 Task: Create new contact,   with mail id: 'Zoey_Lopez@nypost.com', first name: 'Zoey', Last name: 'Lopez', Job Title: Customer Success Manager, Phone number (202) 555-7890. Change life cycle stage to  'Lead' and lead status to 'New'. Add new company to the associated contact: www.agrawalgroupgoa.com
 and type: Reseller. Logged in from softage.3@softage.net
Action: Mouse moved to (73, 76)
Screenshot: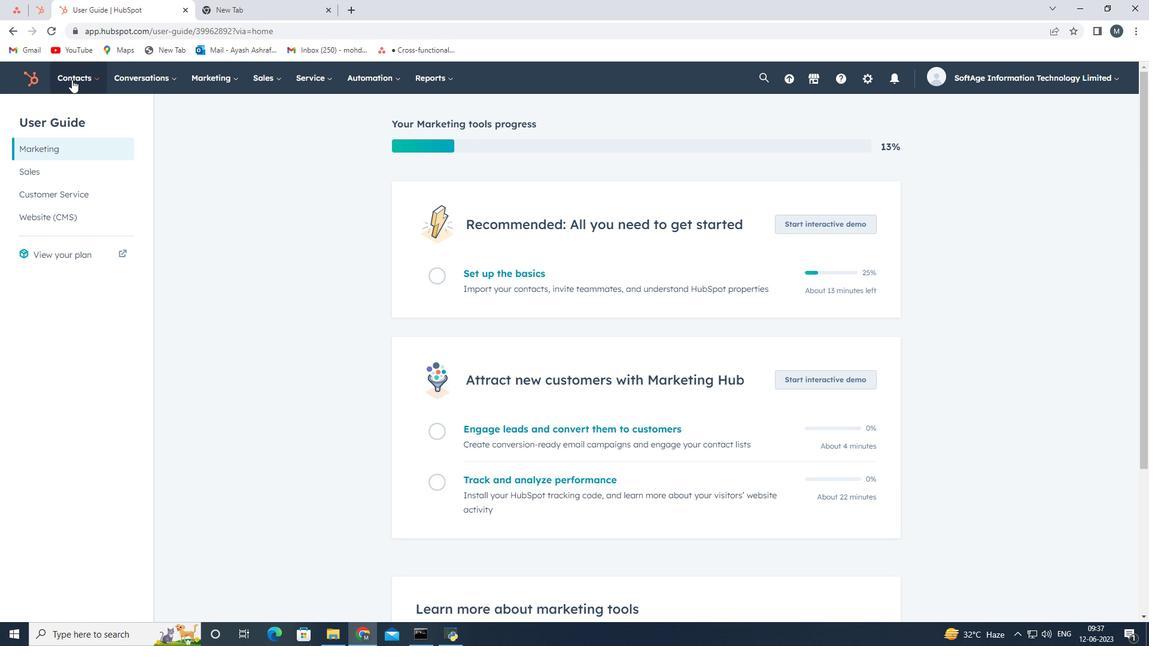 
Action: Mouse pressed left at (73, 76)
Screenshot: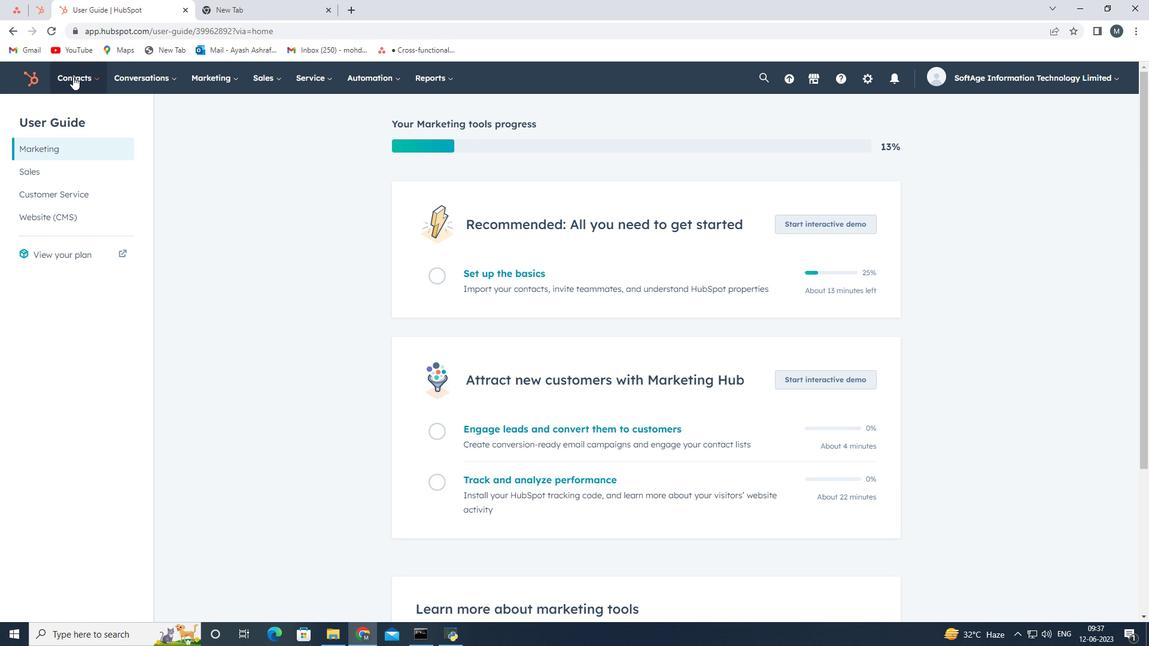 
Action: Mouse moved to (92, 117)
Screenshot: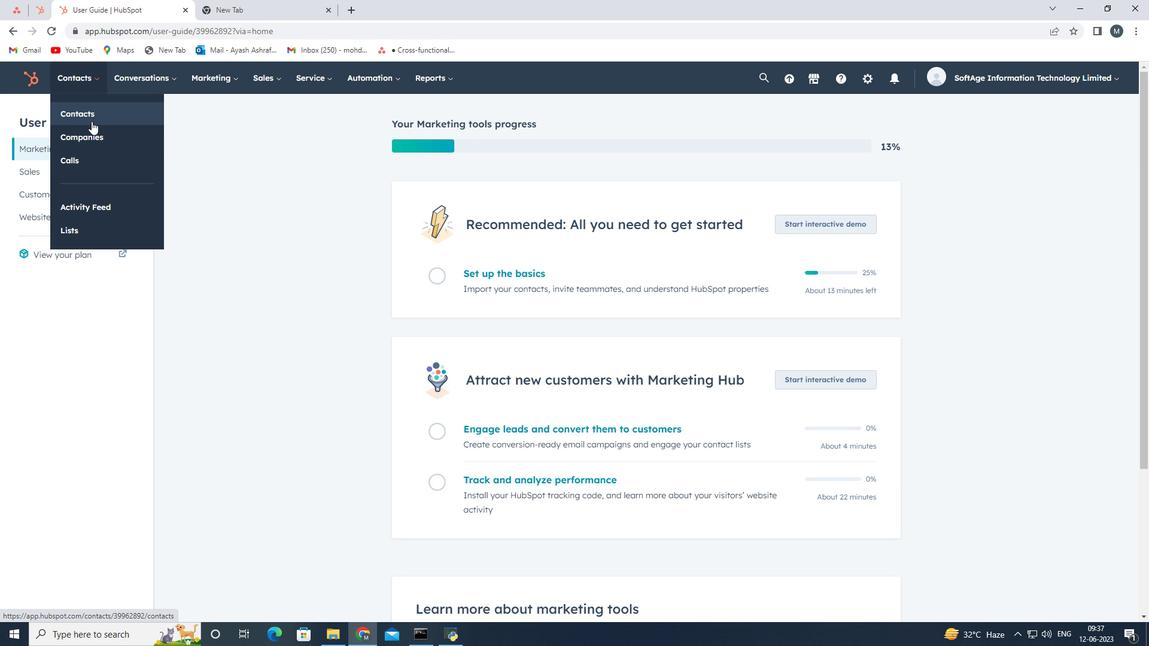 
Action: Mouse pressed left at (92, 117)
Screenshot: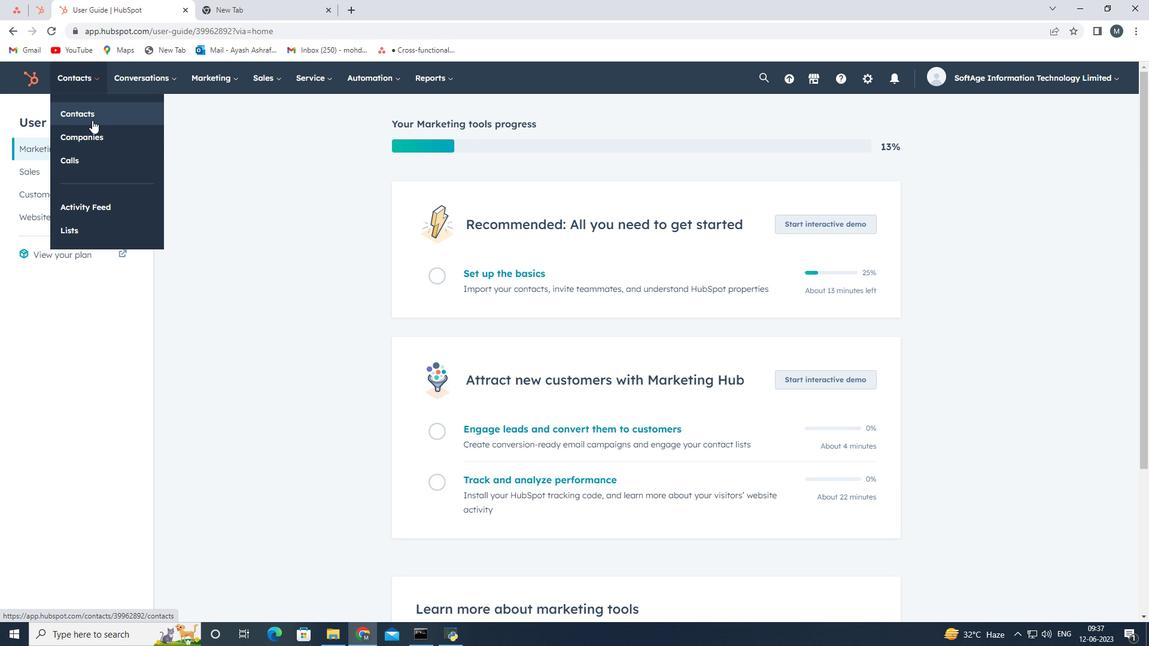 
Action: Mouse moved to (1075, 125)
Screenshot: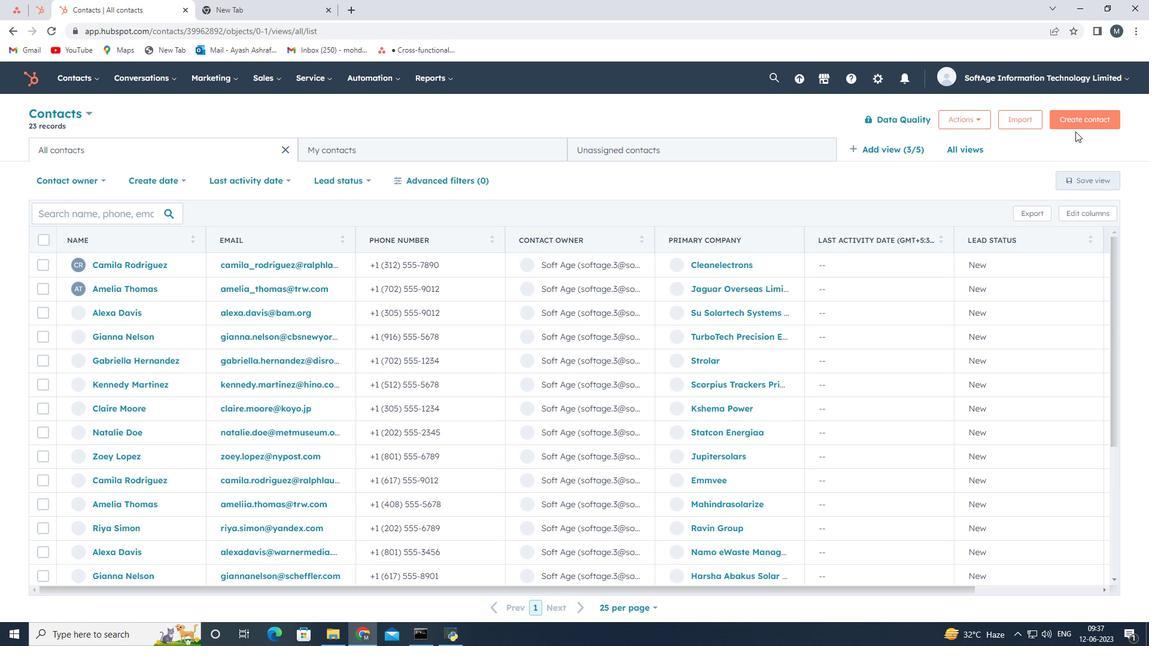 
Action: Mouse pressed left at (1075, 125)
Screenshot: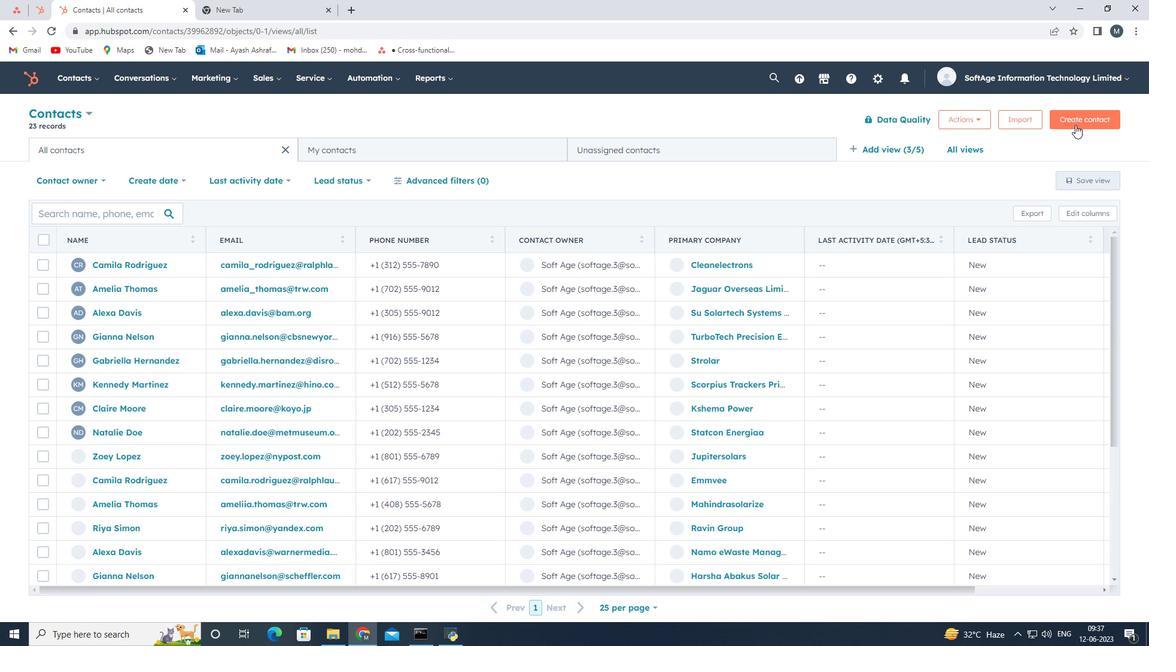 
Action: Mouse moved to (850, 176)
Screenshot: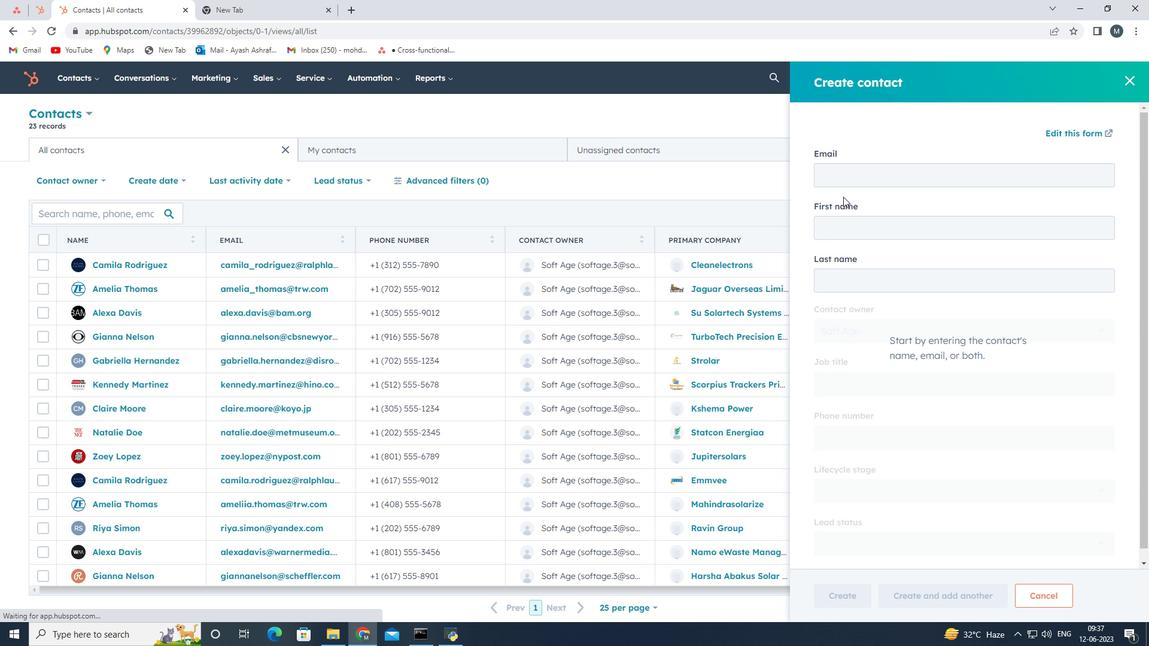 
Action: Mouse pressed left at (850, 176)
Screenshot: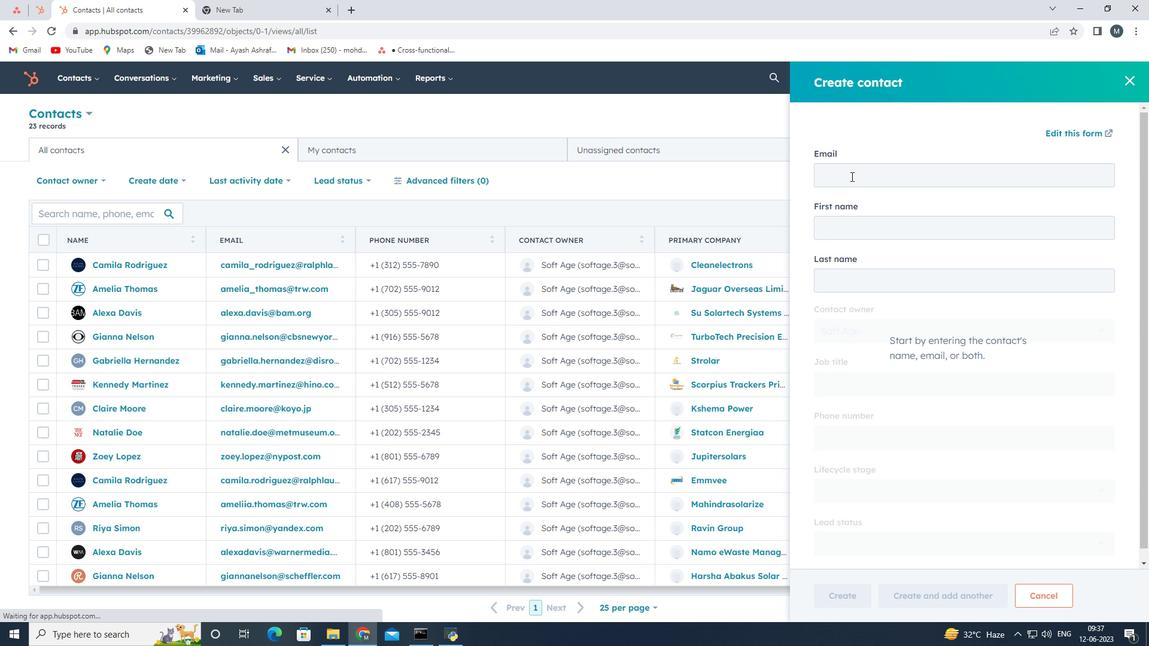 
Action: Mouse moved to (845, 168)
Screenshot: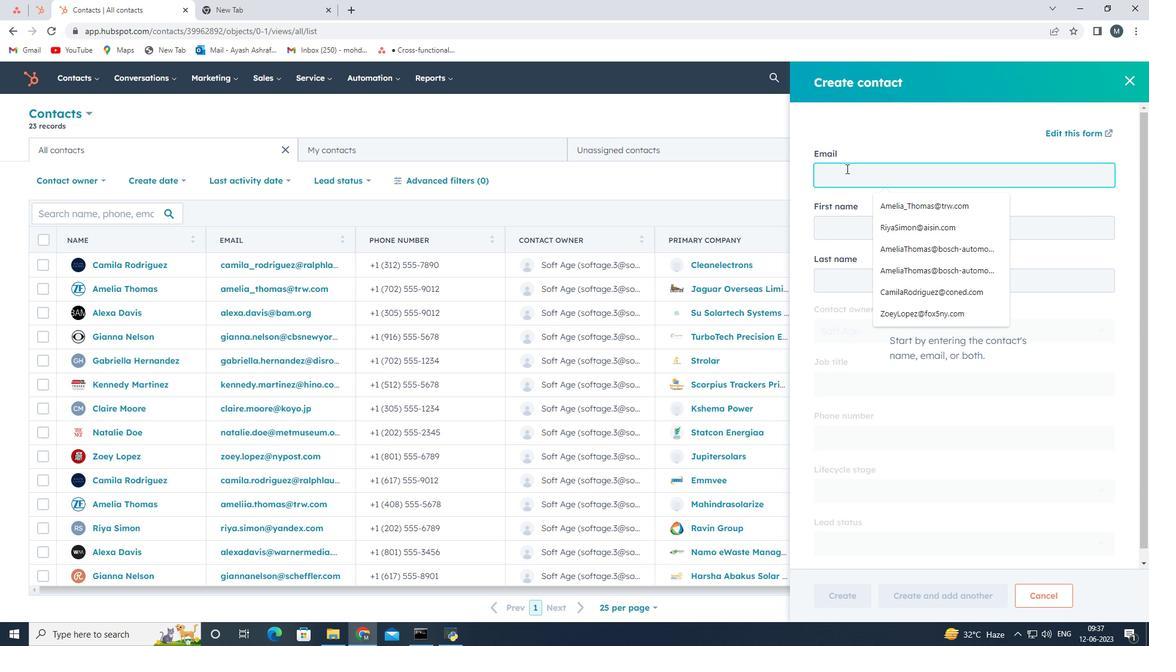 
Action: Key pressed <Key.shift>Z
Screenshot: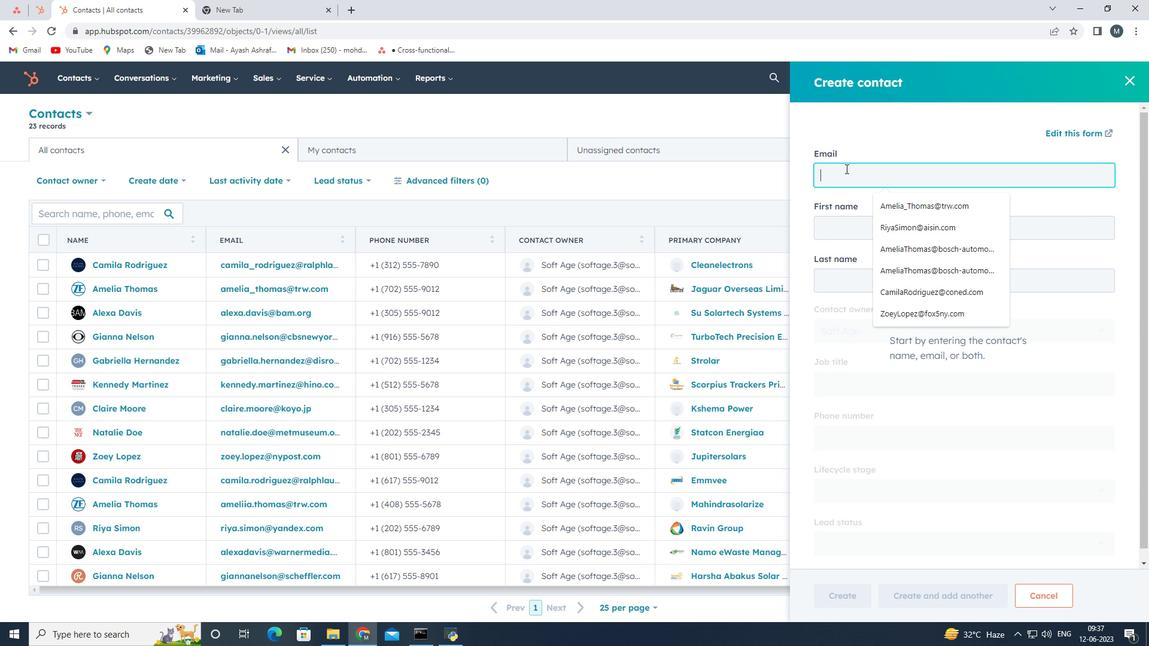 
Action: Mouse moved to (845, 168)
Screenshot: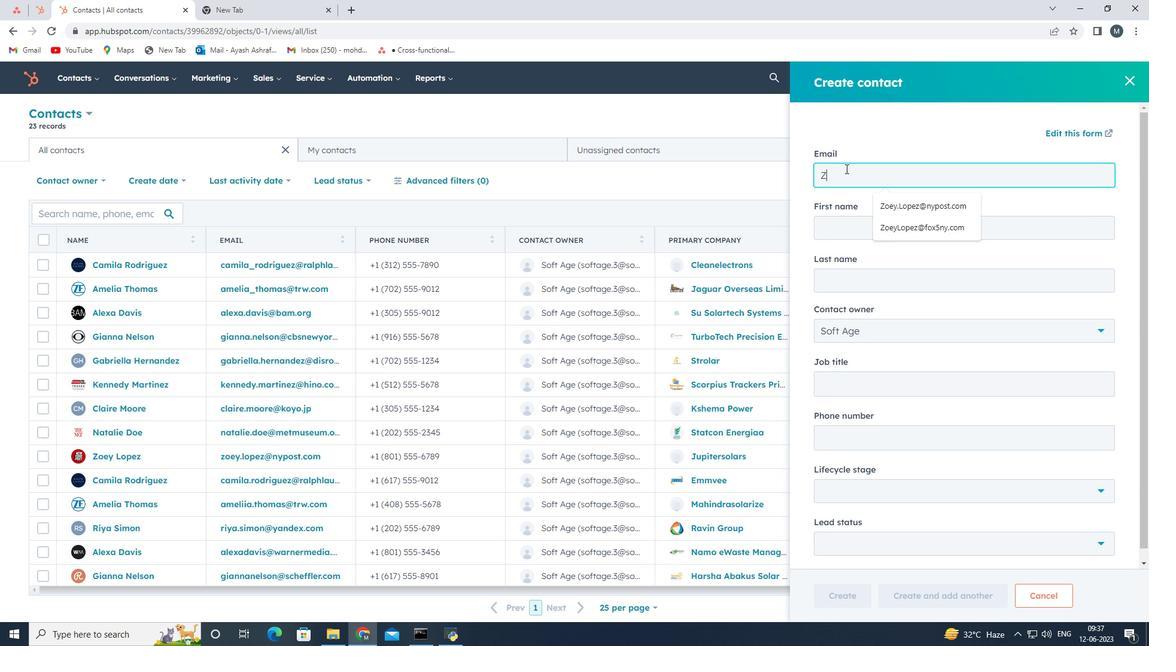 
Action: Key pressed oey<Key.shift_r>_<Key.shift>Lopez<Key.shift>@
Screenshot: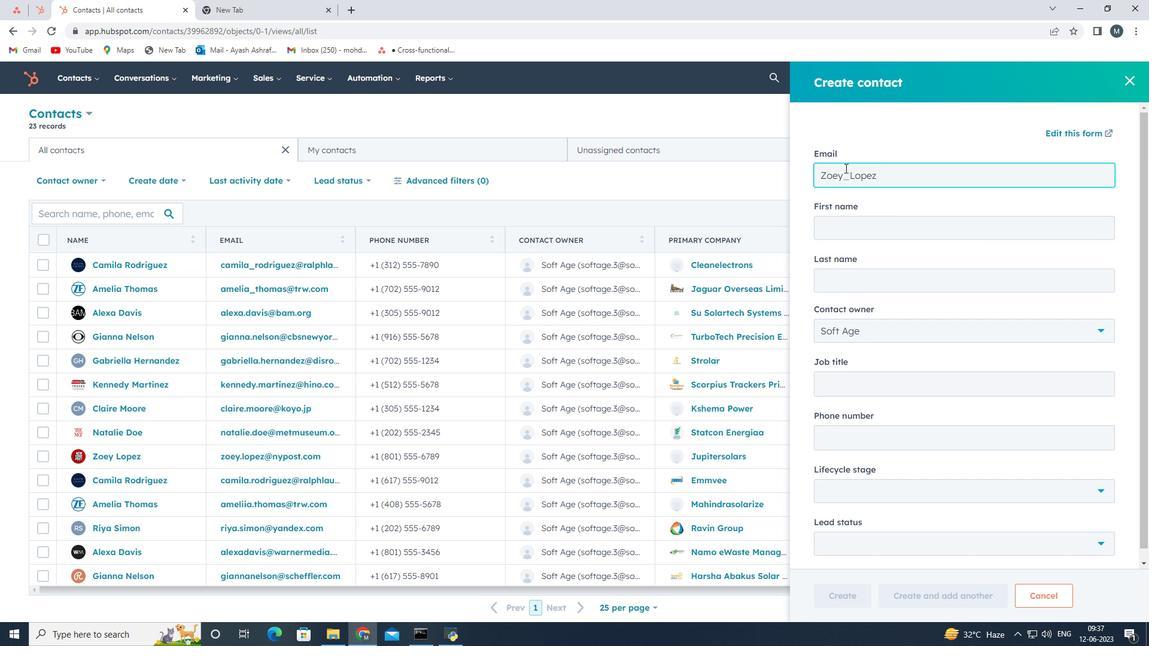 
Action: Mouse moved to (844, 168)
Screenshot: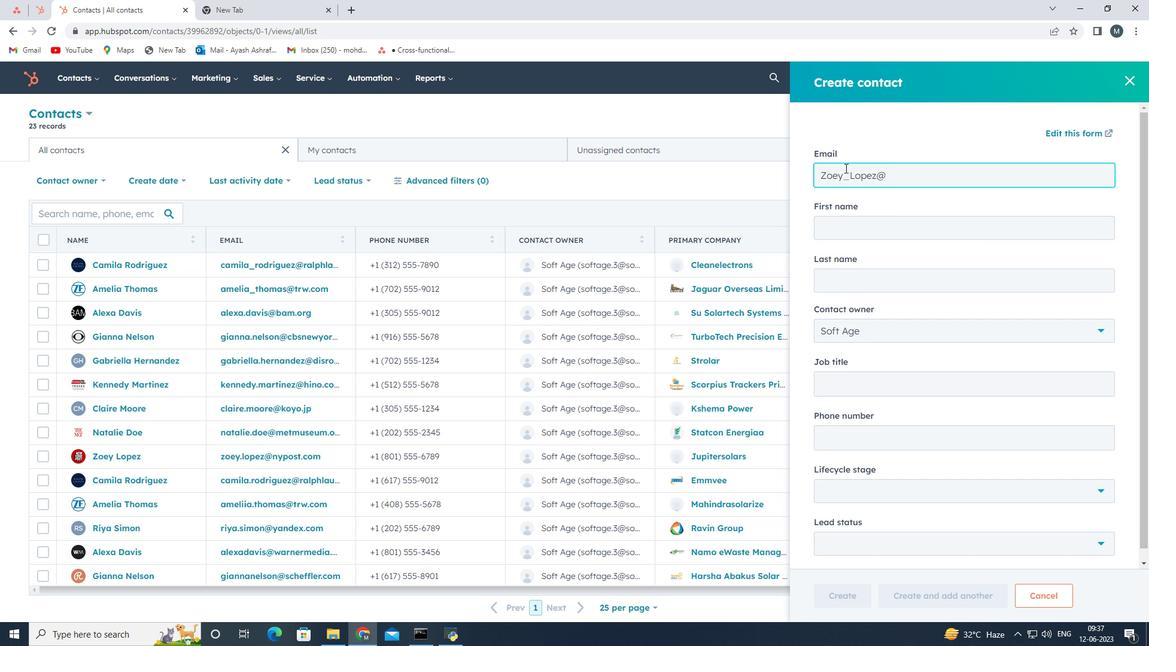 
Action: Key pressed nypost.com
Screenshot: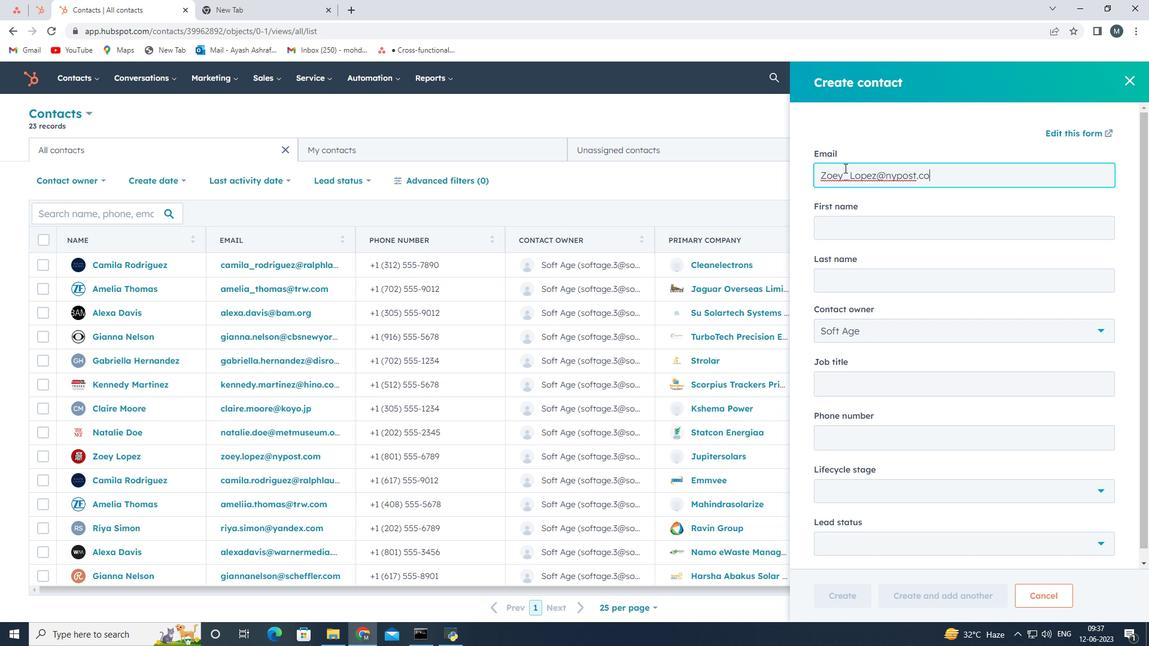 
Action: Mouse moved to (847, 225)
Screenshot: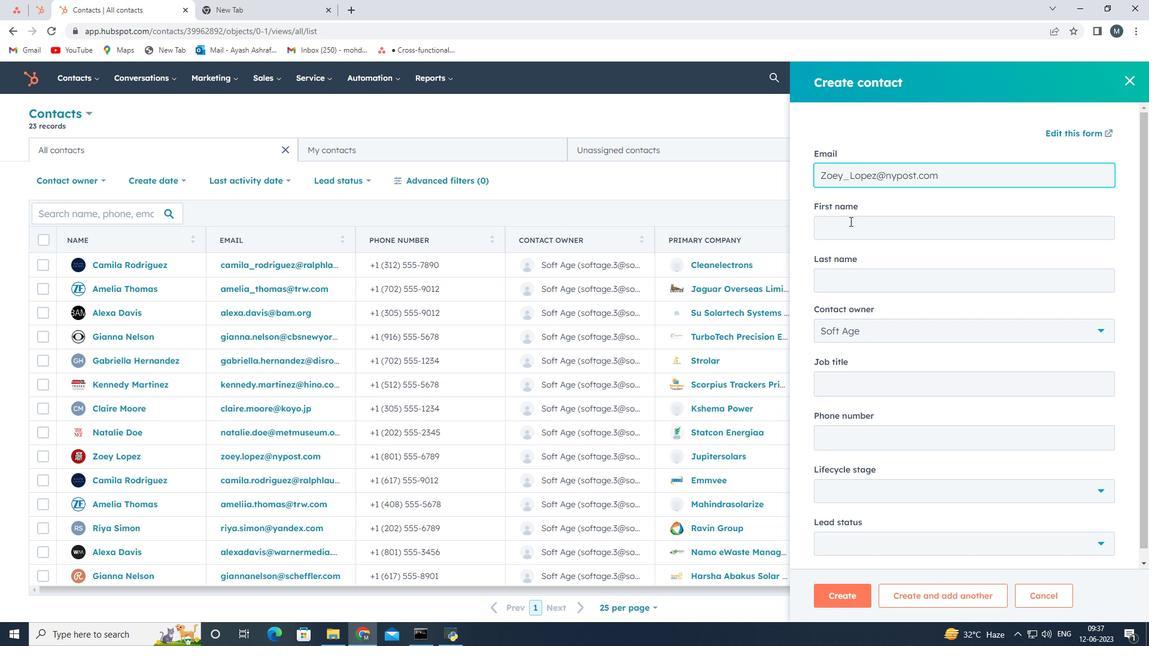
Action: Mouse pressed left at (847, 225)
Screenshot: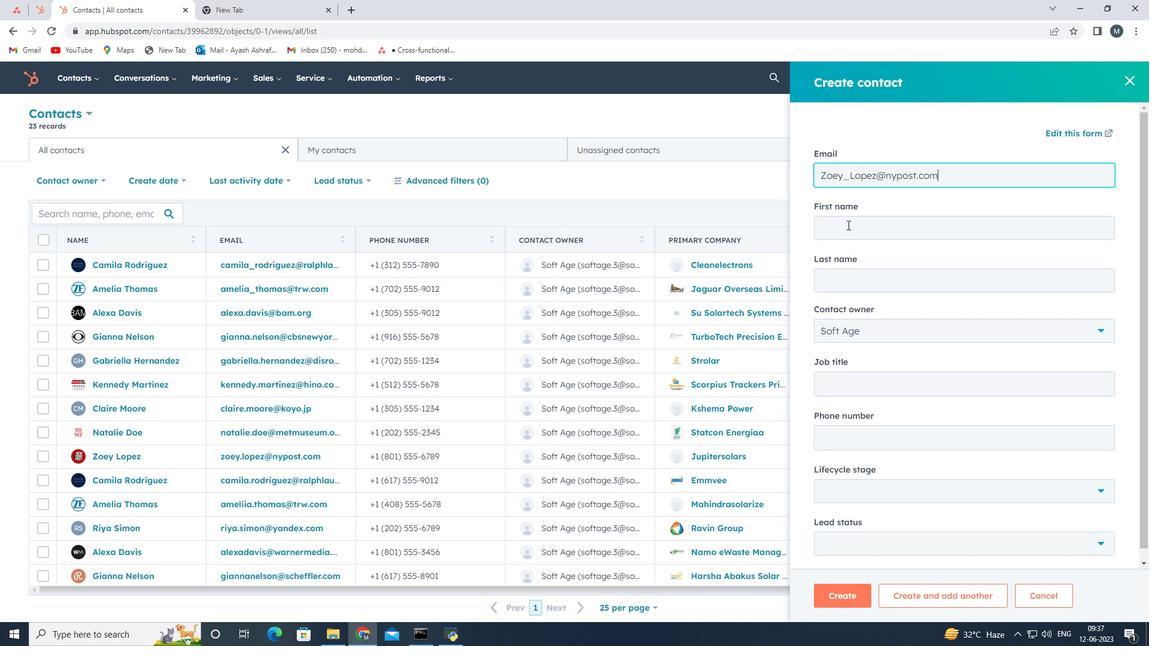 
Action: Mouse moved to (839, 226)
Screenshot: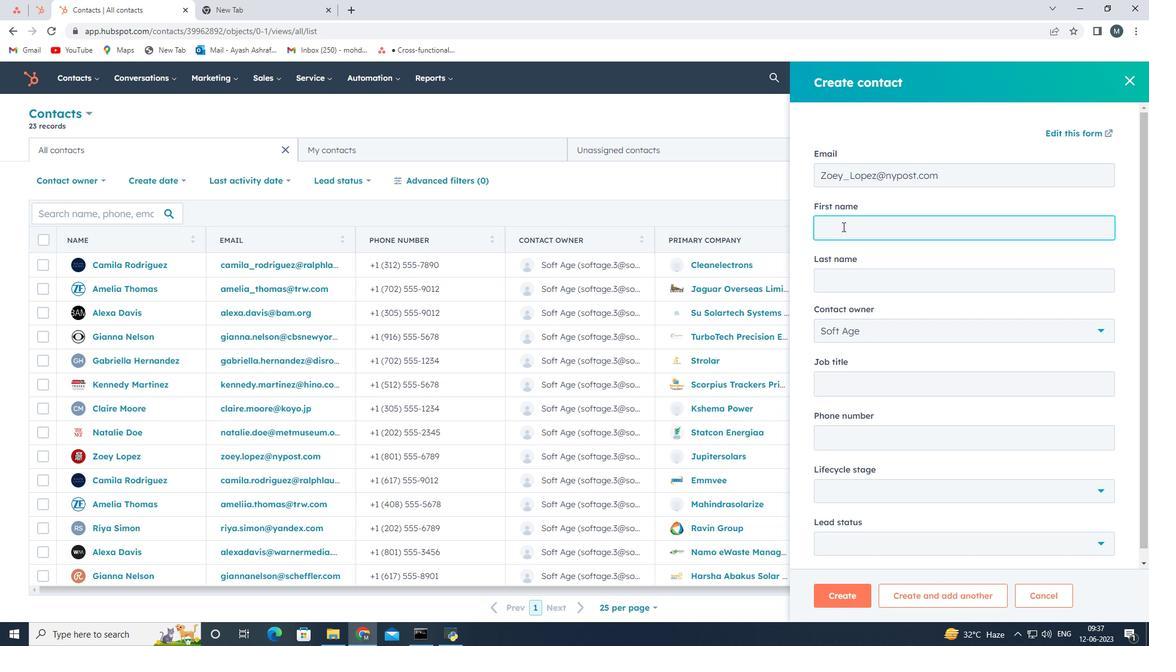 
Action: Key pressed <Key.shift>Zoey
Screenshot: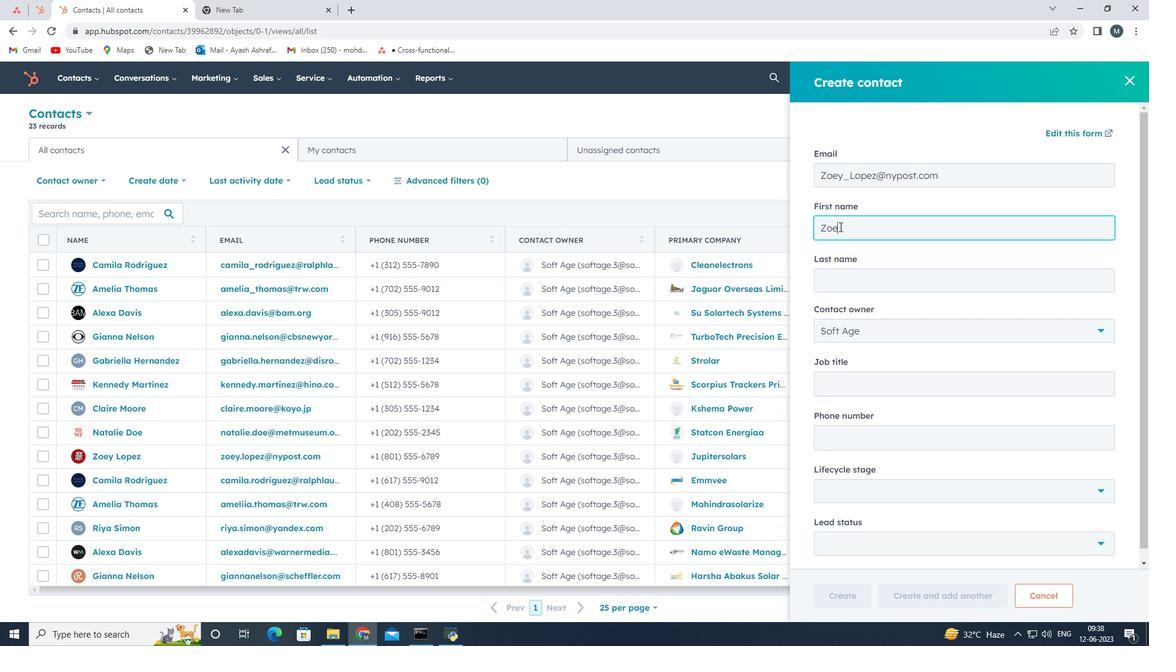
Action: Mouse moved to (854, 280)
Screenshot: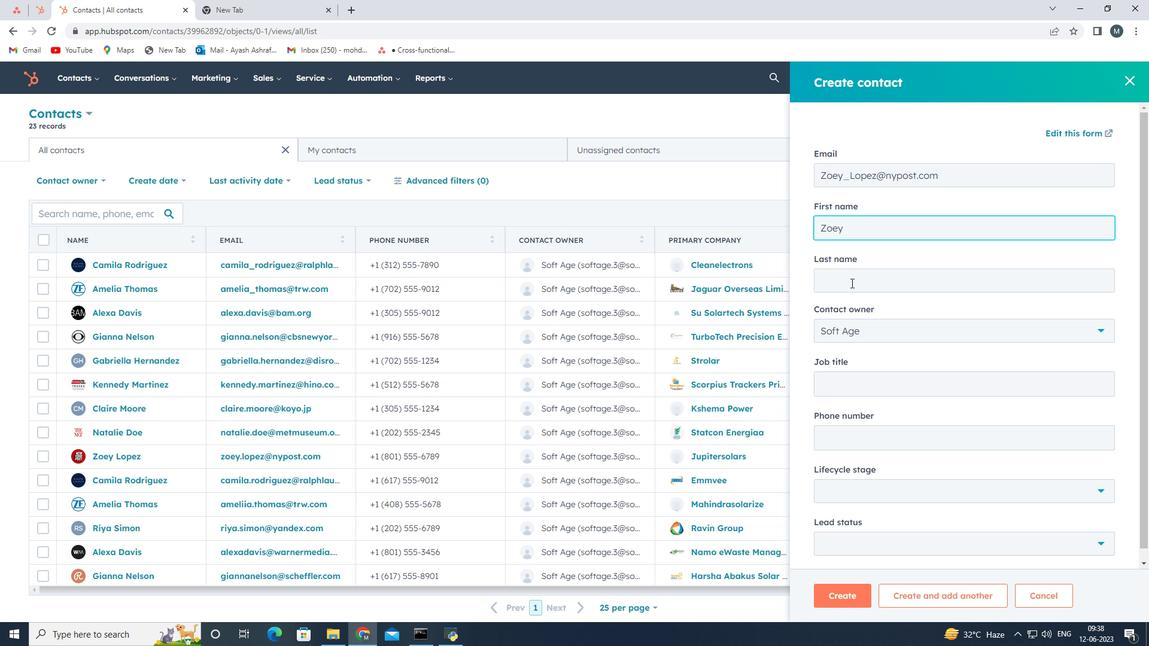 
Action: Mouse pressed left at (854, 280)
Screenshot: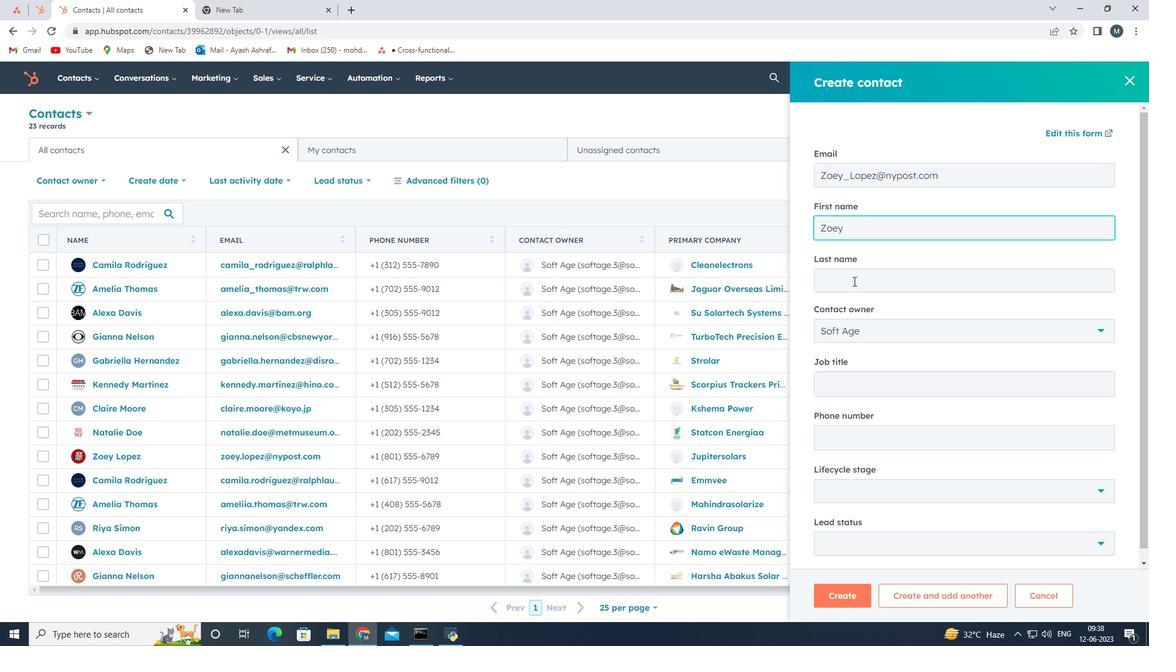 
Action: Mouse moved to (854, 280)
Screenshot: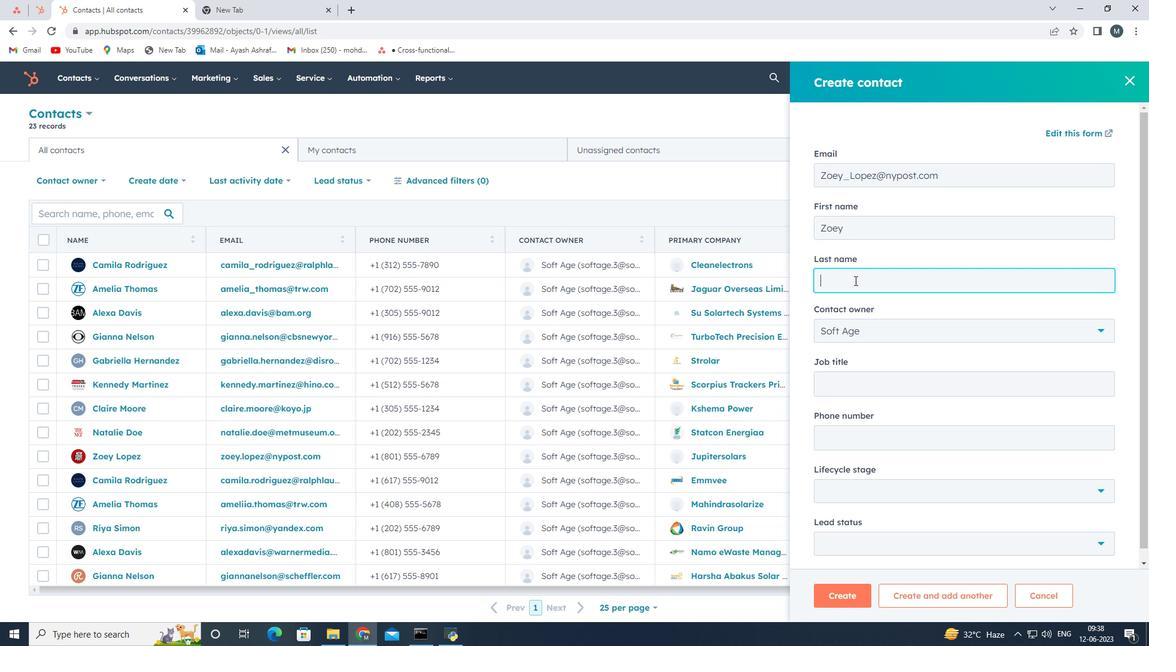 
Action: Key pressed <Key.shift>Lo
Screenshot: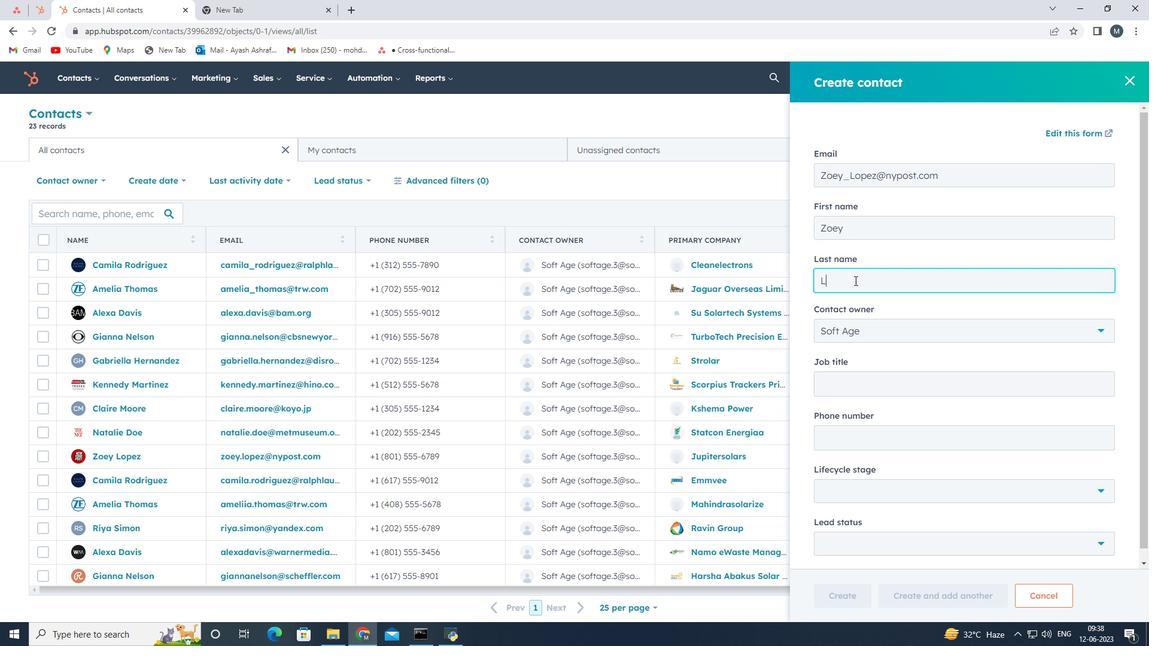 
Action: Mouse moved to (854, 280)
Screenshot: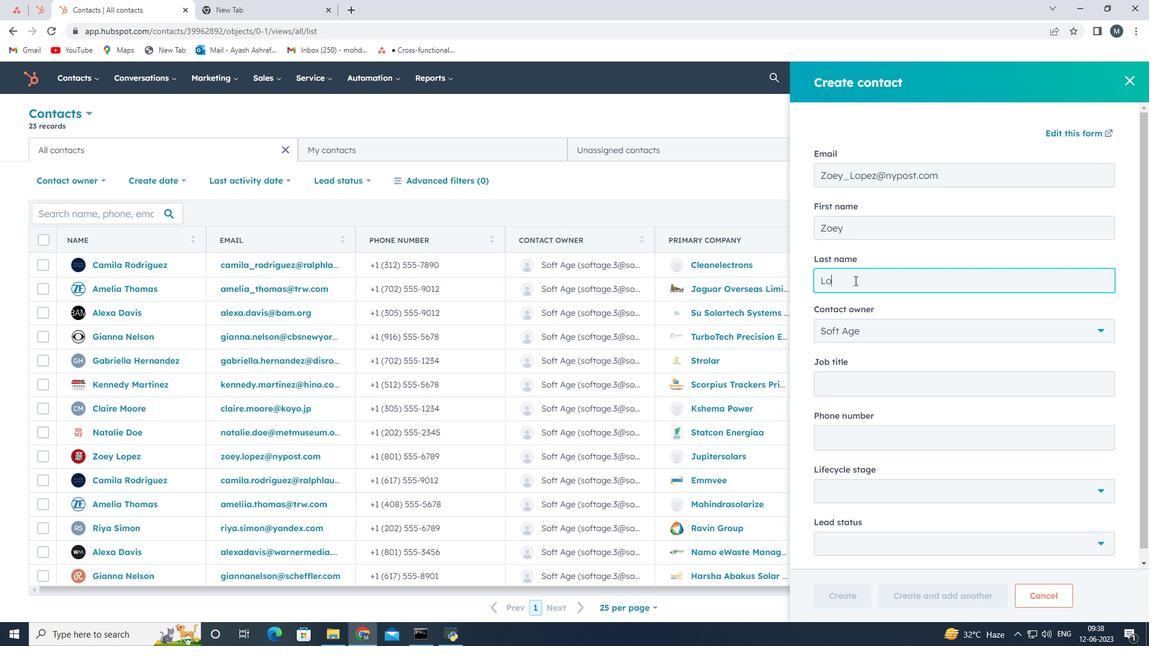 
Action: Key pressed pez
Screenshot: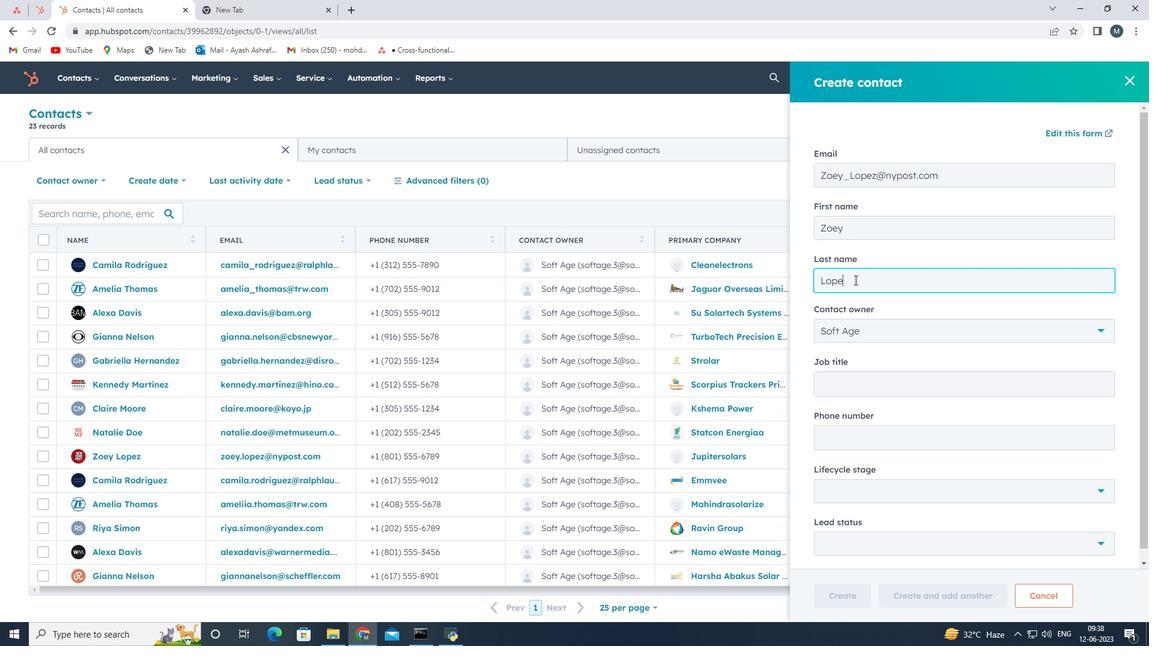 
Action: Mouse moved to (879, 384)
Screenshot: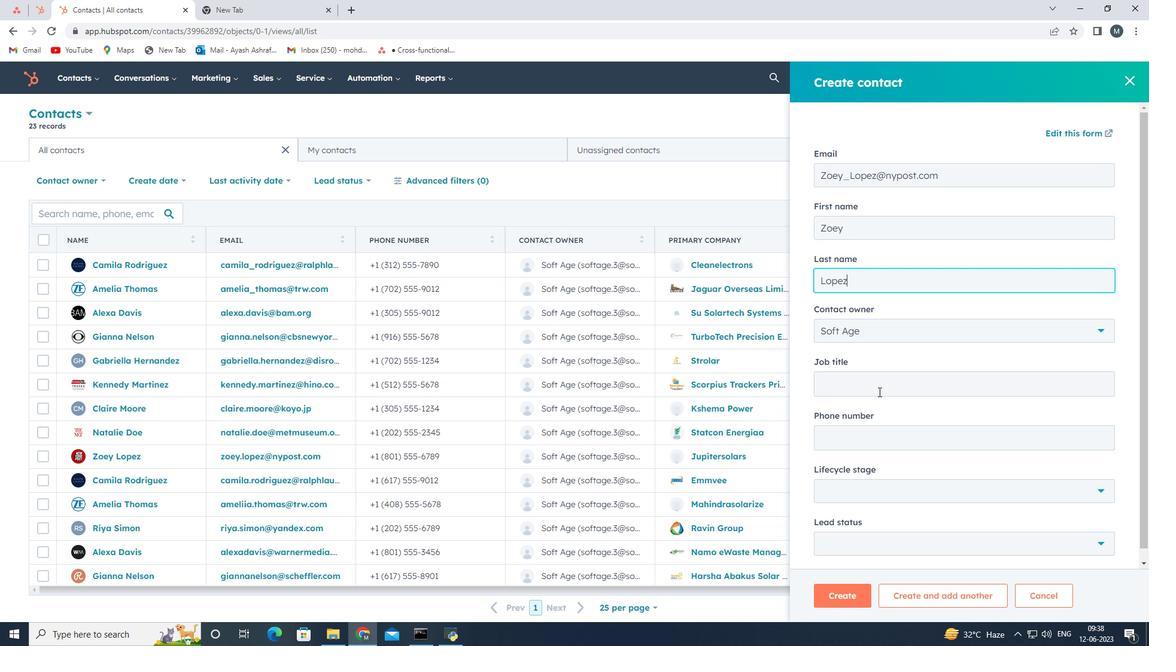 
Action: Mouse pressed left at (879, 384)
Screenshot: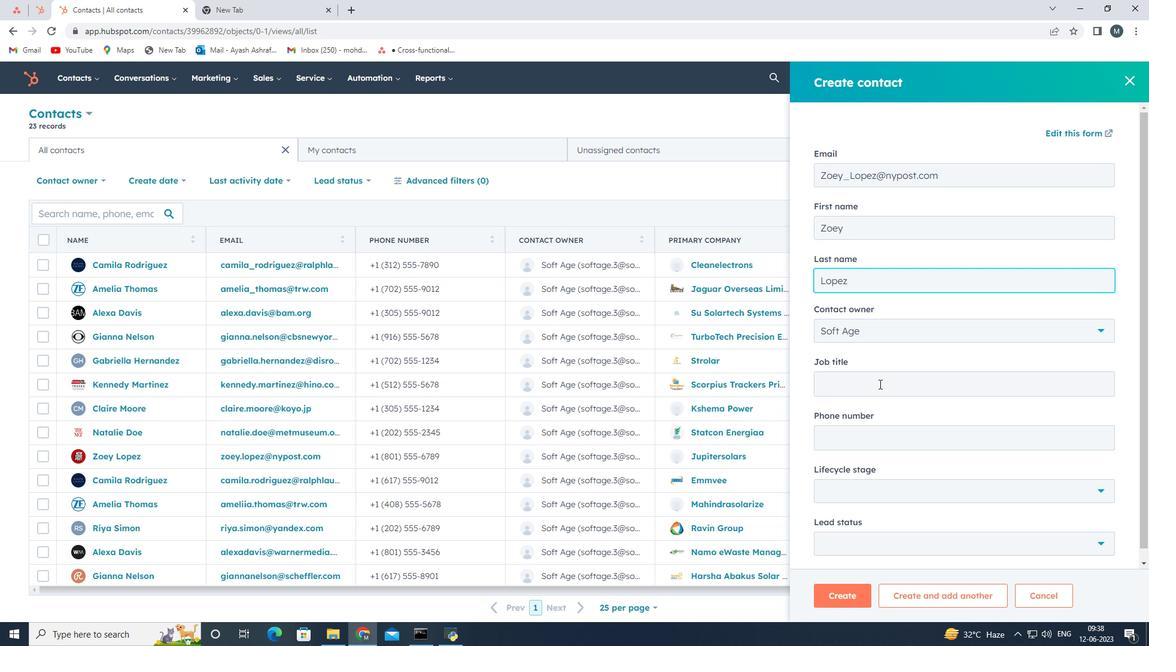 
Action: Mouse moved to (845, 290)
Screenshot: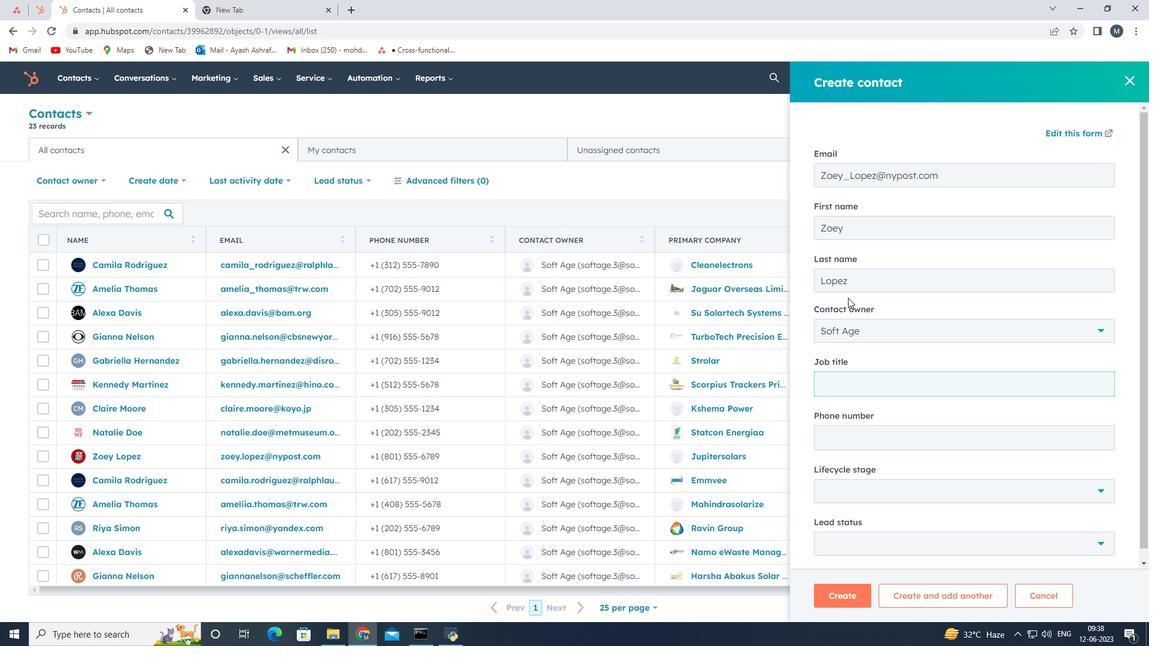 
Action: Key pressed <Key.shift>Customer<Key.space><Key.shift>Success<Key.space><Key.shift>Manager
Screenshot: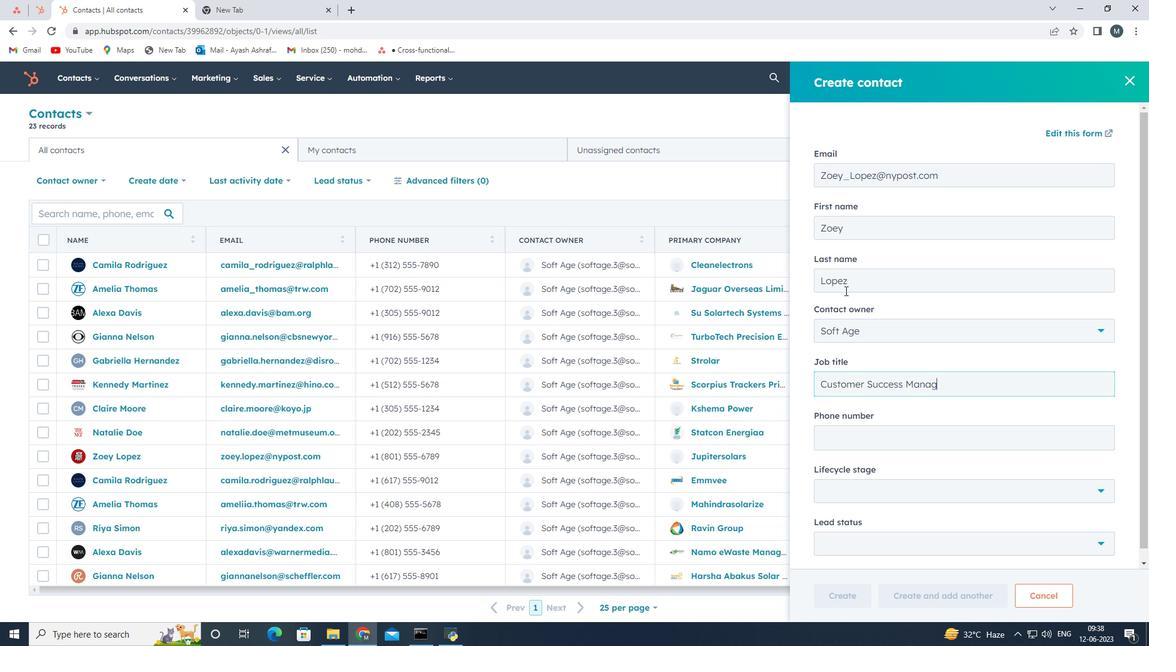 
Action: Mouse moved to (851, 441)
Screenshot: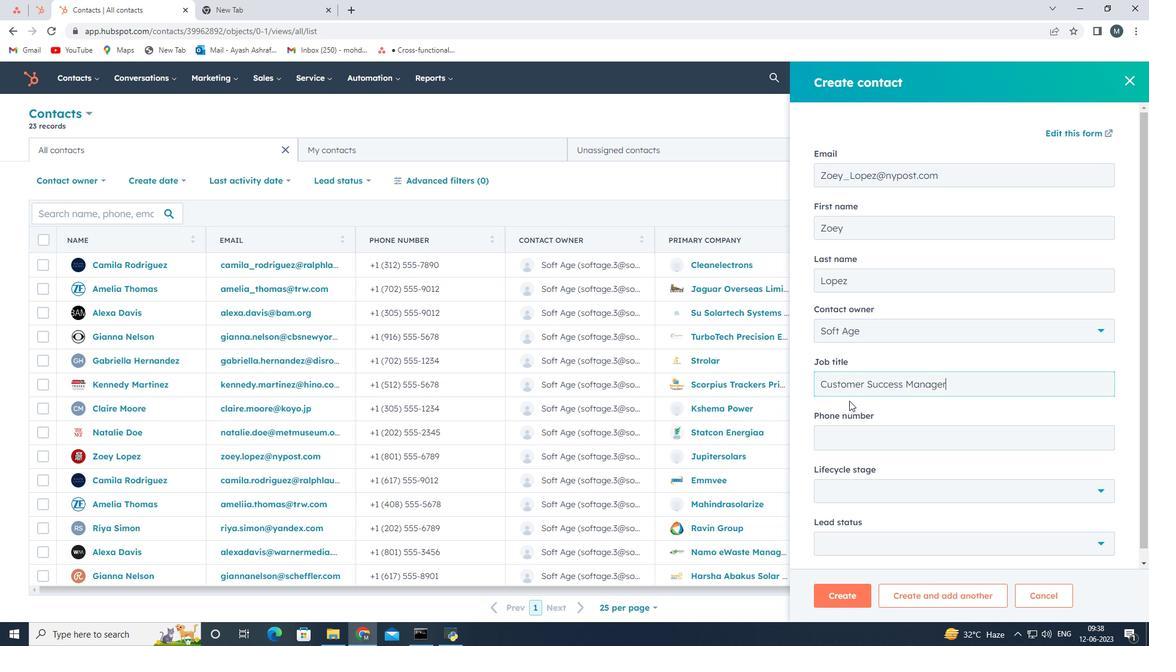 
Action: Mouse pressed left at (851, 441)
Screenshot: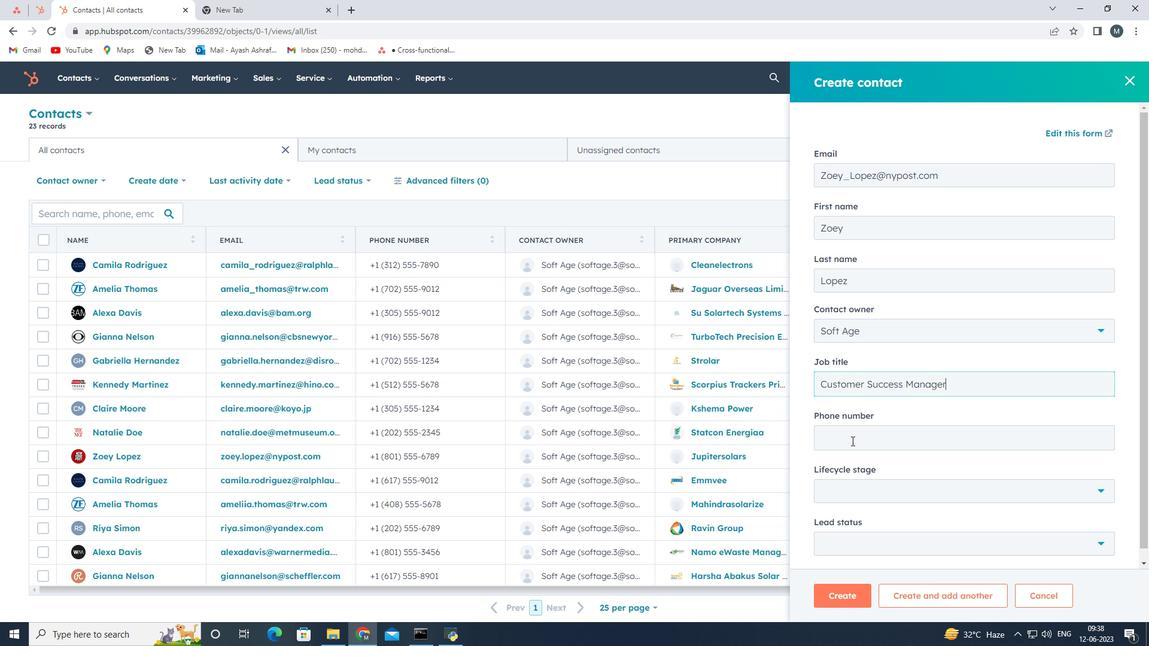 
Action: Mouse moved to (897, 333)
Screenshot: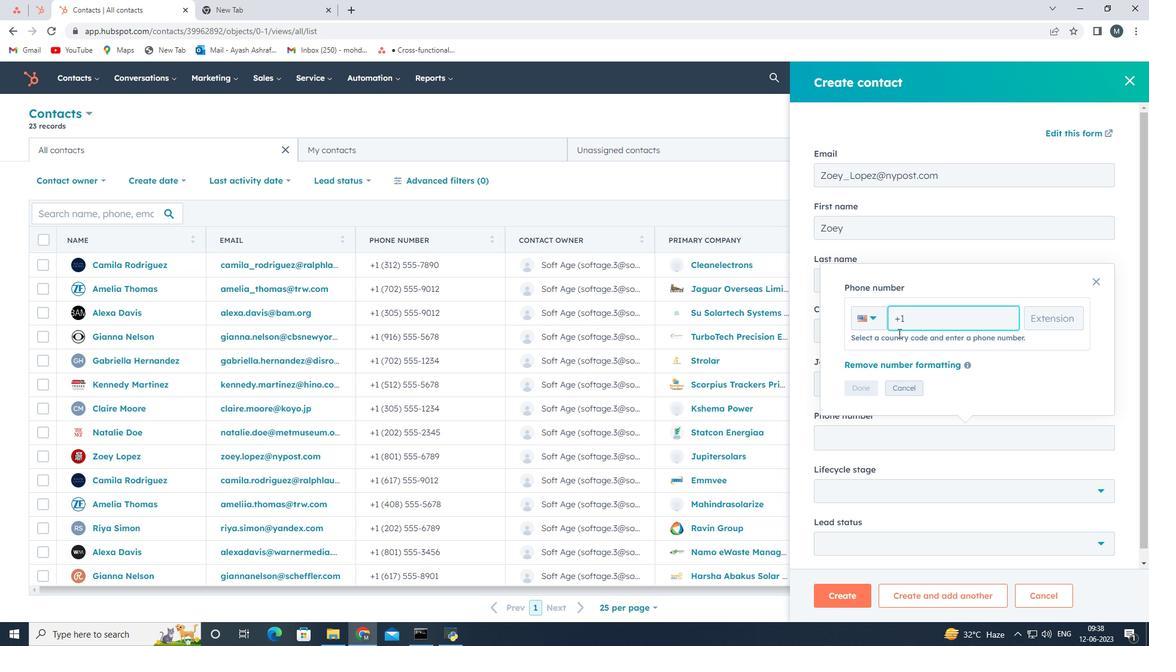 
Action: Key pressed 202
Screenshot: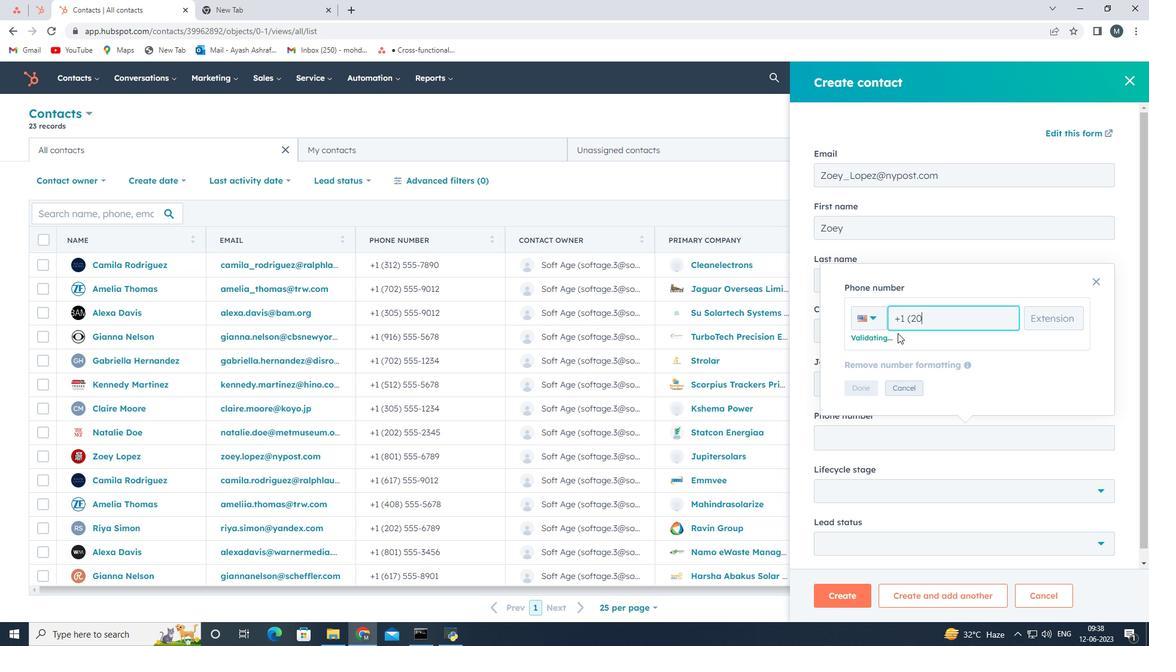 
Action: Mouse moved to (1148, 92)
Screenshot: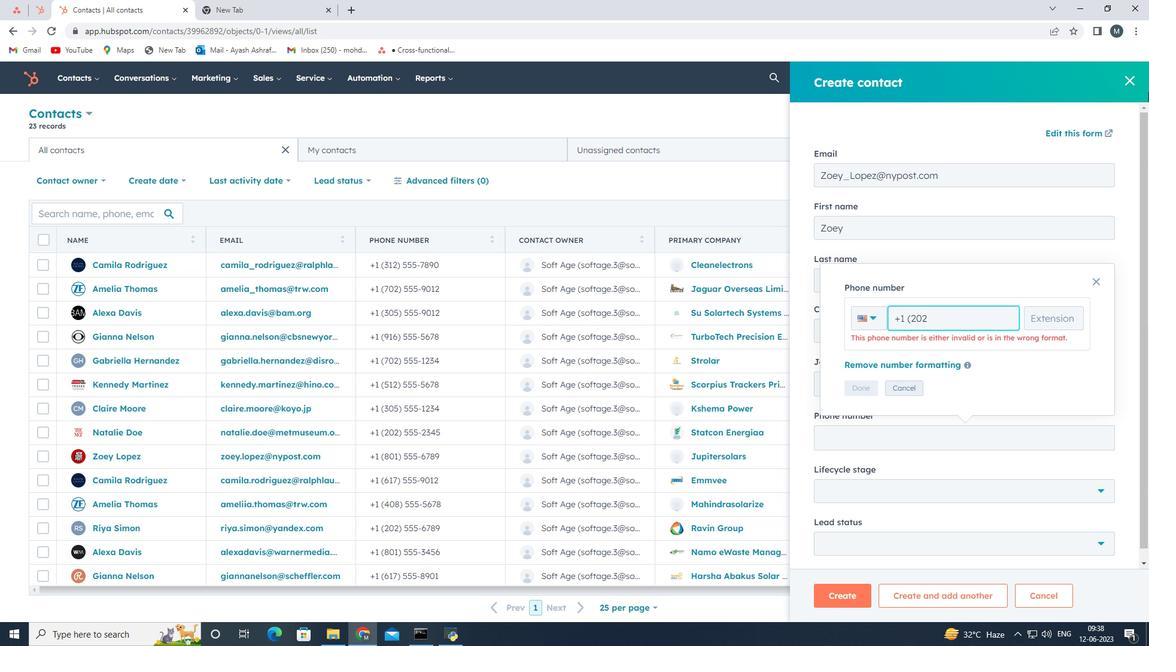 
Action: Key pressed 555789
Screenshot: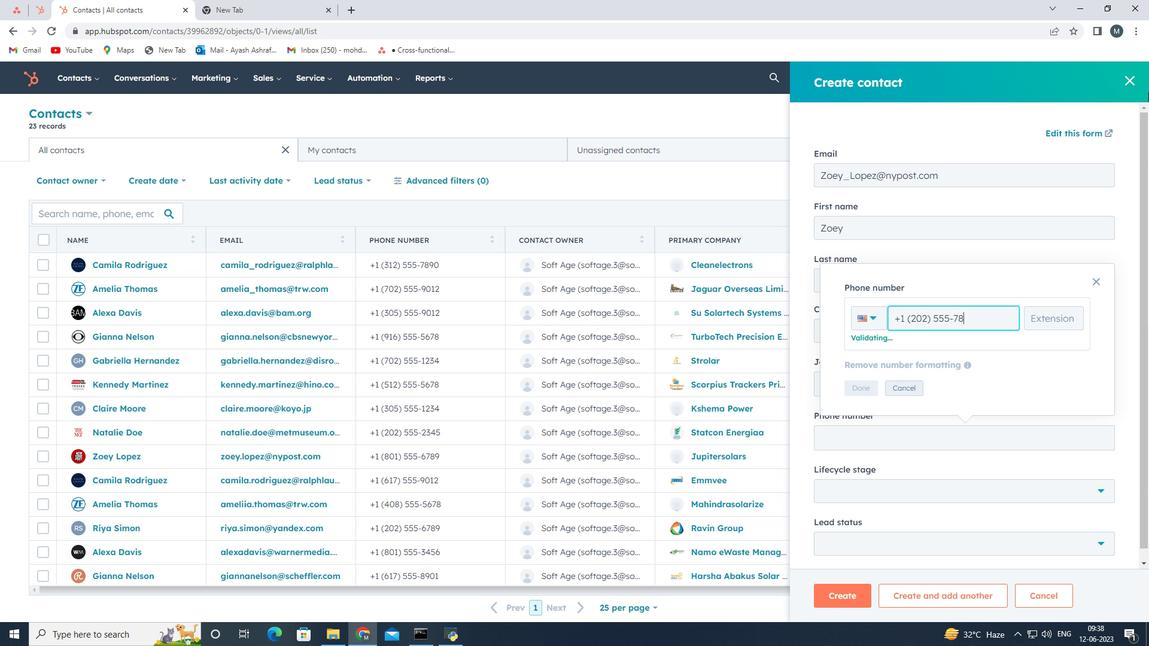 
Action: Mouse moved to (1148, 91)
Screenshot: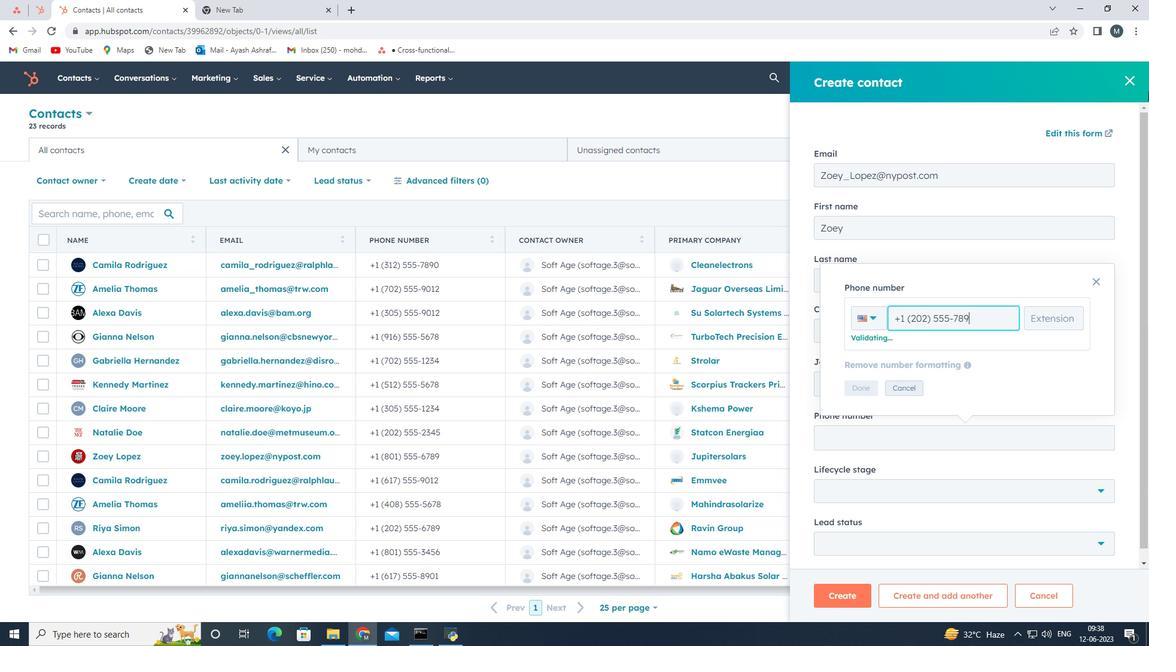 
Action: Key pressed 0
Screenshot: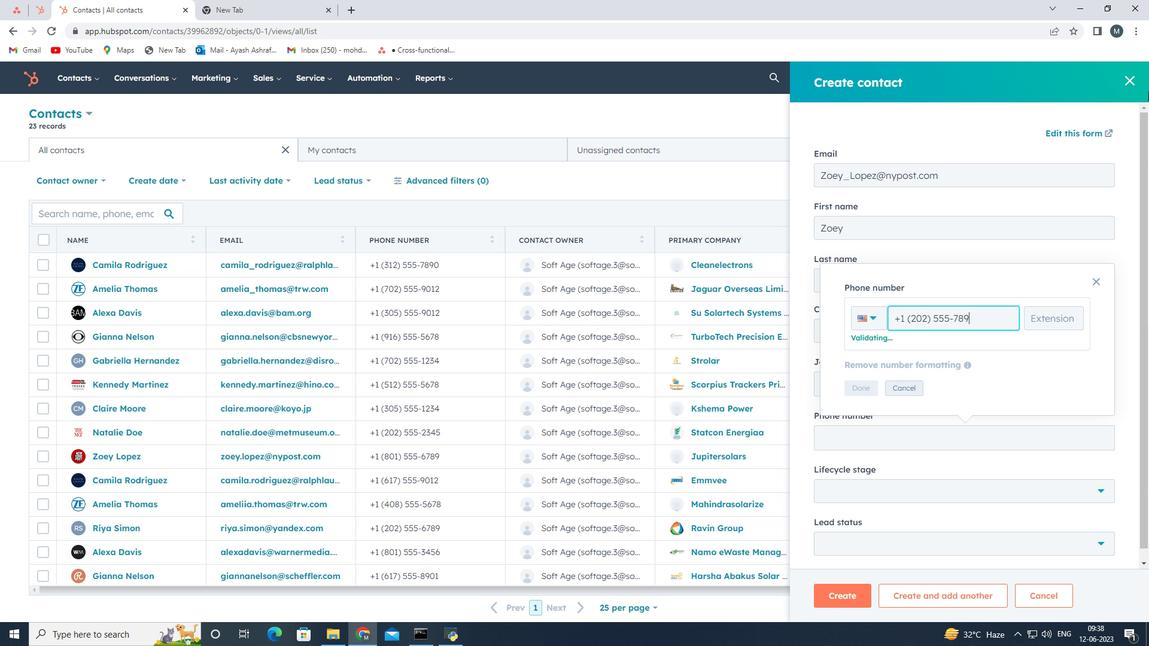 
Action: Mouse moved to (852, 384)
Screenshot: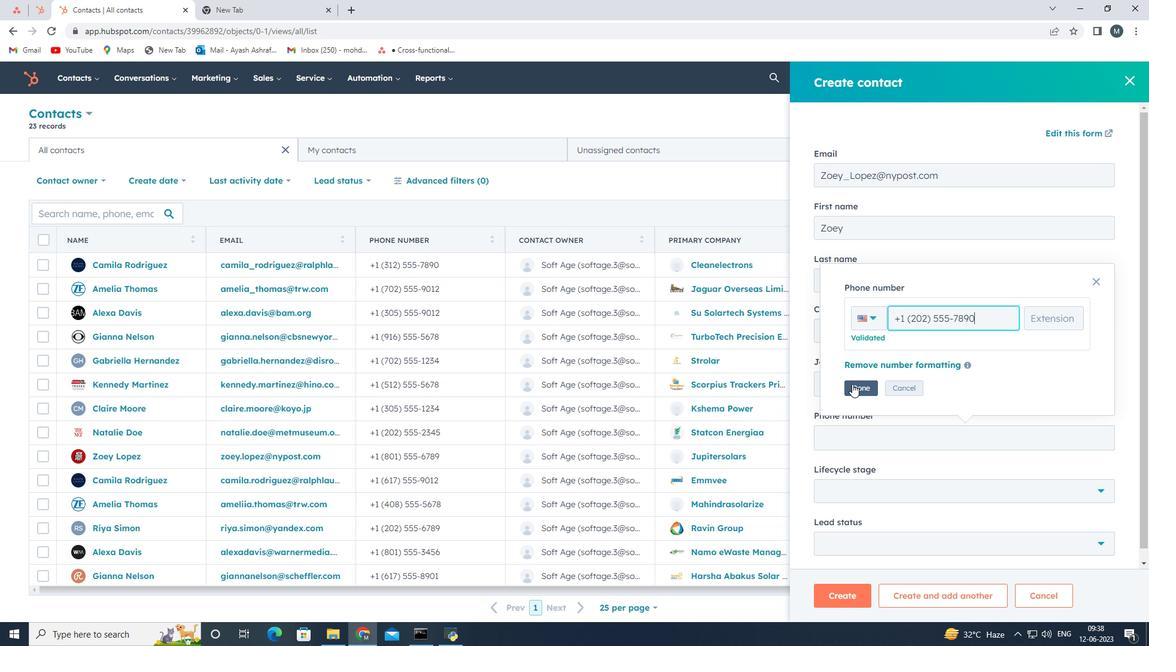 
Action: Mouse pressed left at (852, 384)
Screenshot: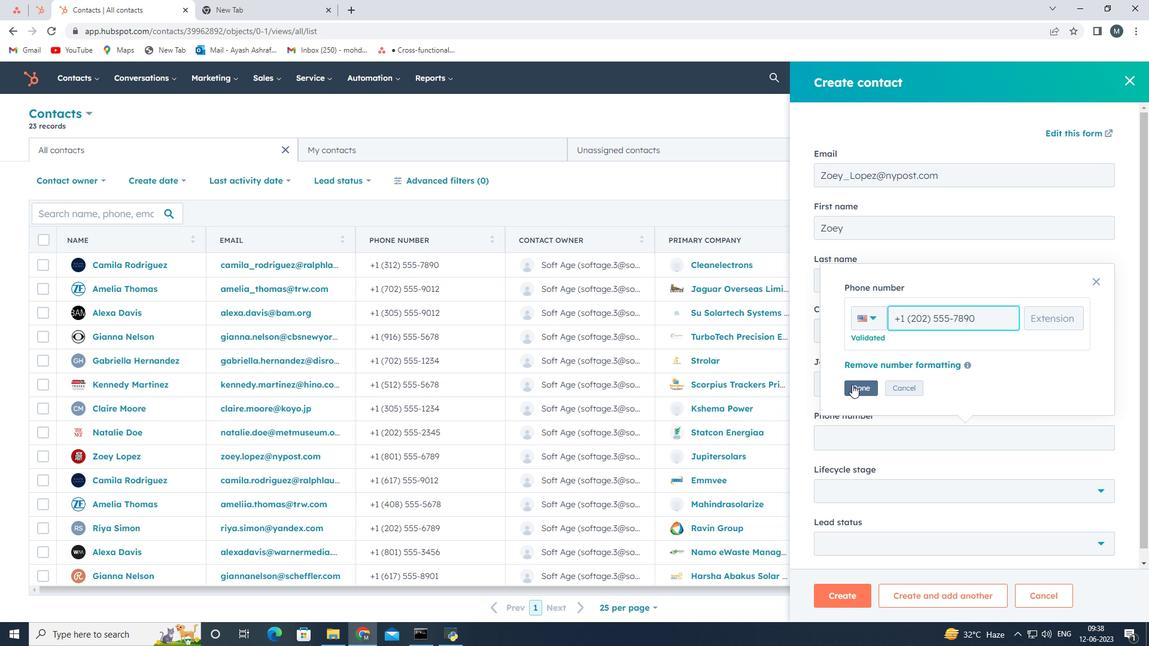 
Action: Mouse moved to (872, 488)
Screenshot: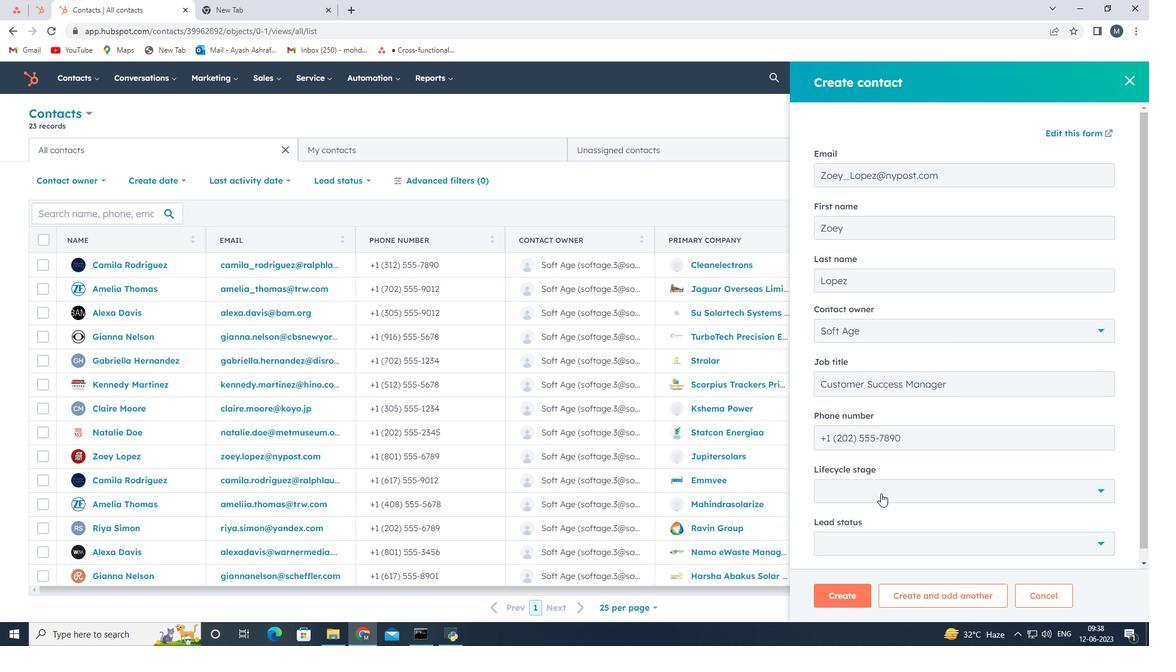 
Action: Mouse pressed left at (872, 488)
Screenshot: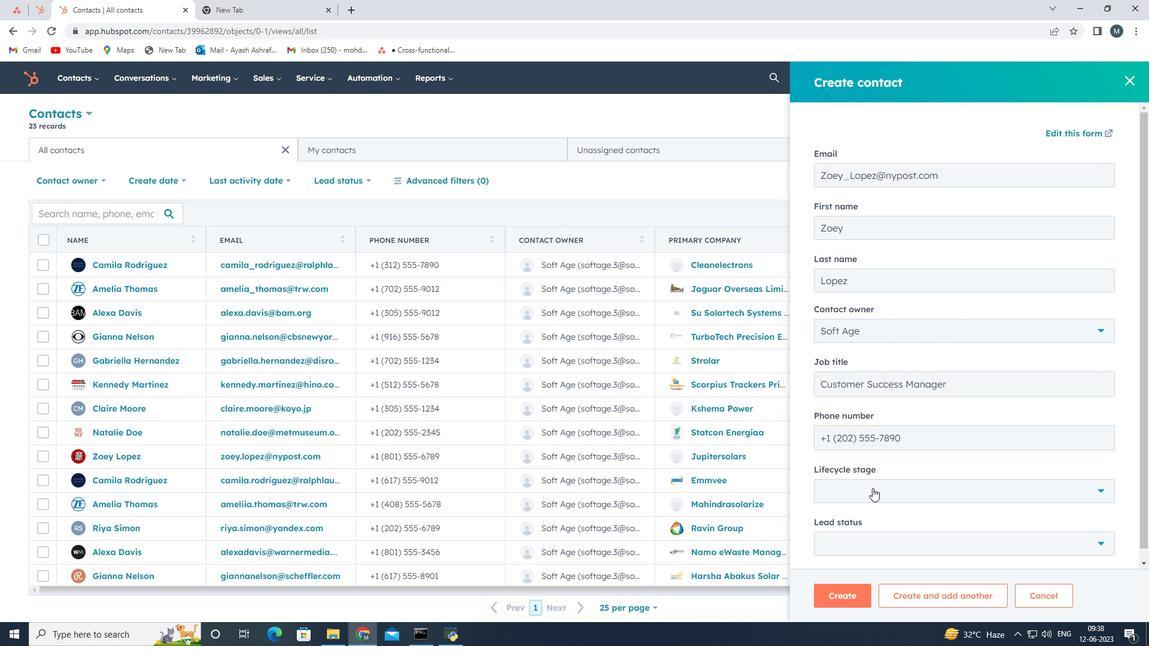 
Action: Mouse moved to (871, 380)
Screenshot: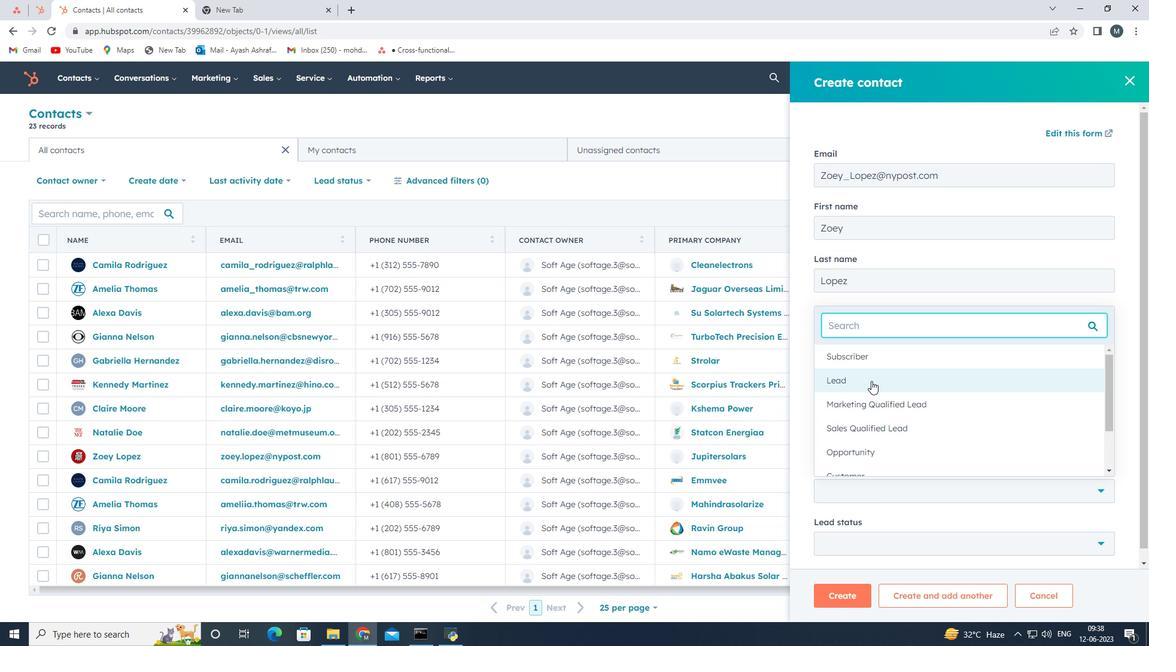 
Action: Mouse pressed left at (871, 380)
Screenshot: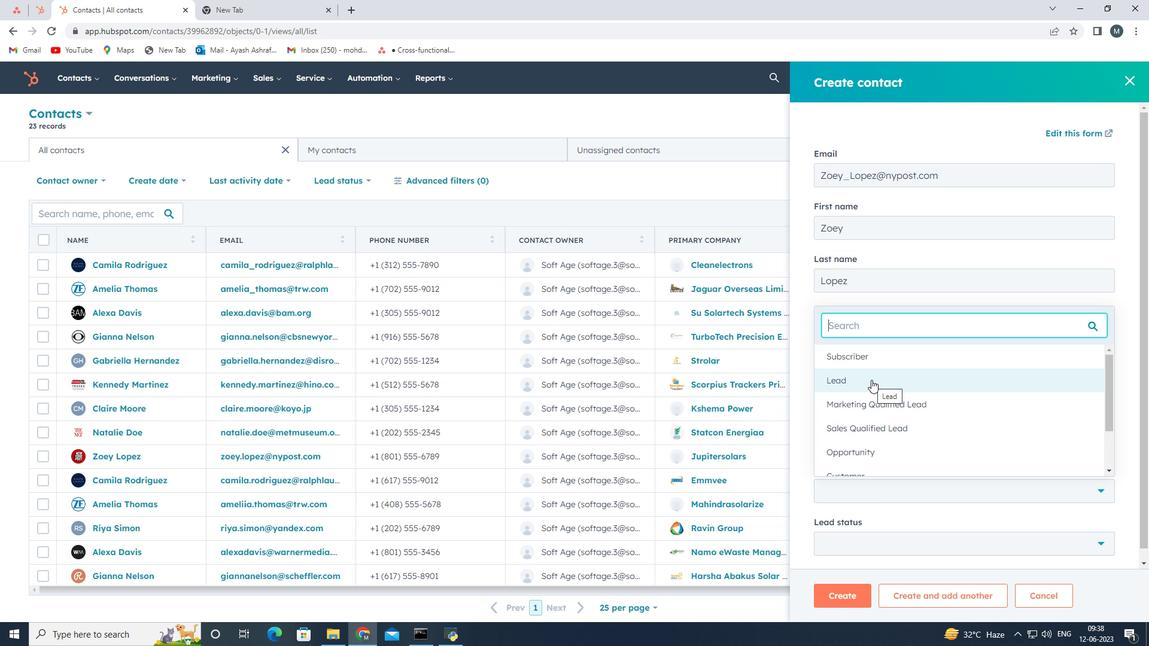 
Action: Mouse moved to (870, 394)
Screenshot: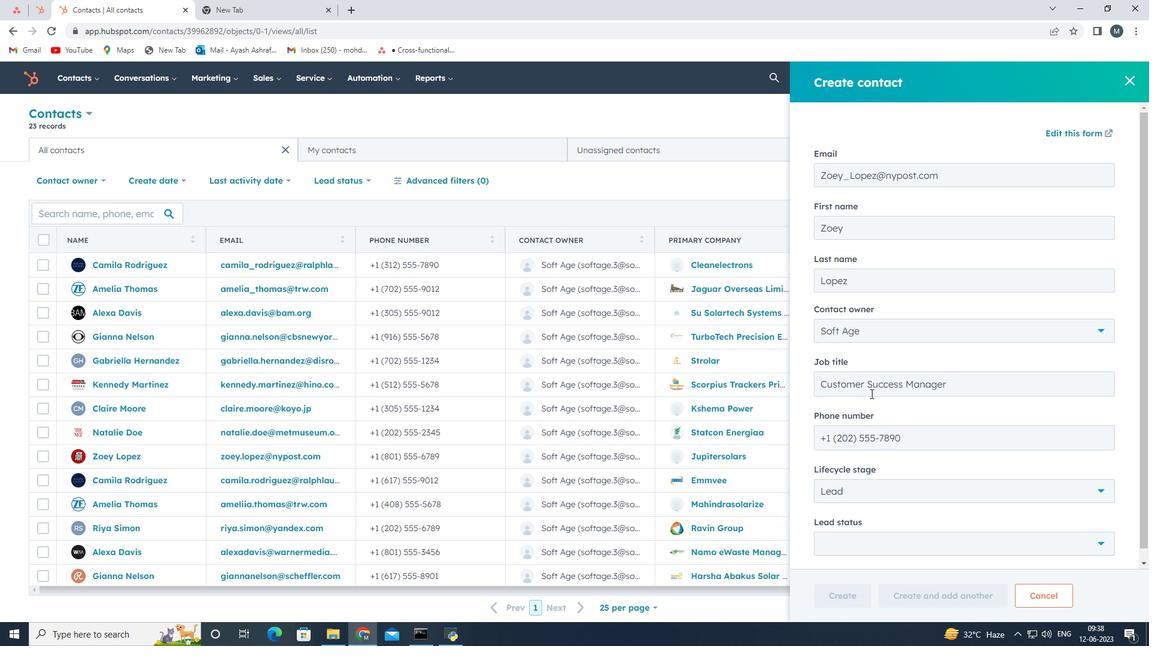 
Action: Mouse scrolled (870, 393) with delta (0, 0)
Screenshot: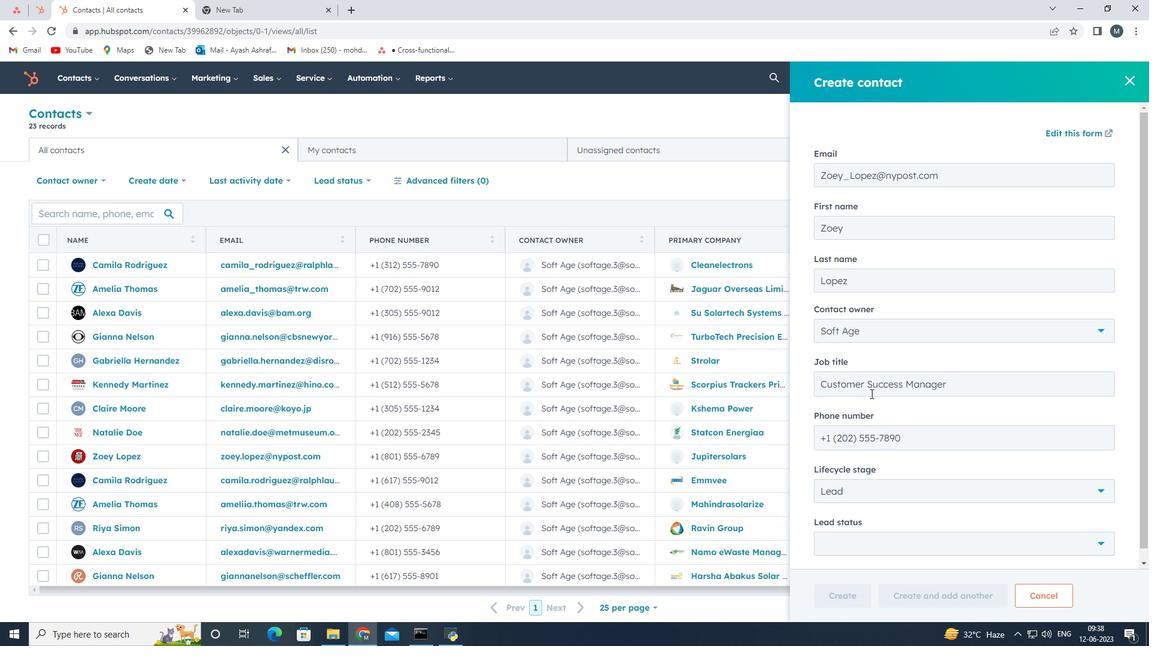 
Action: Mouse moved to (870, 394)
Screenshot: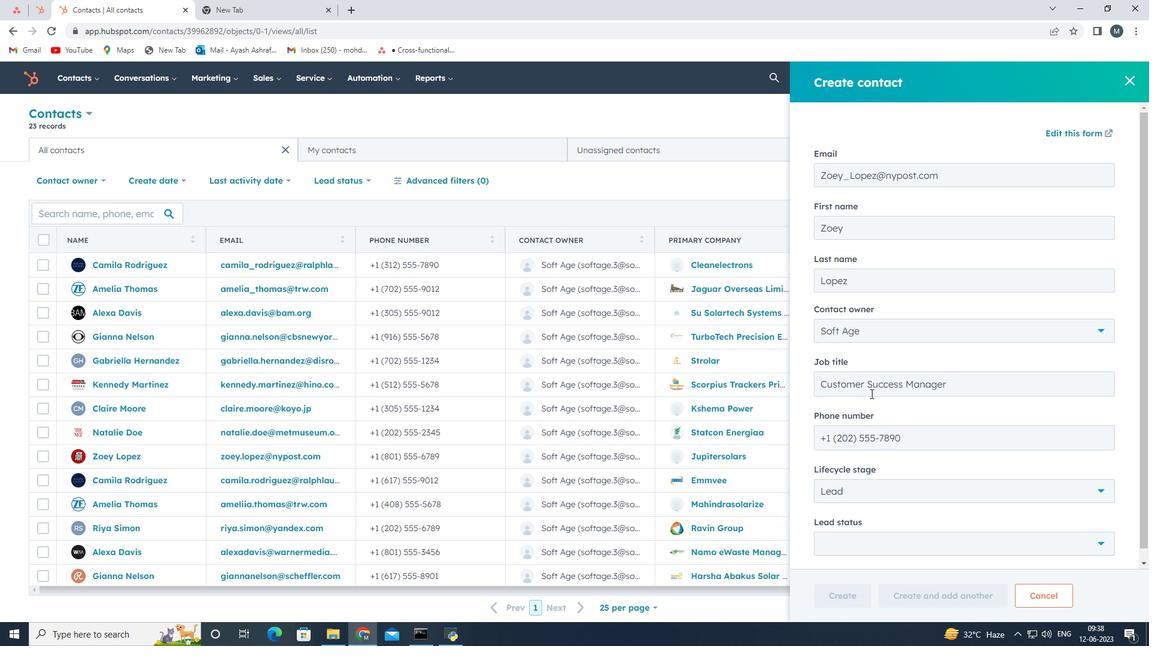 
Action: Mouse scrolled (870, 394) with delta (0, 0)
Screenshot: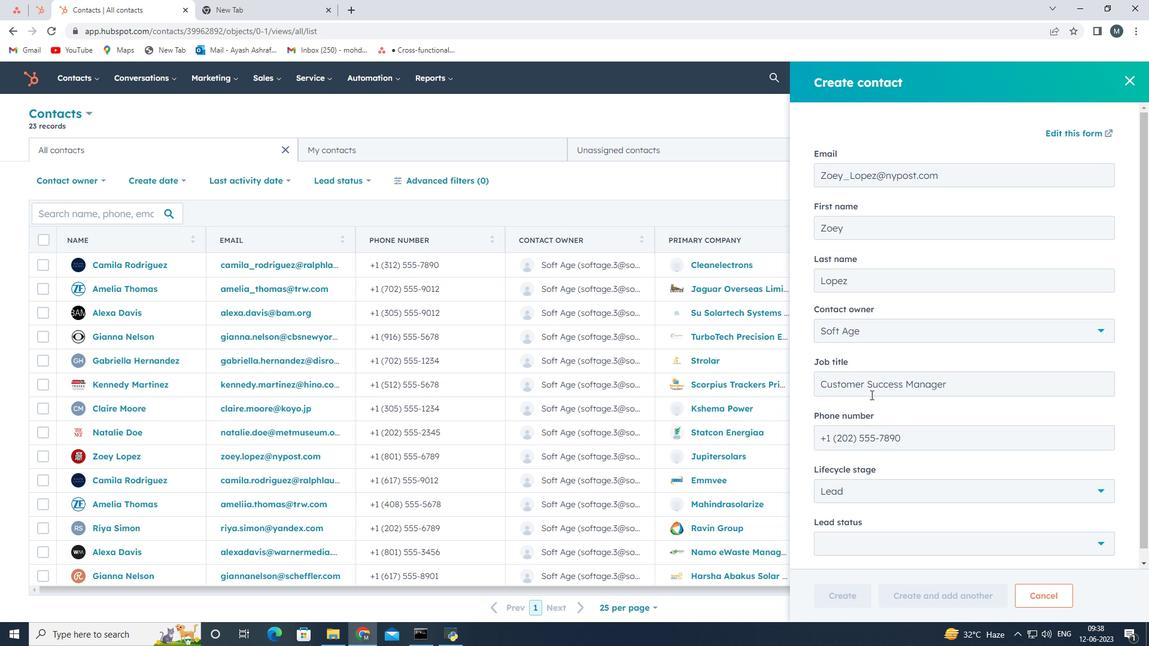 
Action: Mouse moved to (876, 527)
Screenshot: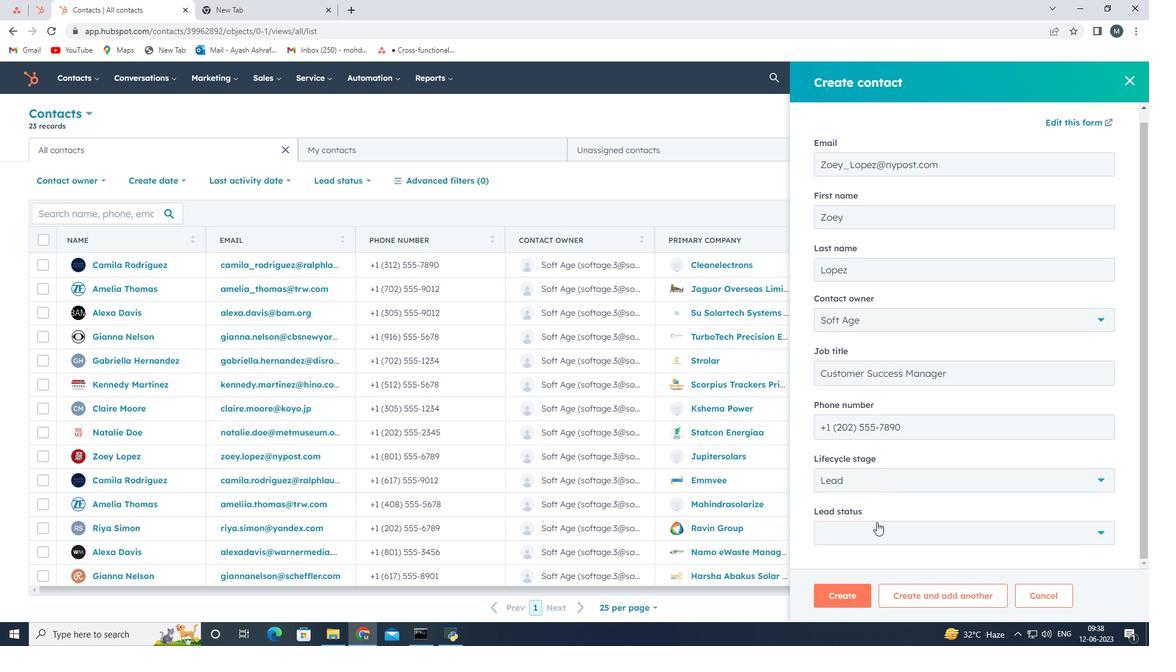 
Action: Mouse pressed left at (876, 527)
Screenshot: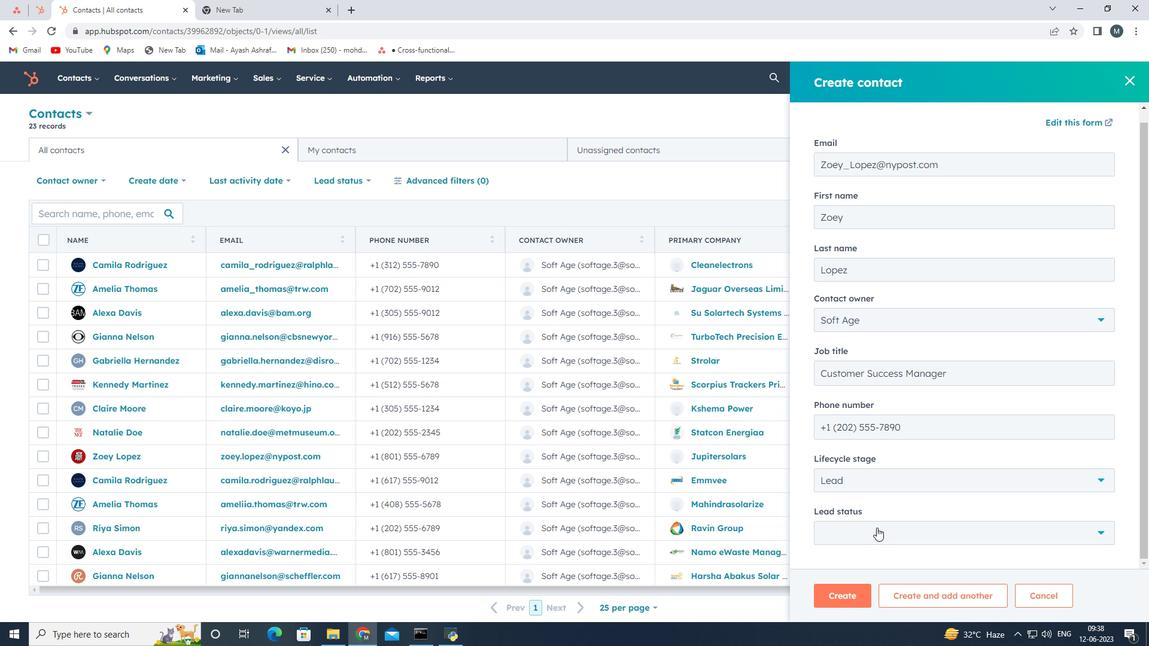 
Action: Mouse moved to (838, 429)
Screenshot: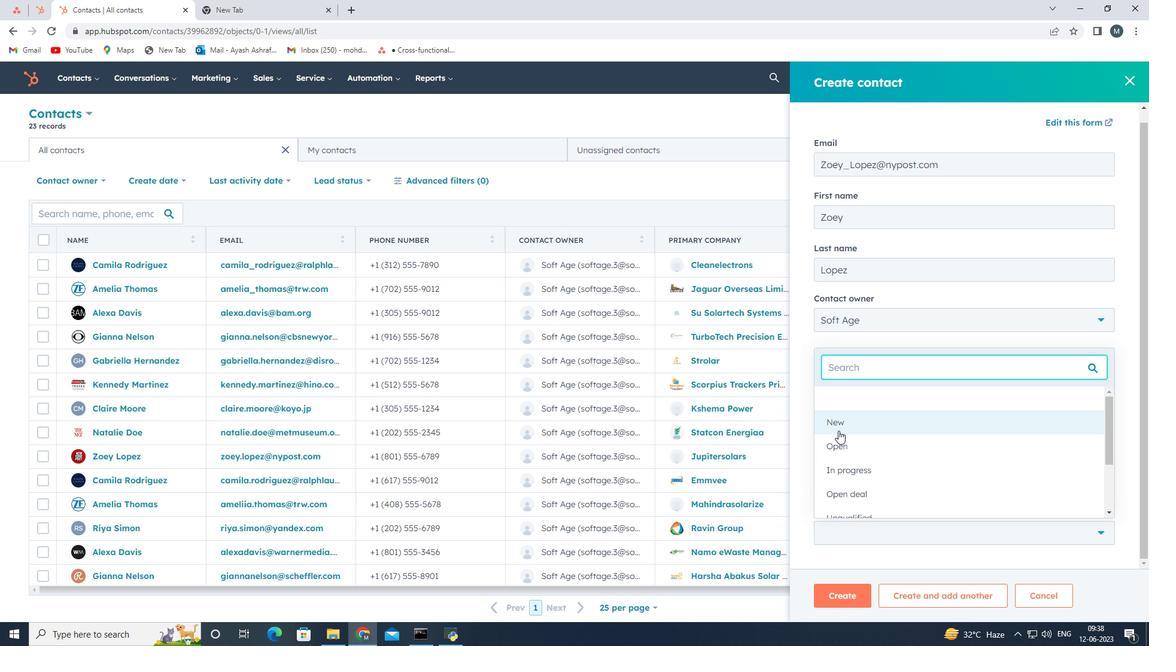 
Action: Mouse pressed left at (838, 429)
Screenshot: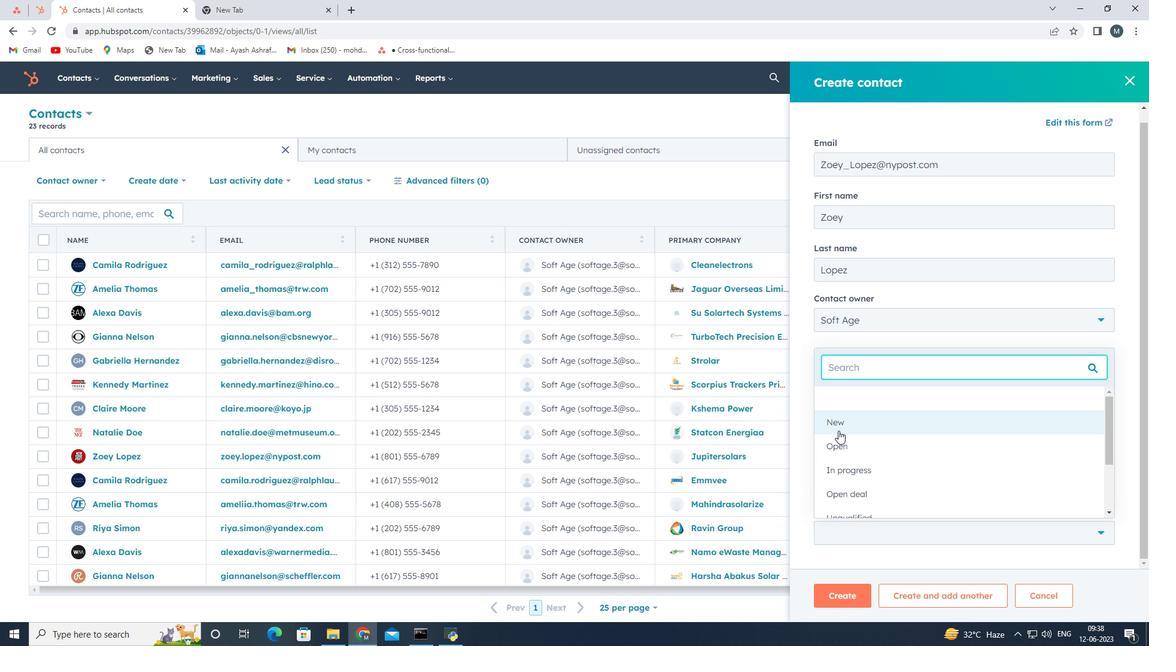 
Action: Mouse moved to (844, 600)
Screenshot: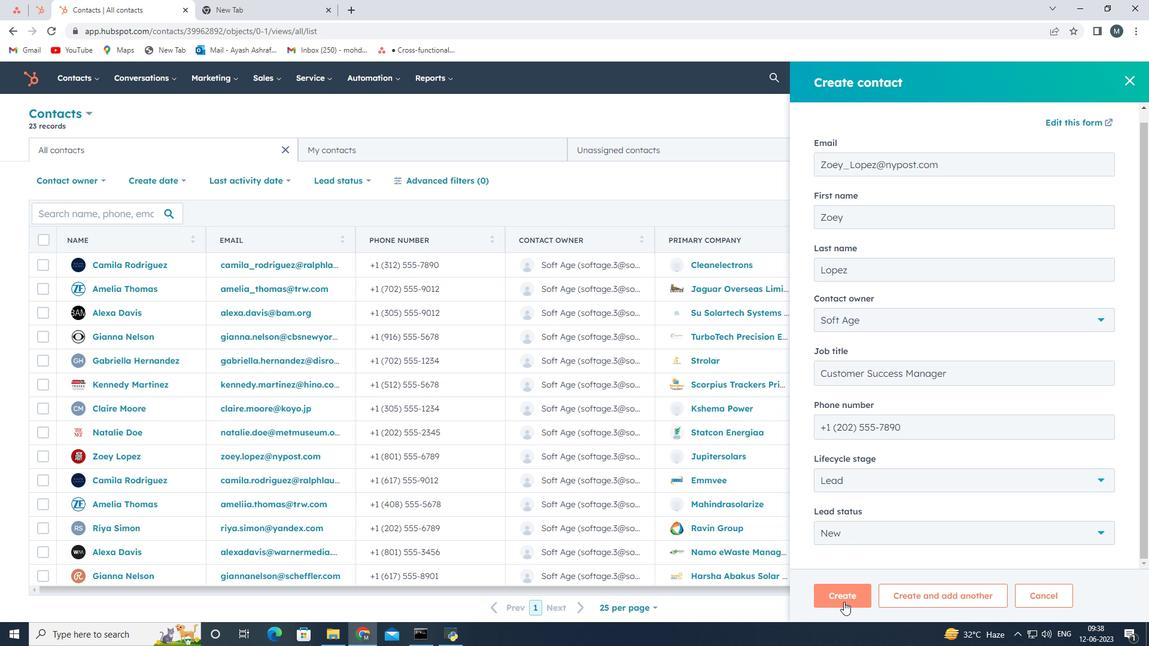
Action: Mouse pressed left at (844, 600)
Screenshot: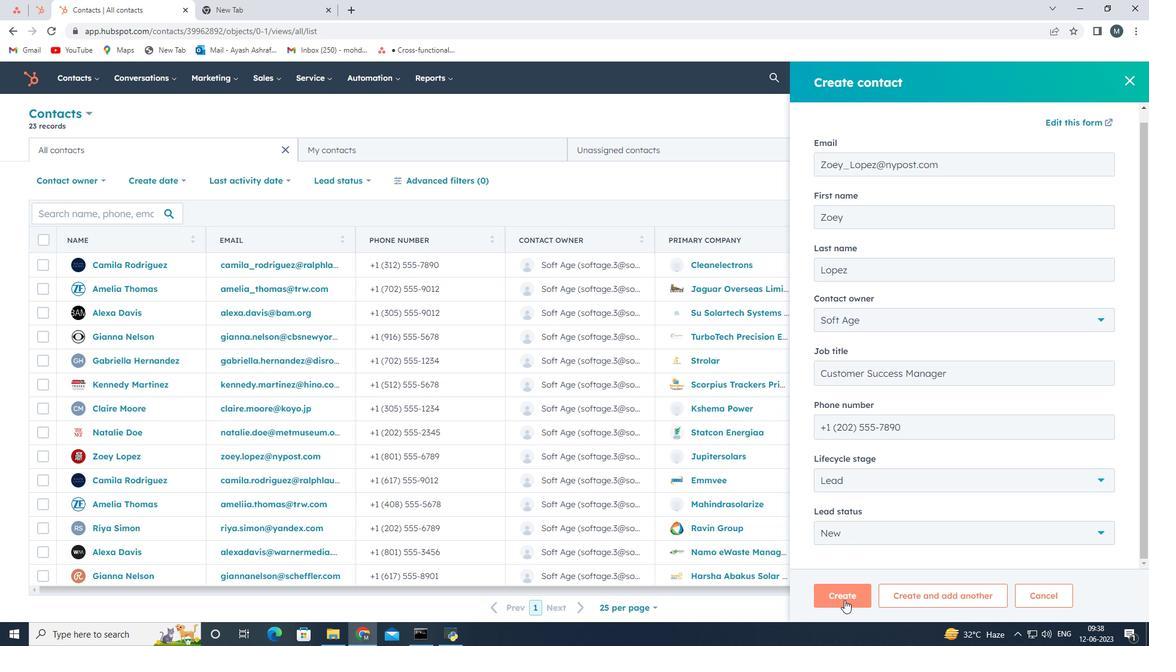 
Action: Mouse moved to (812, 406)
Screenshot: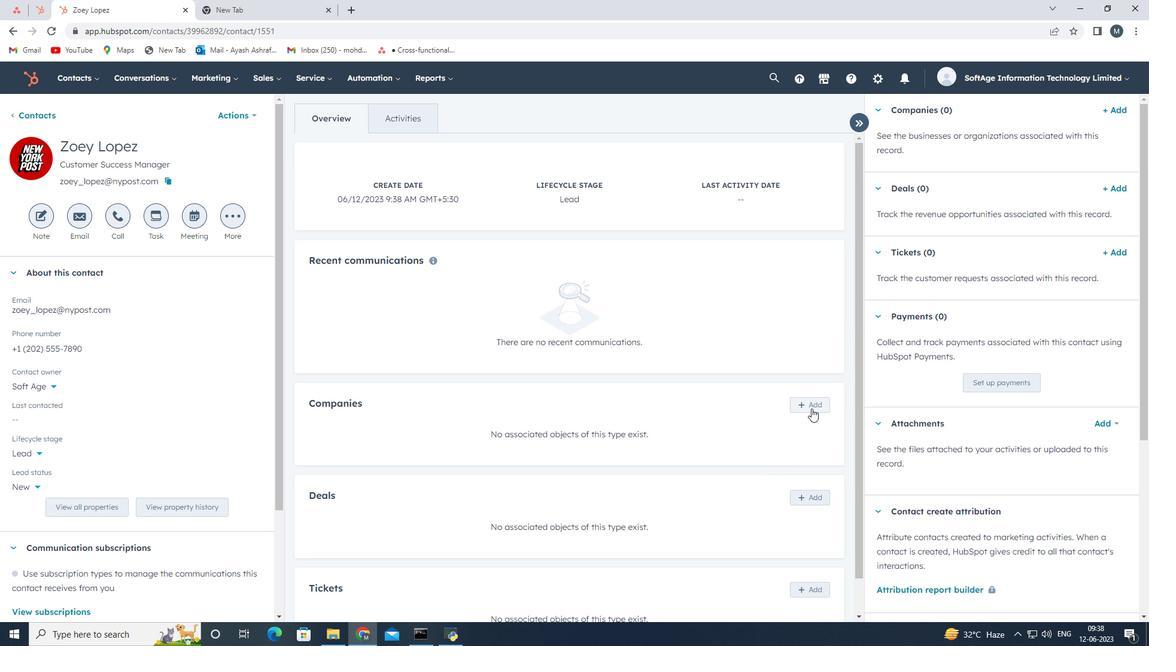 
Action: Mouse pressed left at (812, 406)
Screenshot: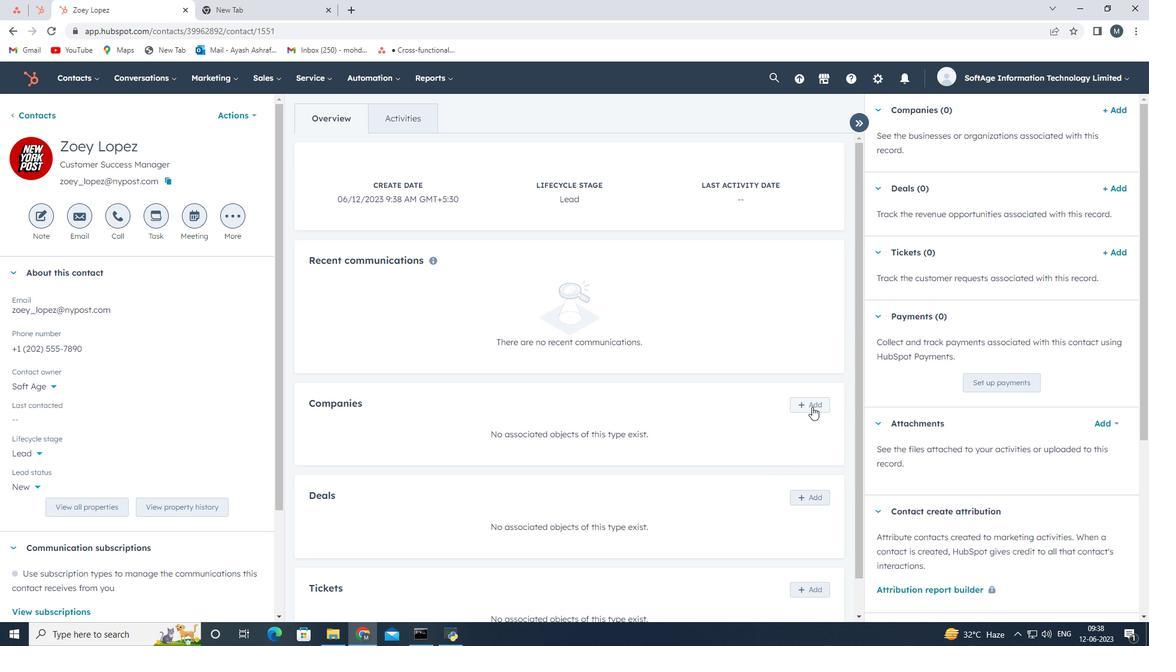 
Action: Mouse moved to (900, 141)
Screenshot: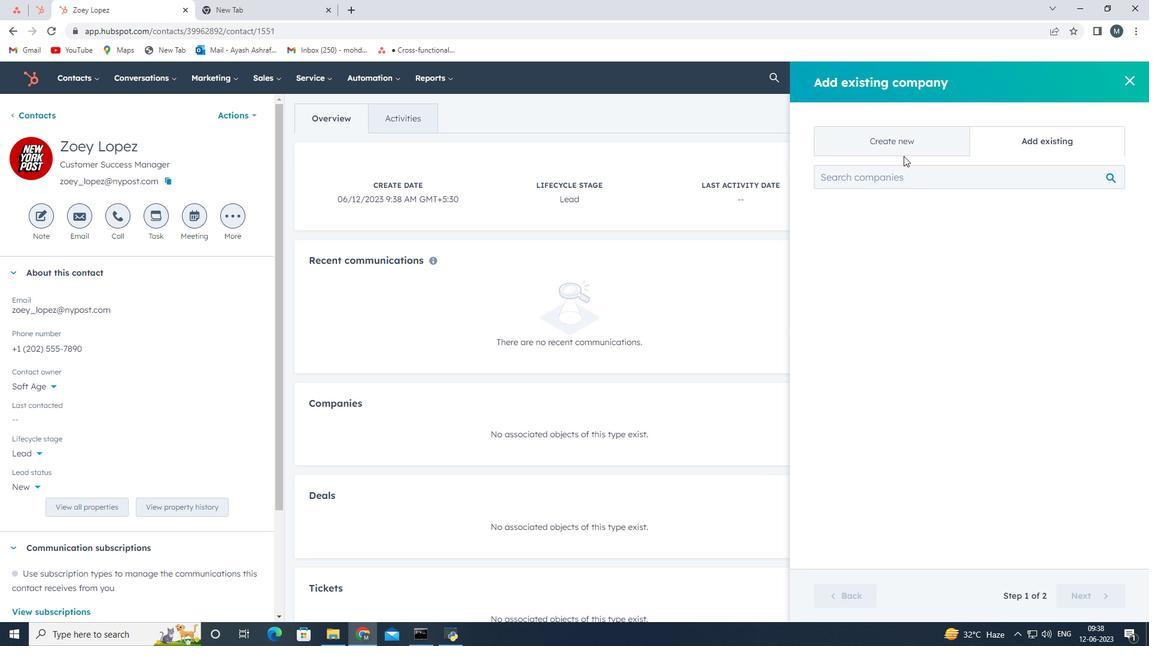 
Action: Mouse pressed left at (900, 141)
Screenshot: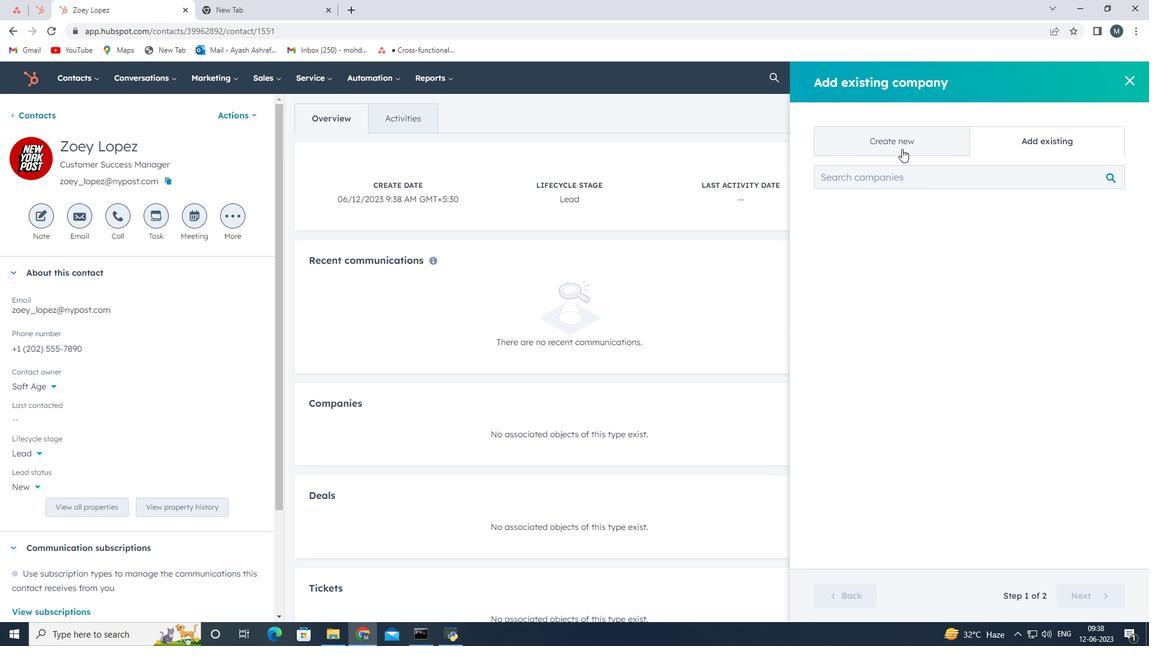 
Action: Mouse moved to (903, 212)
Screenshot: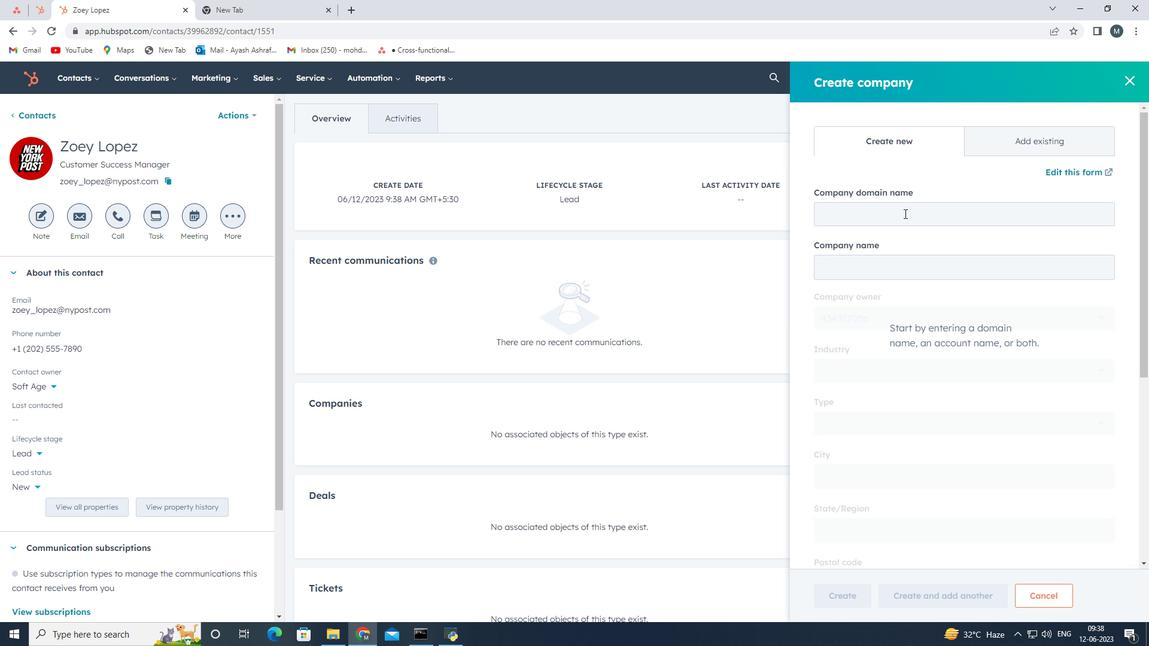 
Action: Mouse pressed left at (903, 212)
Screenshot: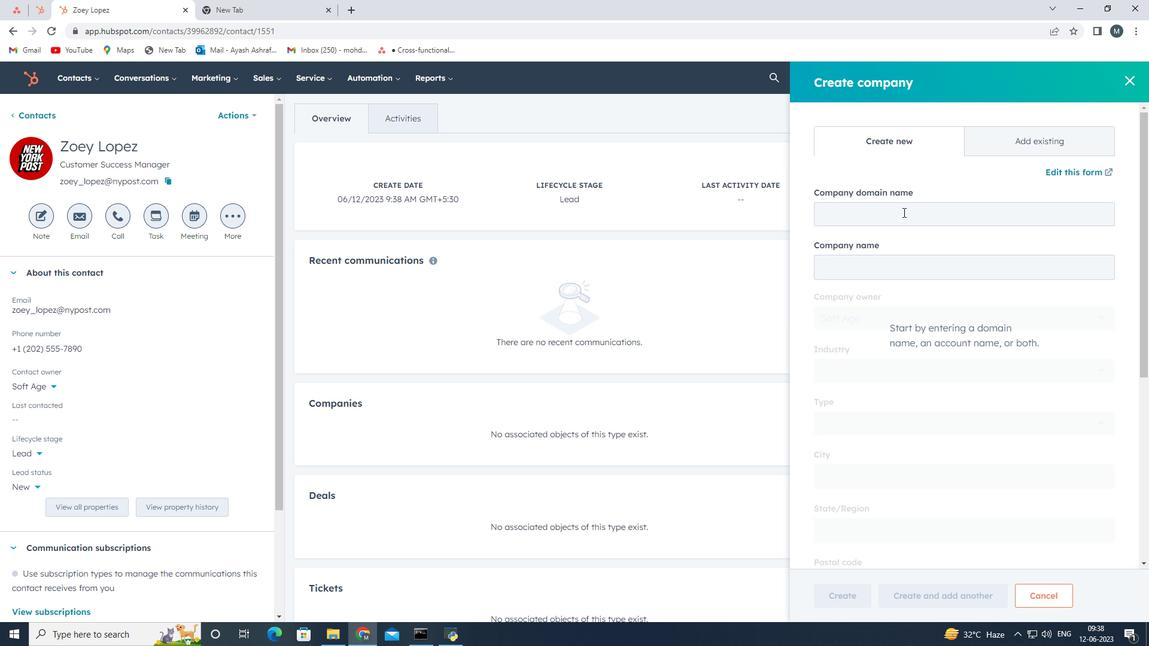 
Action: Key pressed www.
Screenshot: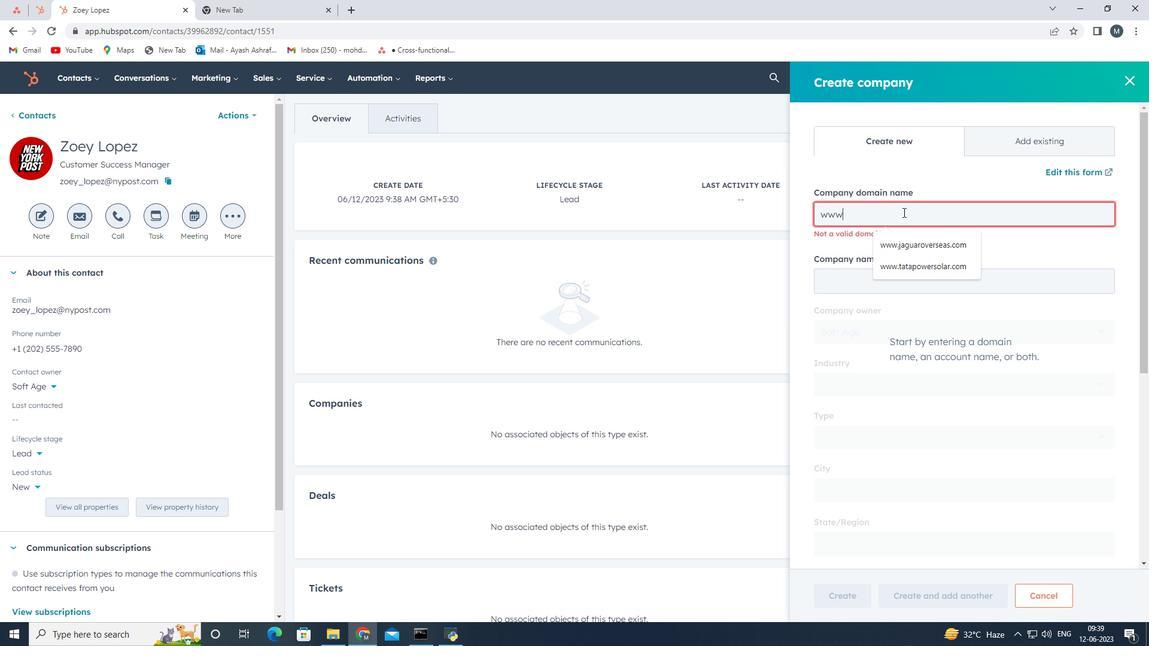 
Action: Mouse moved to (902, 211)
Screenshot: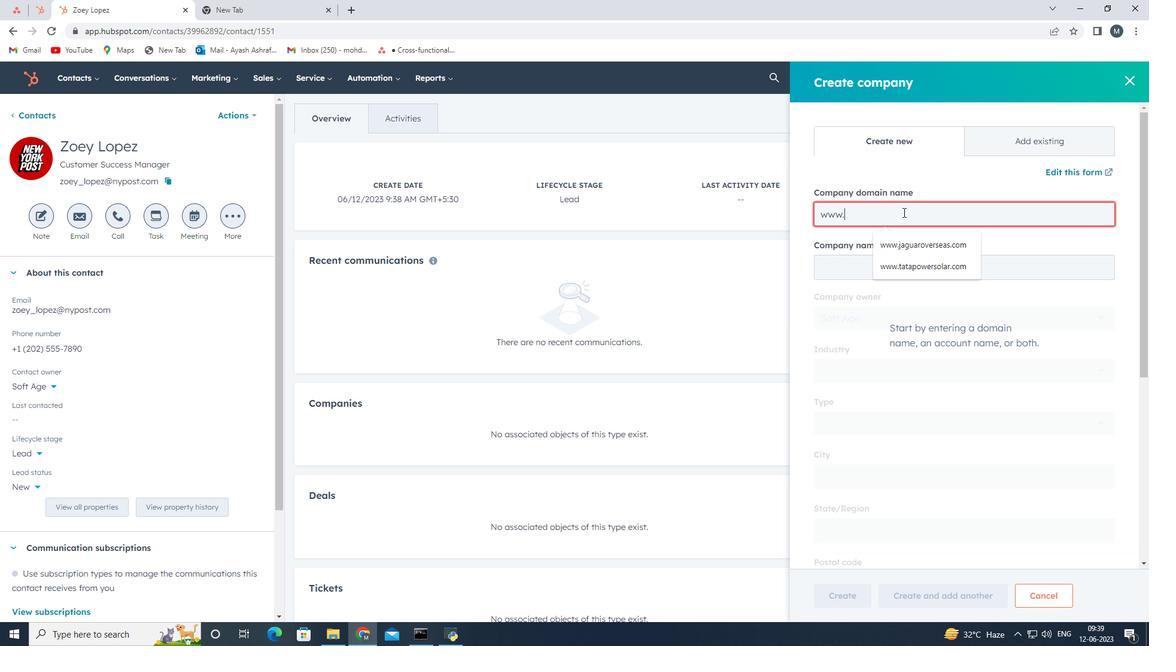 
Action: Key pressed agrawalroupgo
Screenshot: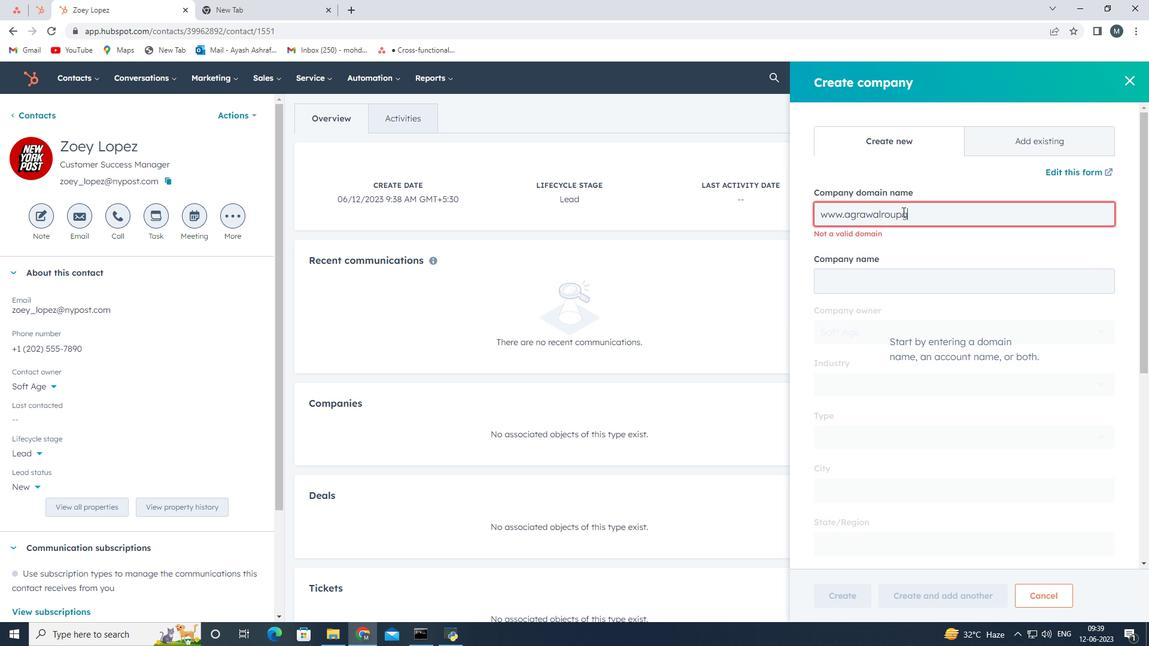 
Action: Mouse moved to (922, 204)
Screenshot: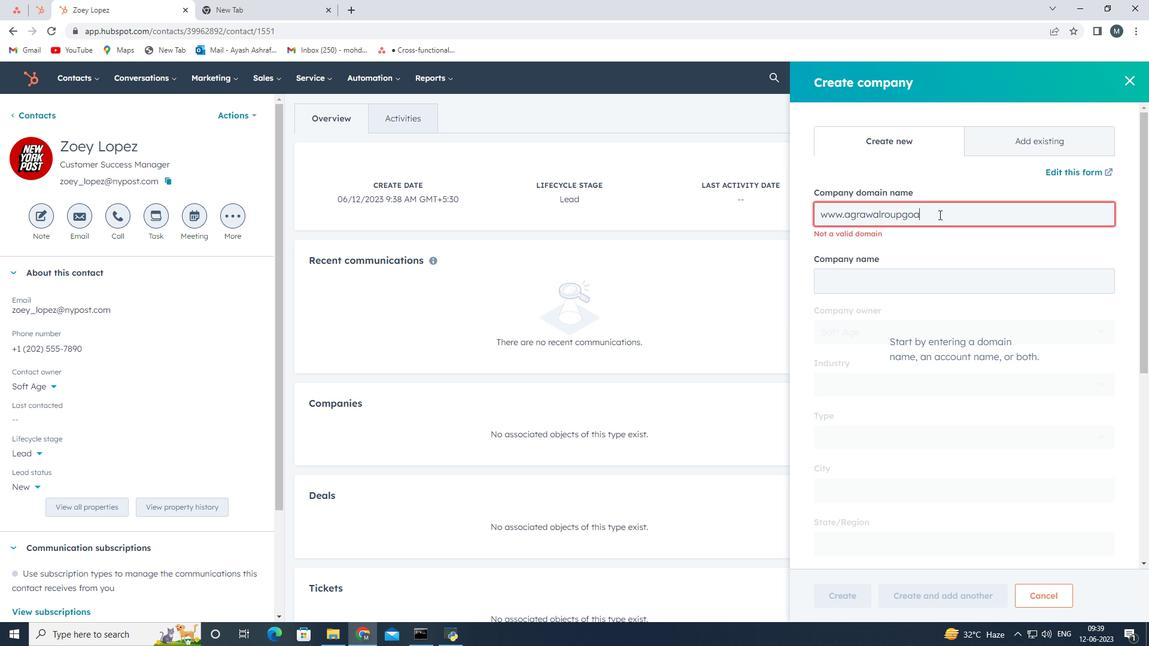 
Action: Key pressed .com
Screenshot: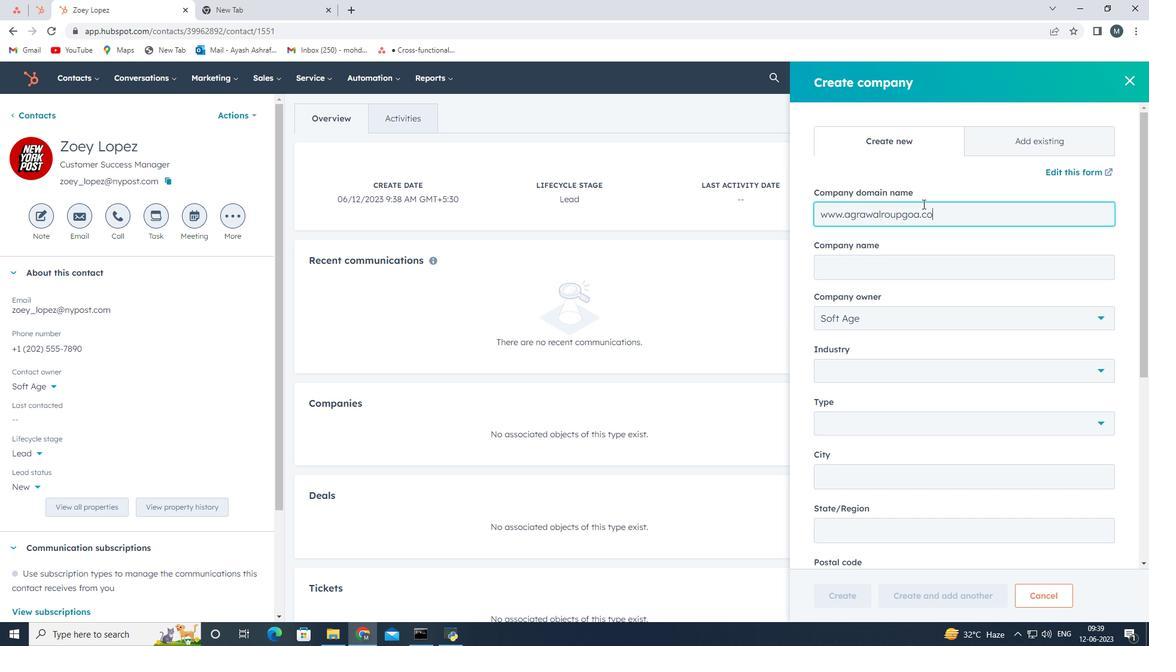 
Action: Mouse moved to (899, 373)
Screenshot: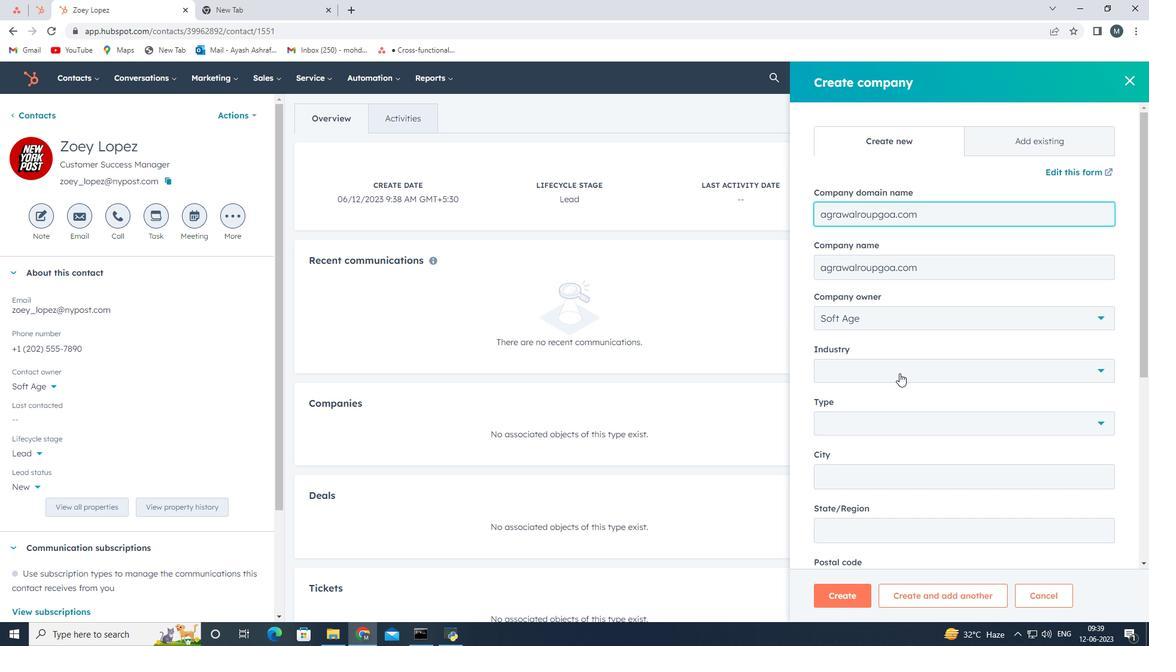 
Action: Mouse pressed left at (899, 373)
Screenshot: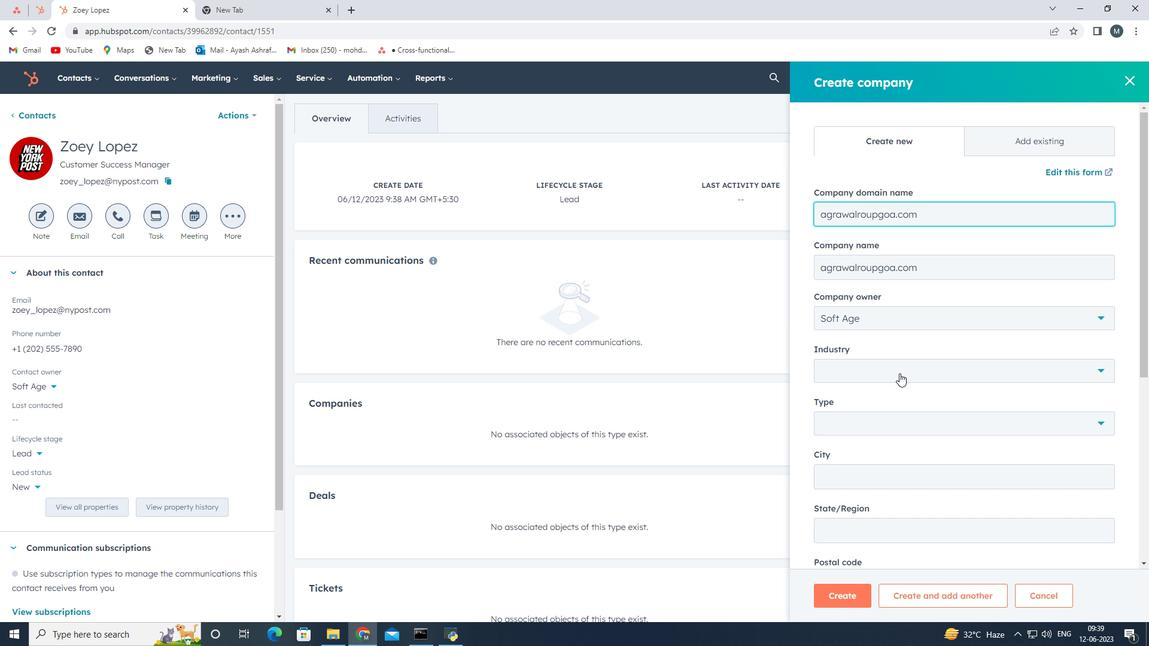 
Action: Mouse moved to (867, 451)
Screenshot: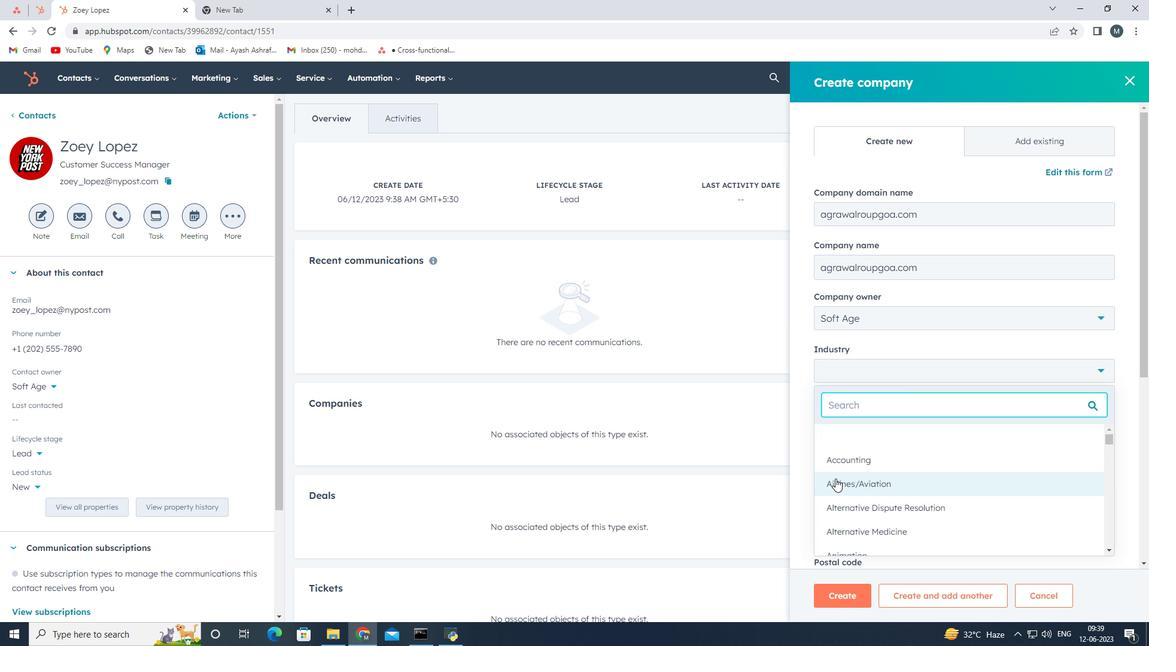 
Action: Mouse scrolled (867, 451) with delta (0, 0)
Screenshot: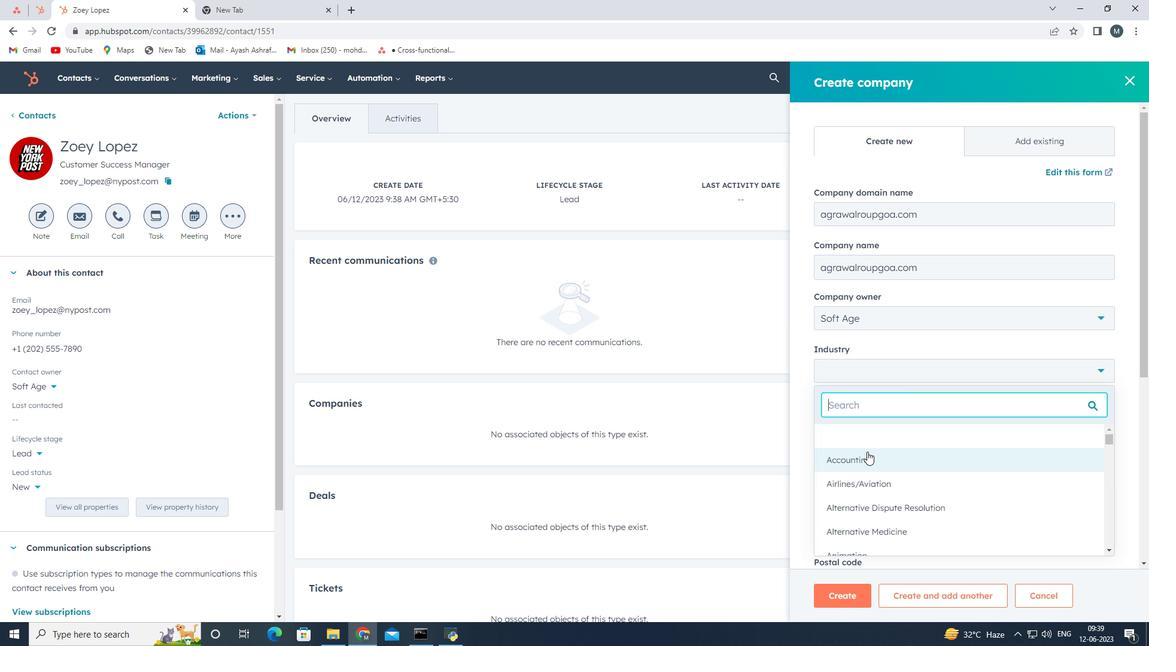 
Action: Mouse scrolled (867, 451) with delta (0, 0)
Screenshot: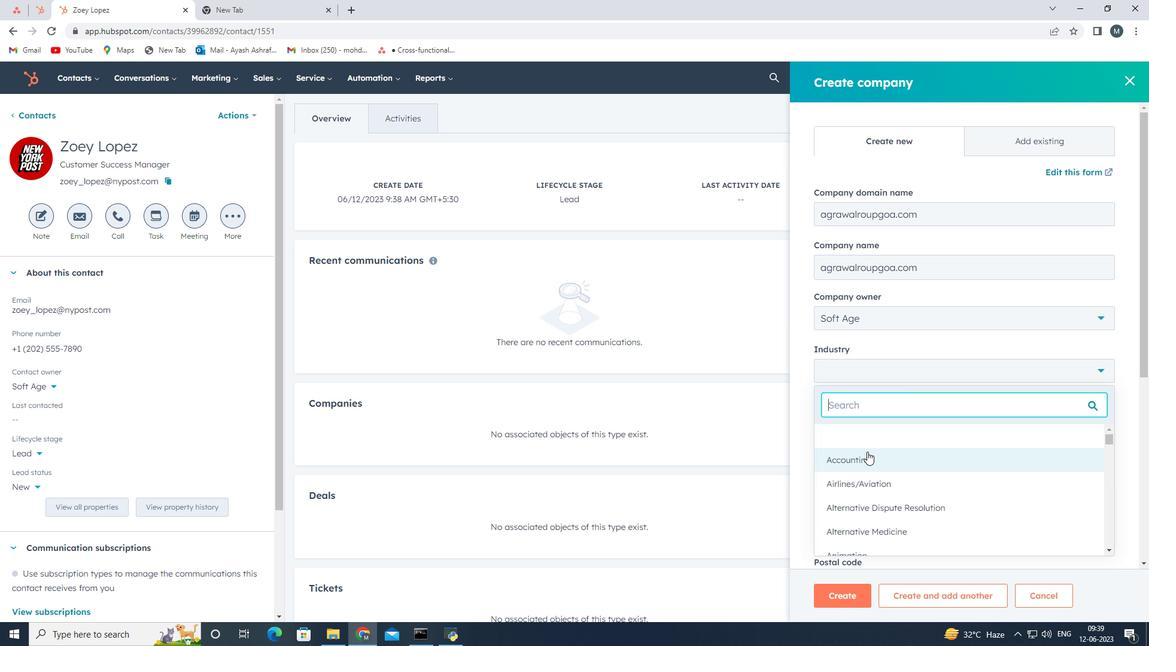
Action: Mouse scrolled (867, 451) with delta (0, 0)
Screenshot: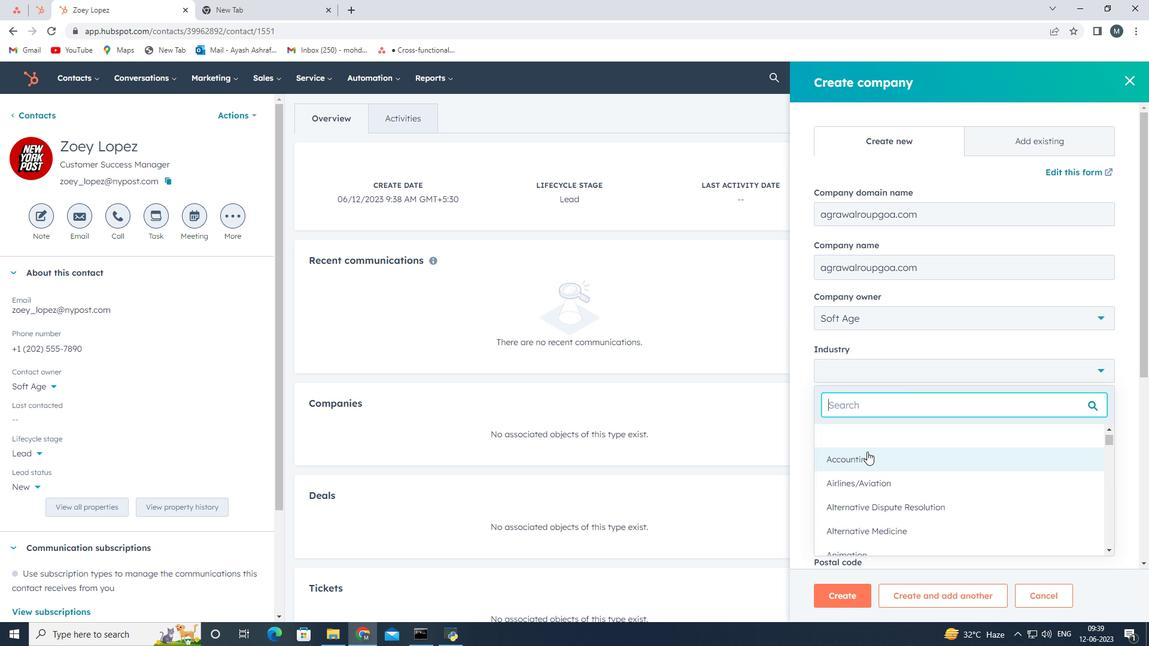 
Action: Mouse moved to (1028, 388)
Screenshot: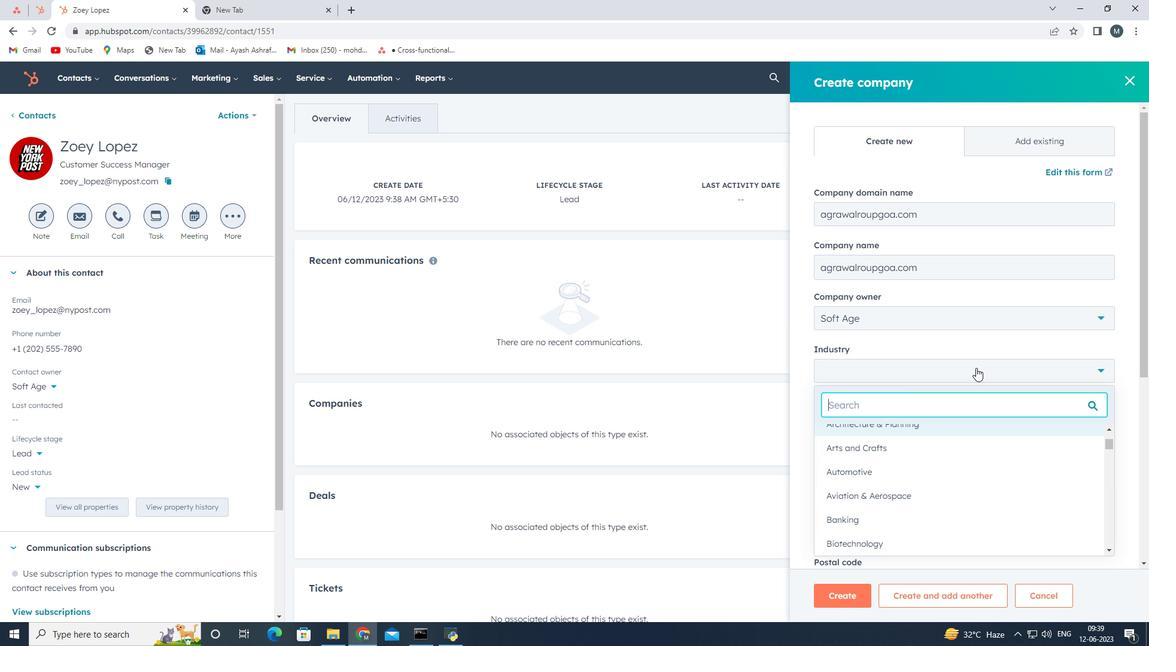 
Action: Mouse scrolled (1028, 388) with delta (0, 0)
Screenshot: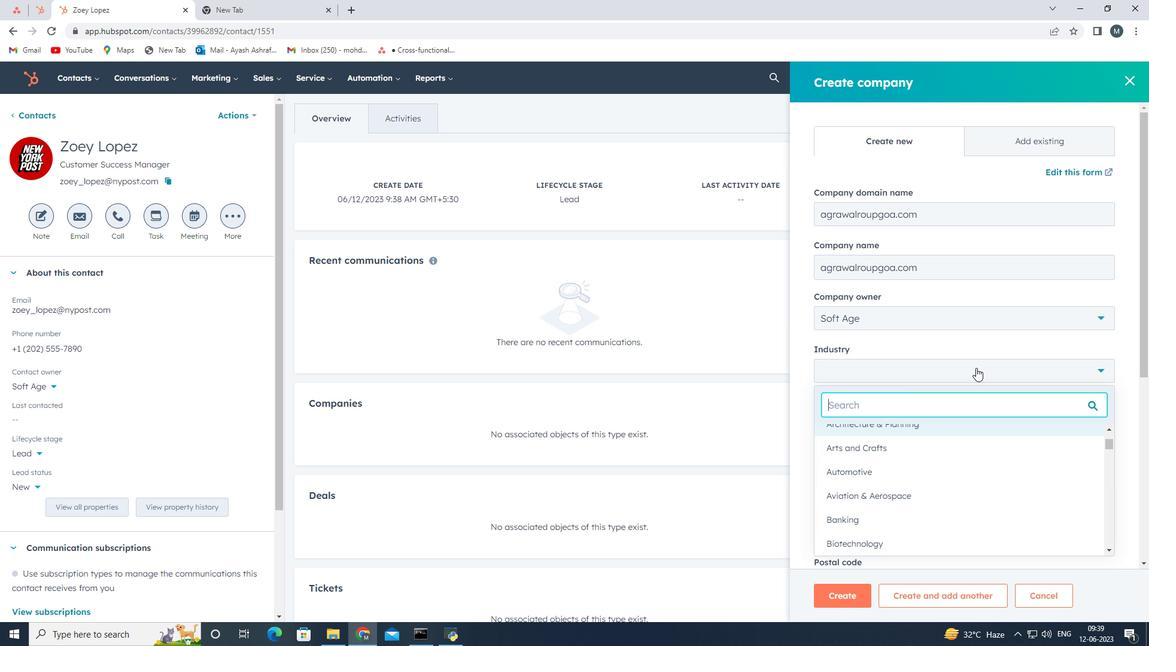
Action: Mouse moved to (1028, 388)
Screenshot: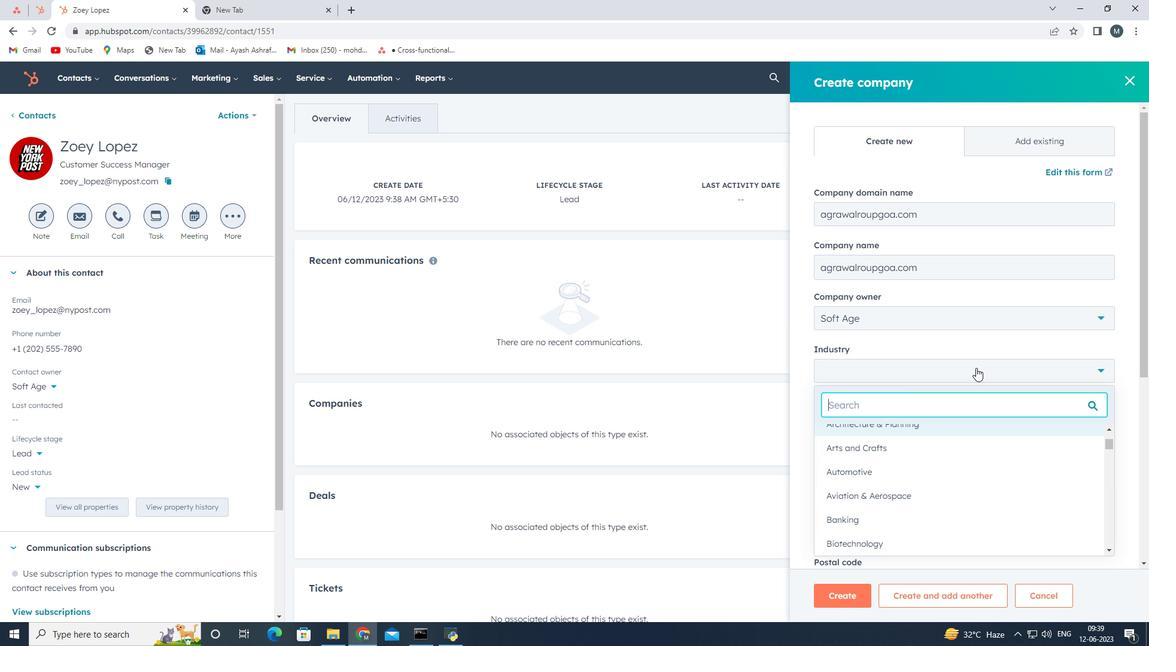 
Action: Mouse scrolled (1028, 388) with delta (0, 0)
Screenshot: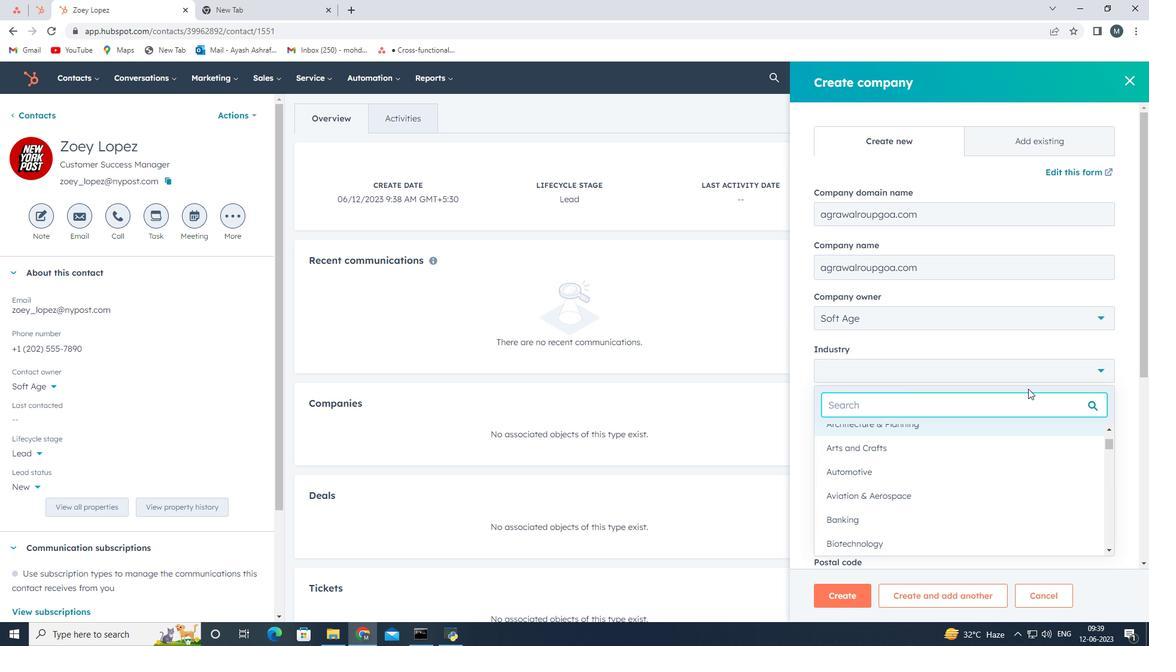 
Action: Mouse moved to (1131, 399)
Screenshot: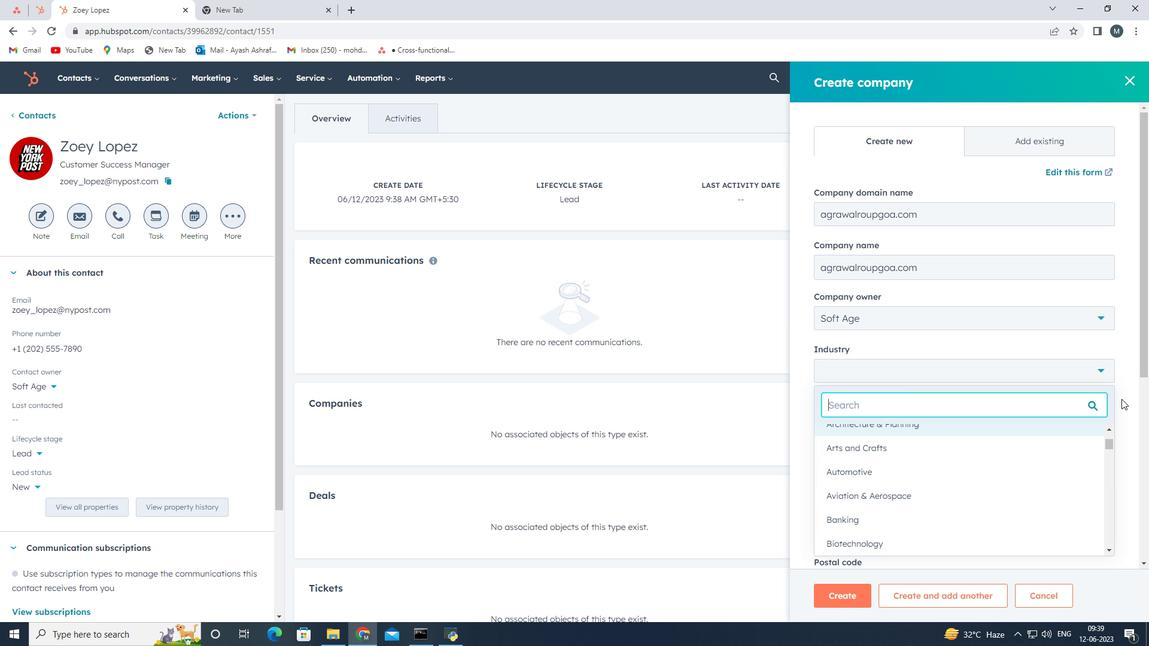 
Action: Mouse pressed left at (1131, 399)
Screenshot: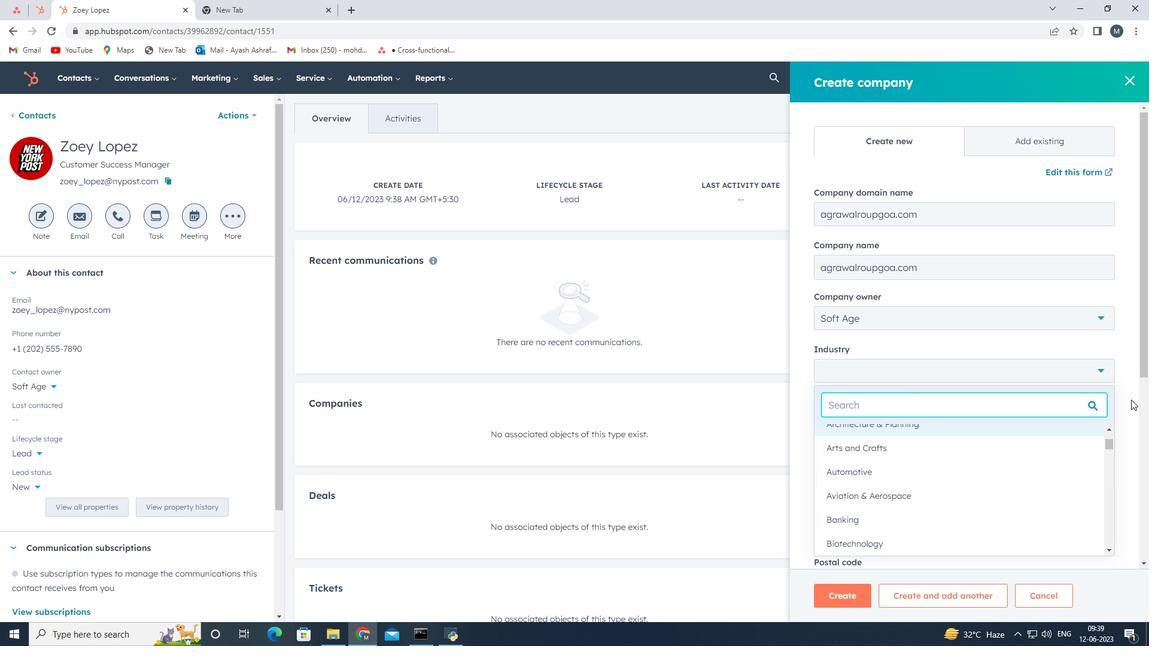 
Action: Mouse moved to (976, 418)
Screenshot: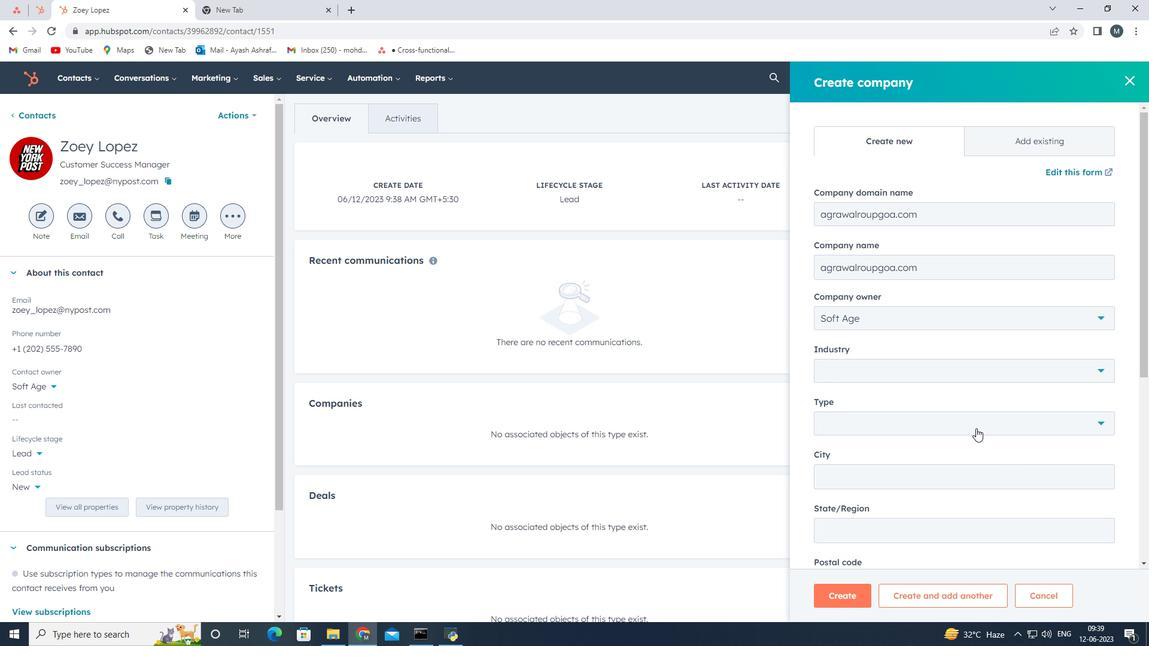 
Action: Mouse pressed left at (976, 418)
Screenshot: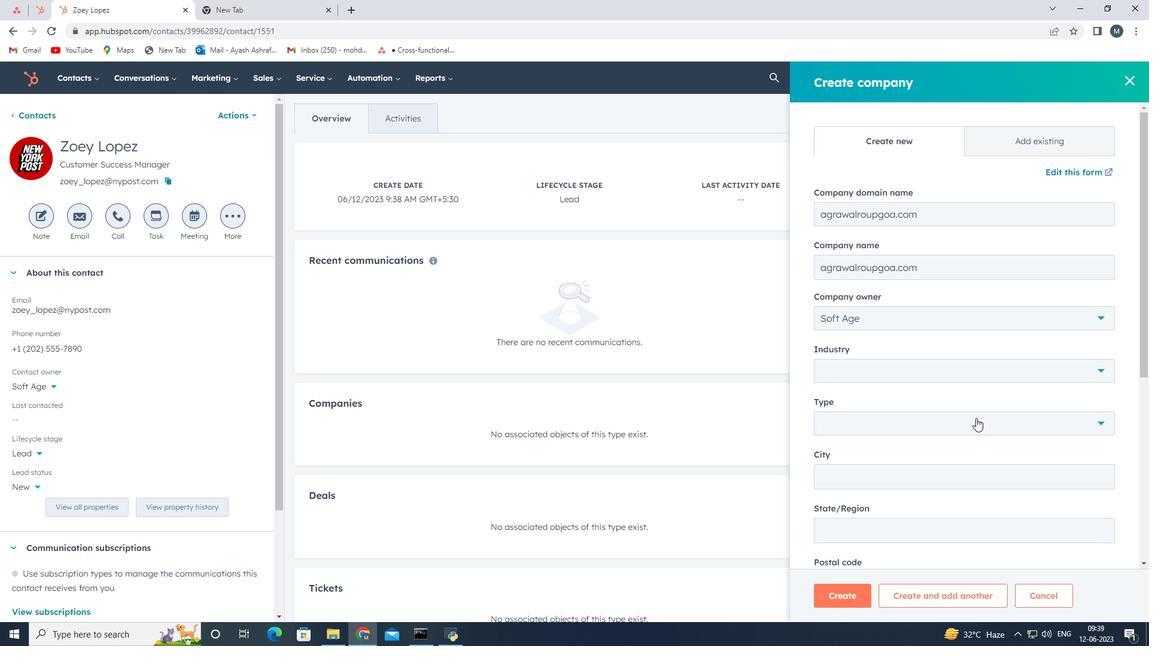 
Action: Mouse moved to (862, 482)
Screenshot: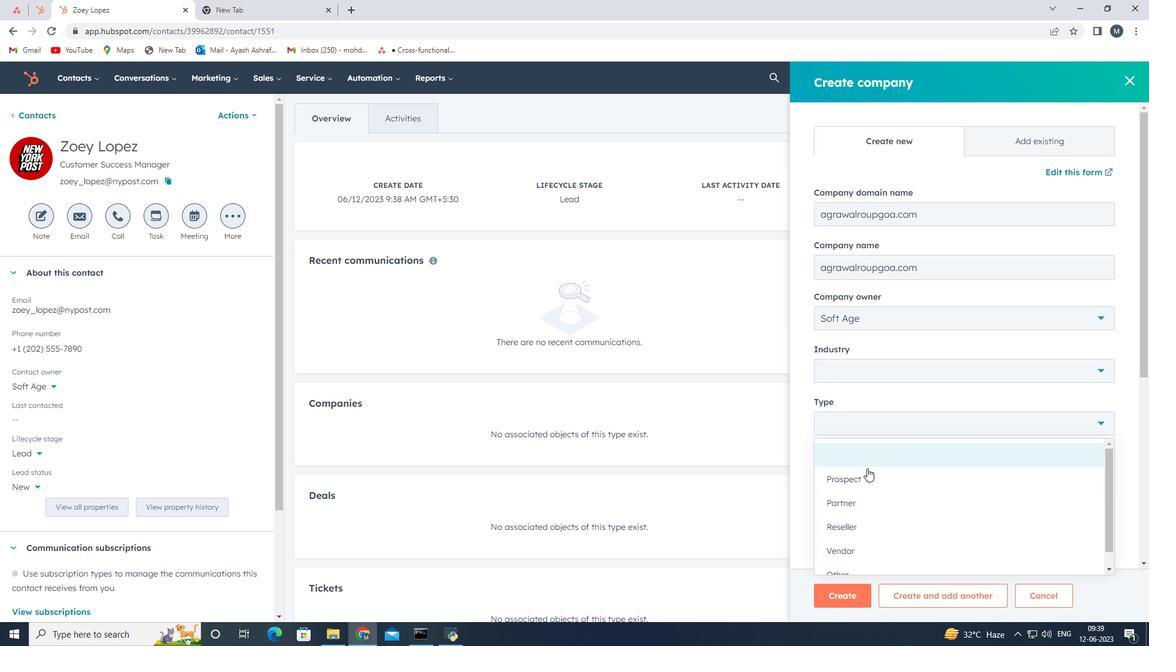 
Action: Mouse scrolled (862, 482) with delta (0, 0)
Screenshot: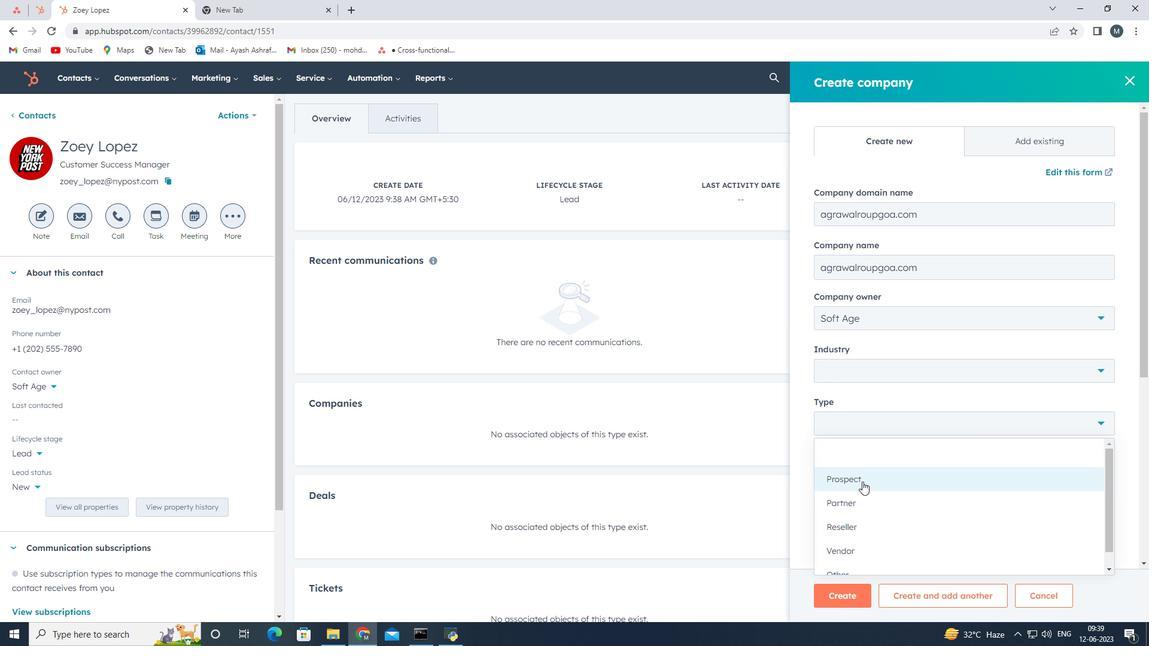 
Action: Mouse moved to (861, 484)
Screenshot: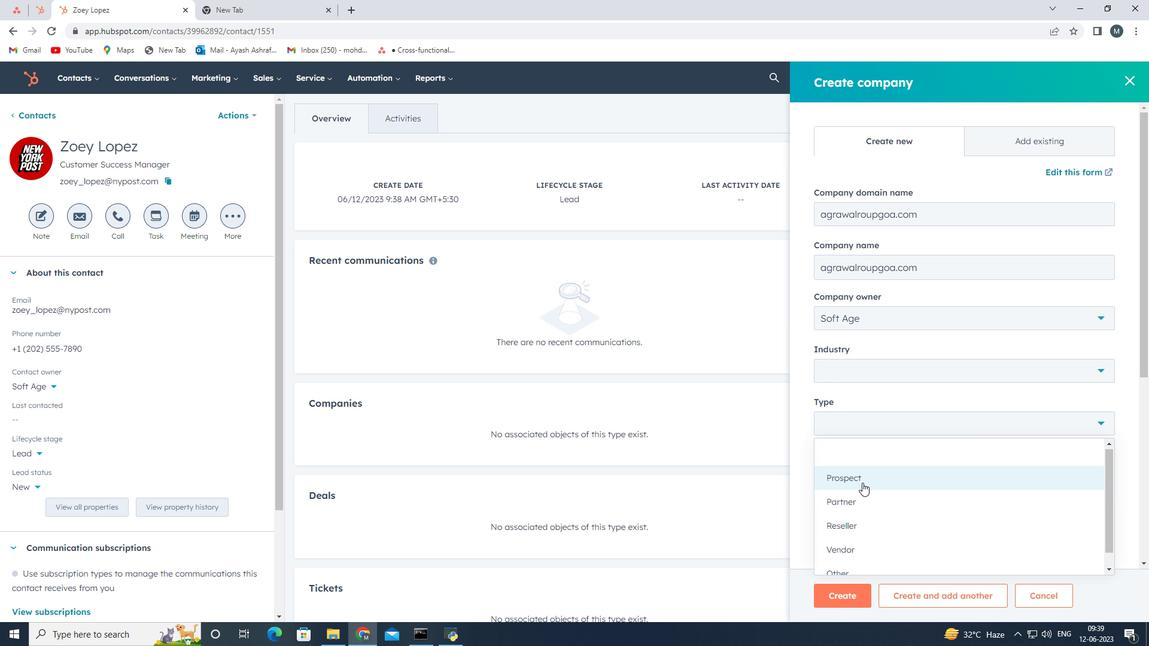 
Action: Mouse scrolled (861, 484) with delta (0, 0)
Screenshot: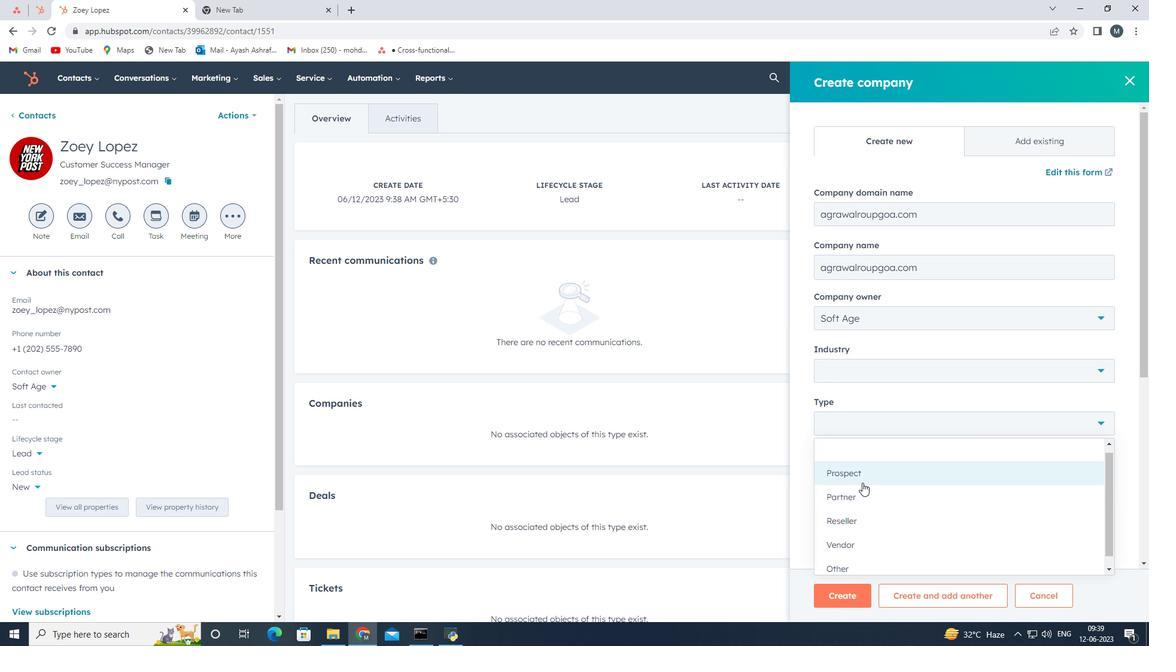 
Action: Mouse moved to (851, 506)
Screenshot: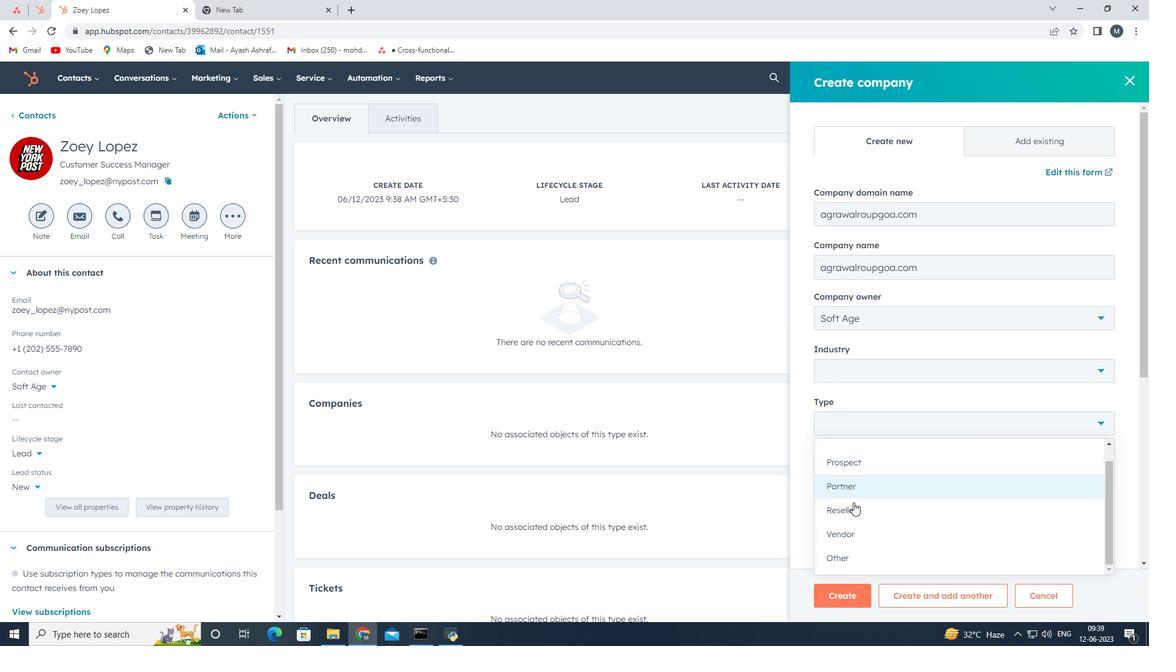 
Action: Mouse pressed left at (851, 506)
Screenshot: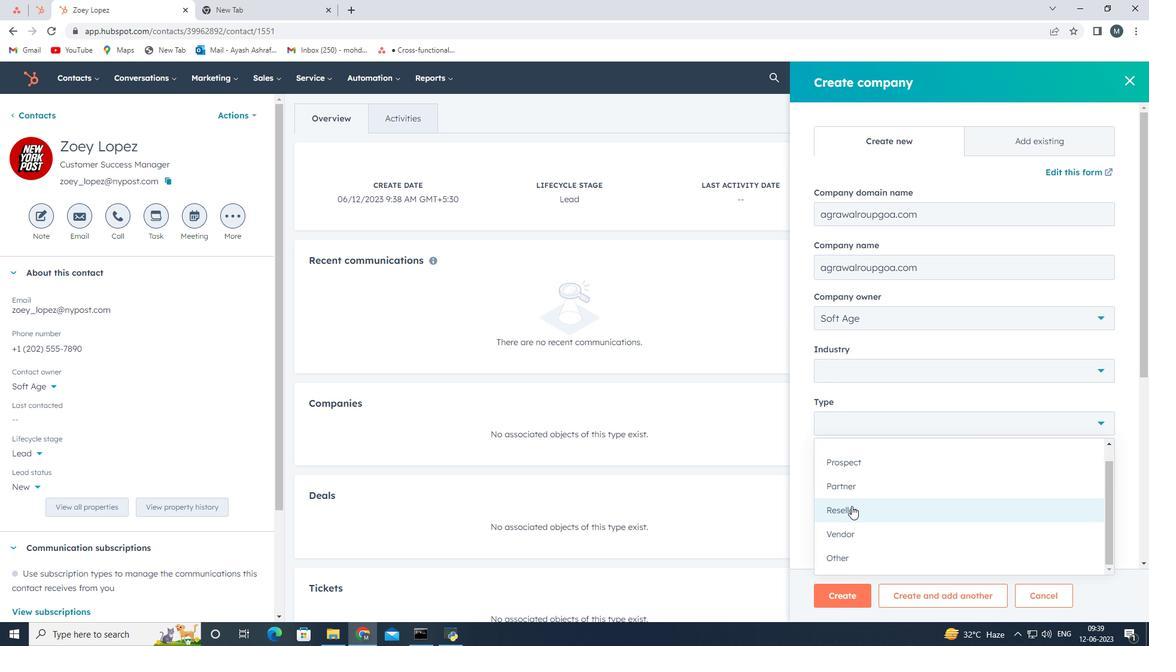 
Action: Mouse moved to (850, 462)
Screenshot: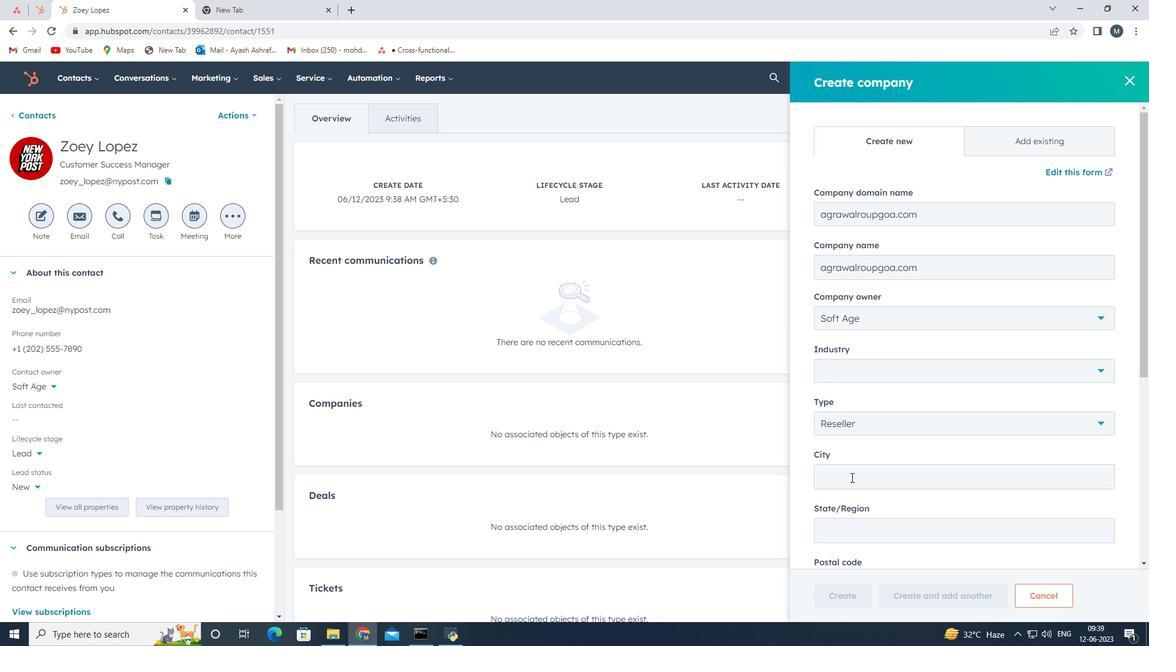 
Action: Mouse scrolled (850, 461) with delta (0, 0)
Screenshot: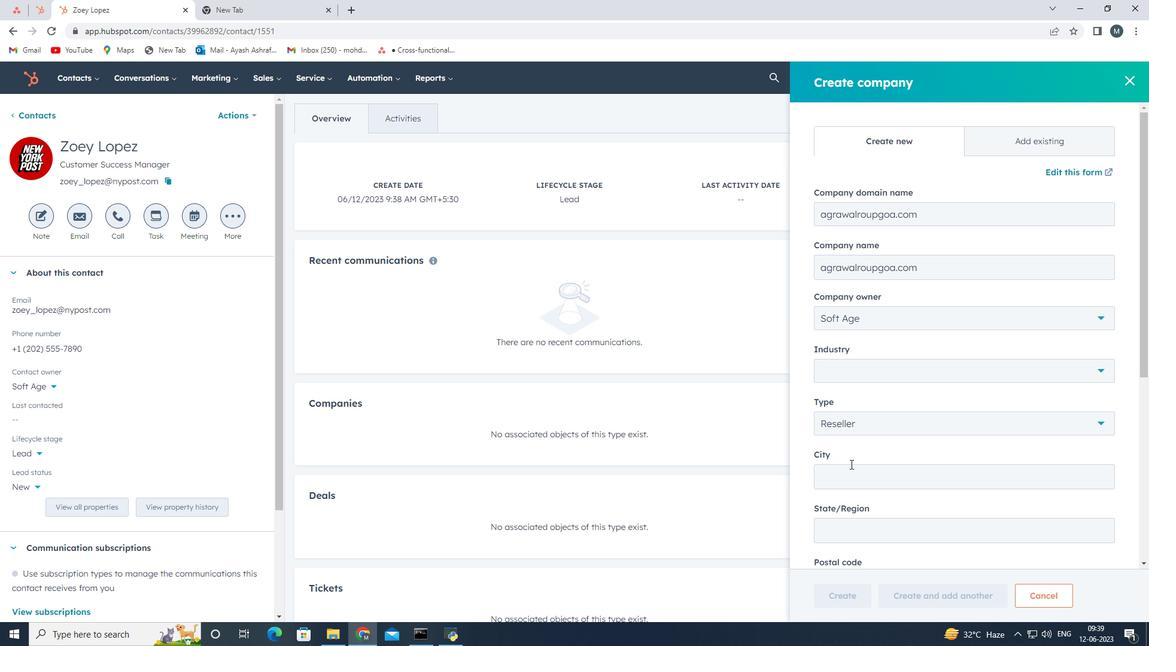 
Action: Mouse scrolled (850, 461) with delta (0, 0)
Screenshot: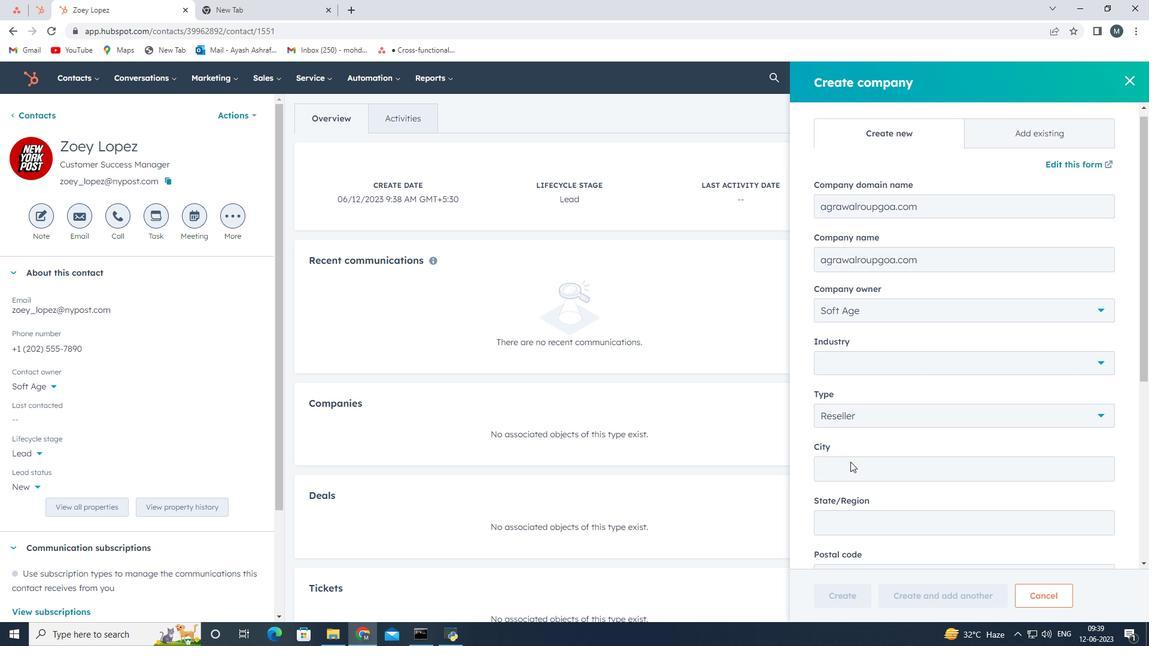 
Action: Mouse moved to (860, 429)
Screenshot: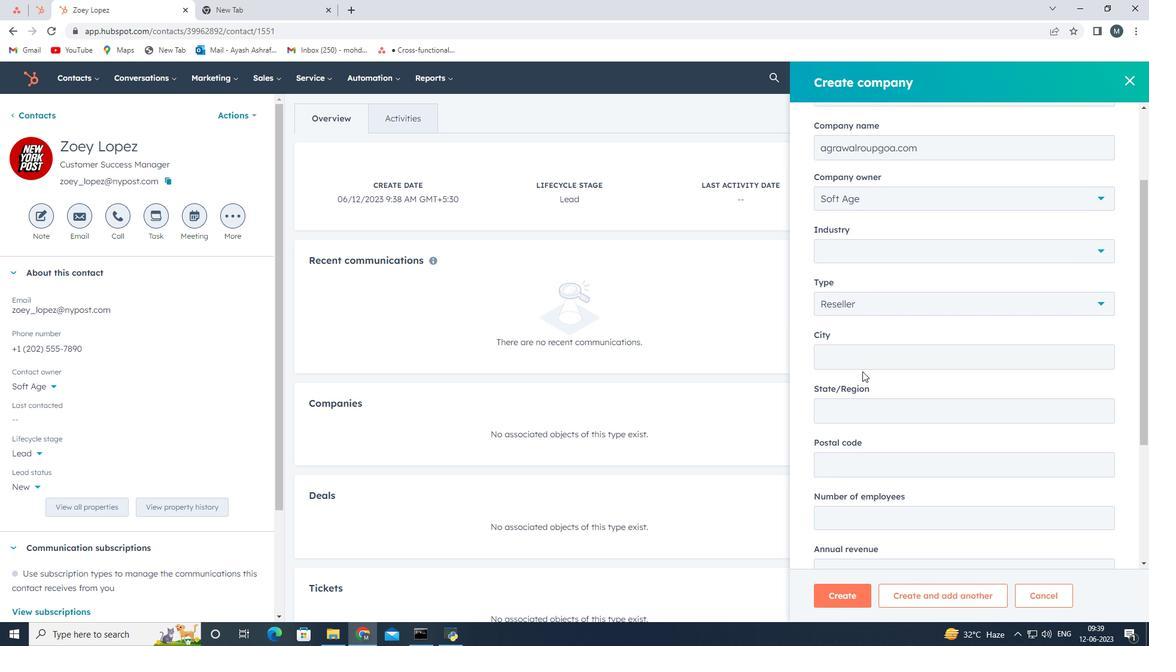 
Action: Mouse scrolled (860, 428) with delta (0, 0)
Screenshot: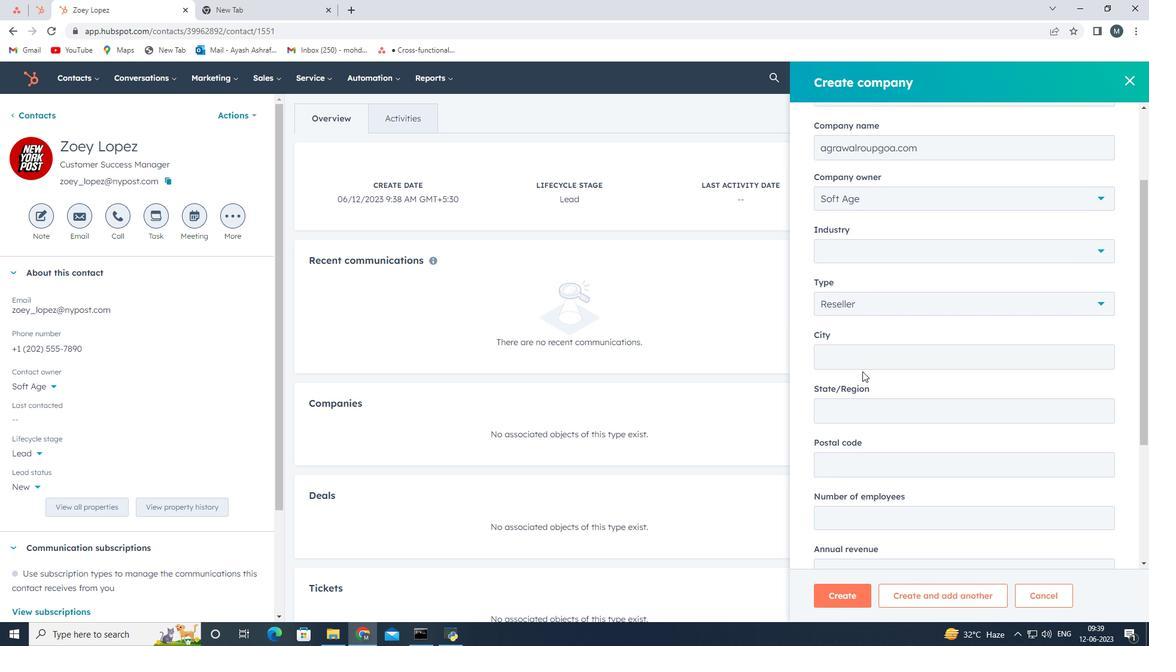
Action: Mouse moved to (860, 432)
Screenshot: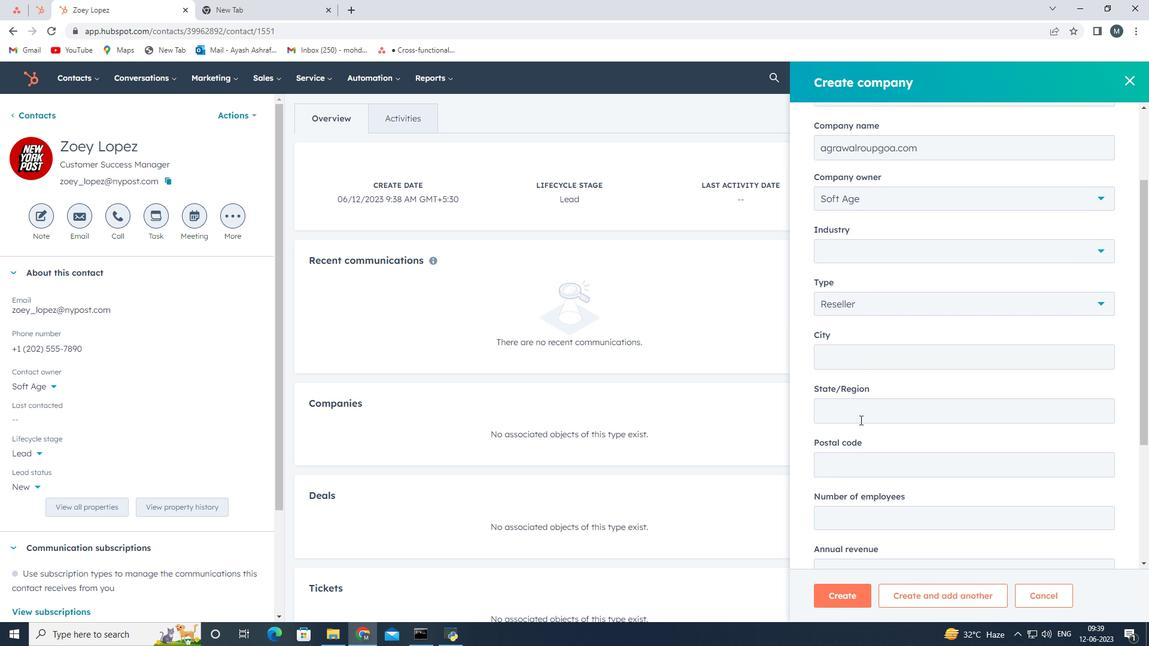
Action: Mouse scrolled (860, 431) with delta (0, 0)
Screenshot: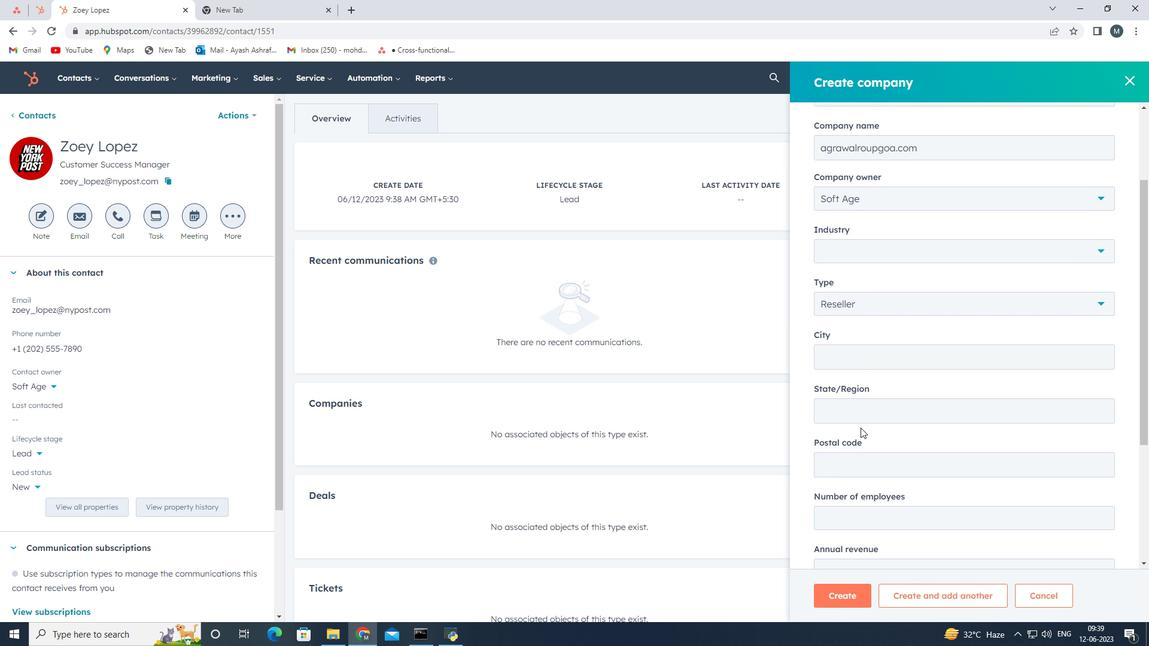 
Action: Mouse moved to (860, 432)
Screenshot: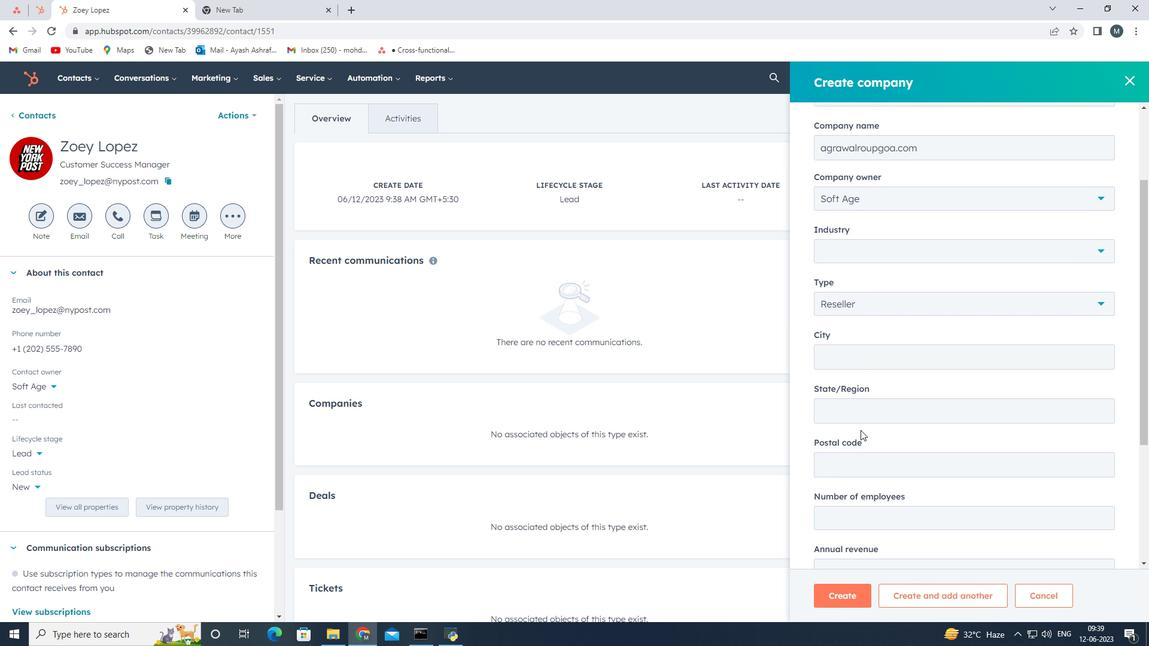 
Action: Mouse scrolled (860, 431) with delta (0, 0)
Screenshot: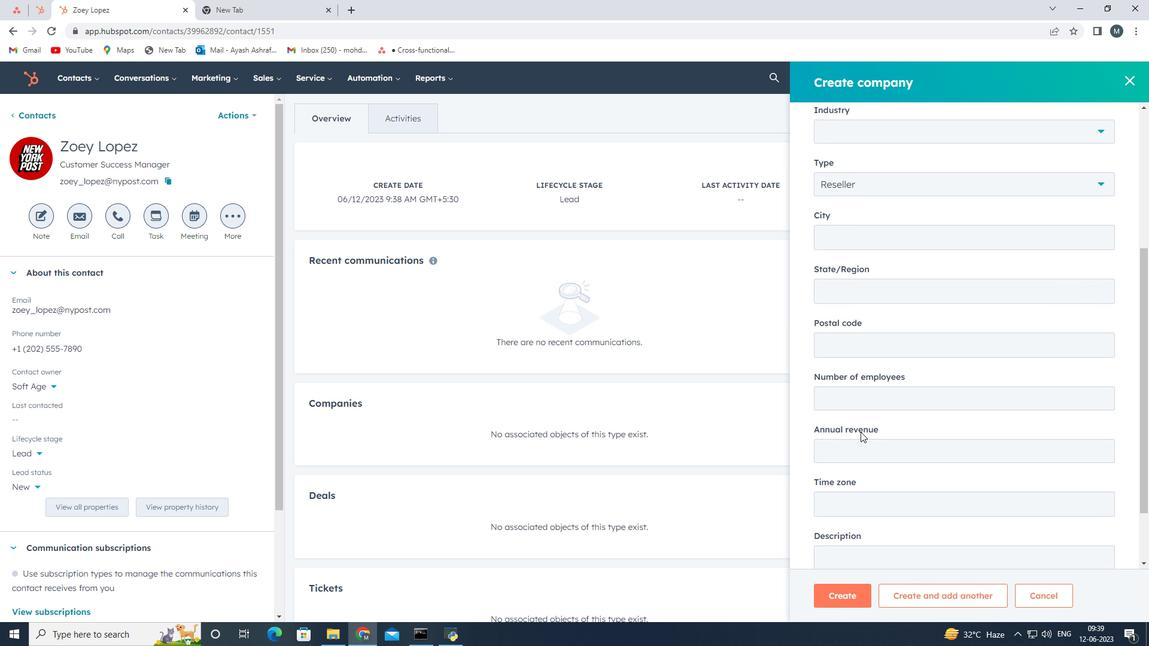 
Action: Mouse scrolled (860, 431) with delta (0, 0)
Screenshot: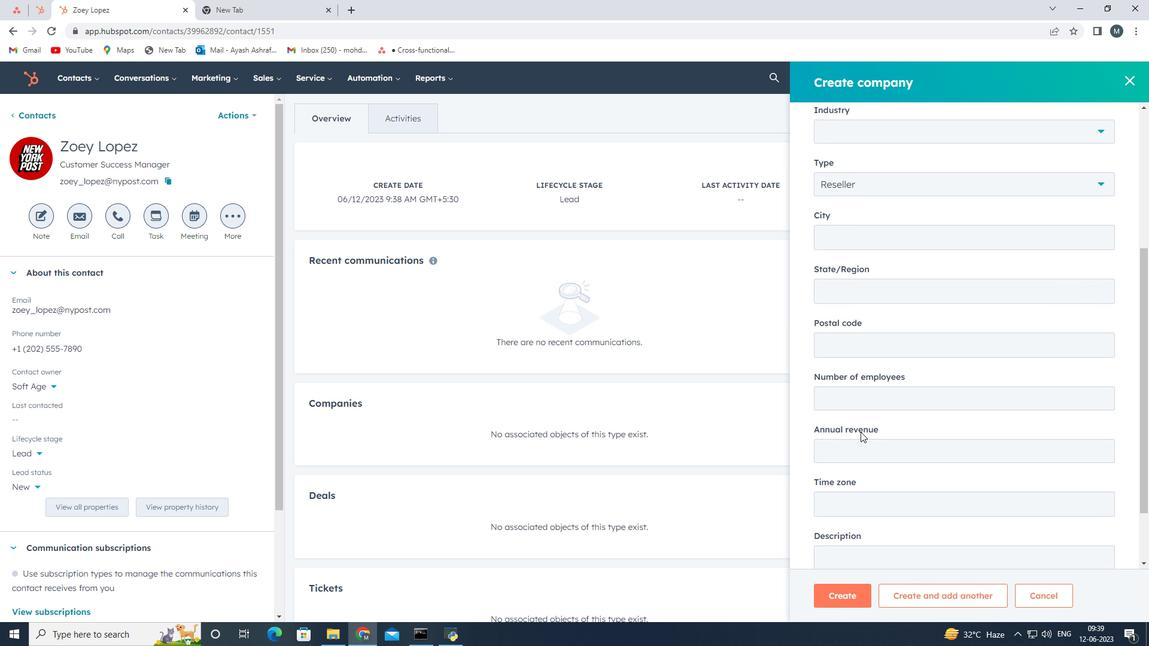 
Action: Mouse scrolled (860, 431) with delta (0, 0)
Screenshot: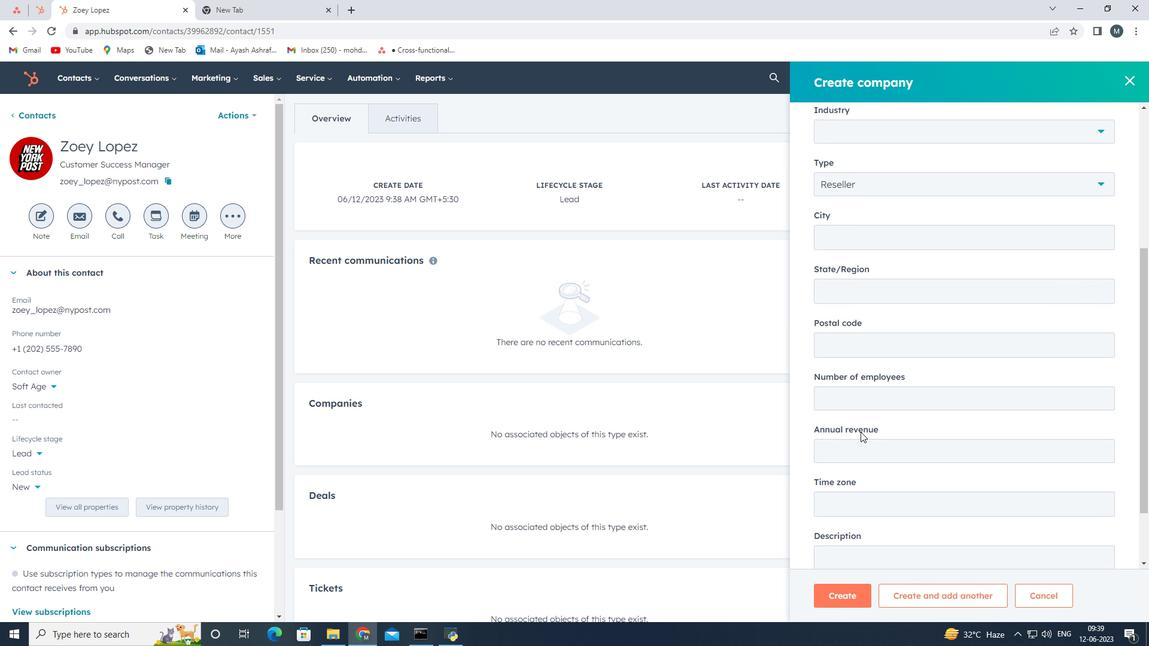 
Action: Mouse moved to (859, 436)
Screenshot: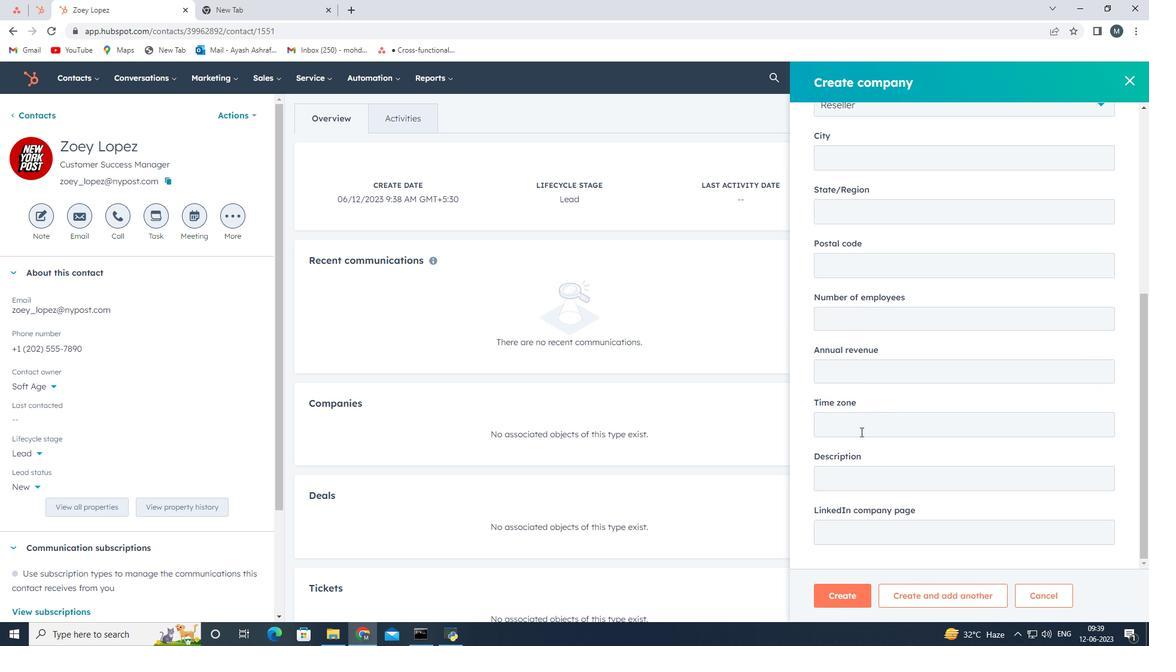 
Action: Mouse scrolled (860, 432) with delta (0, 0)
Screenshot: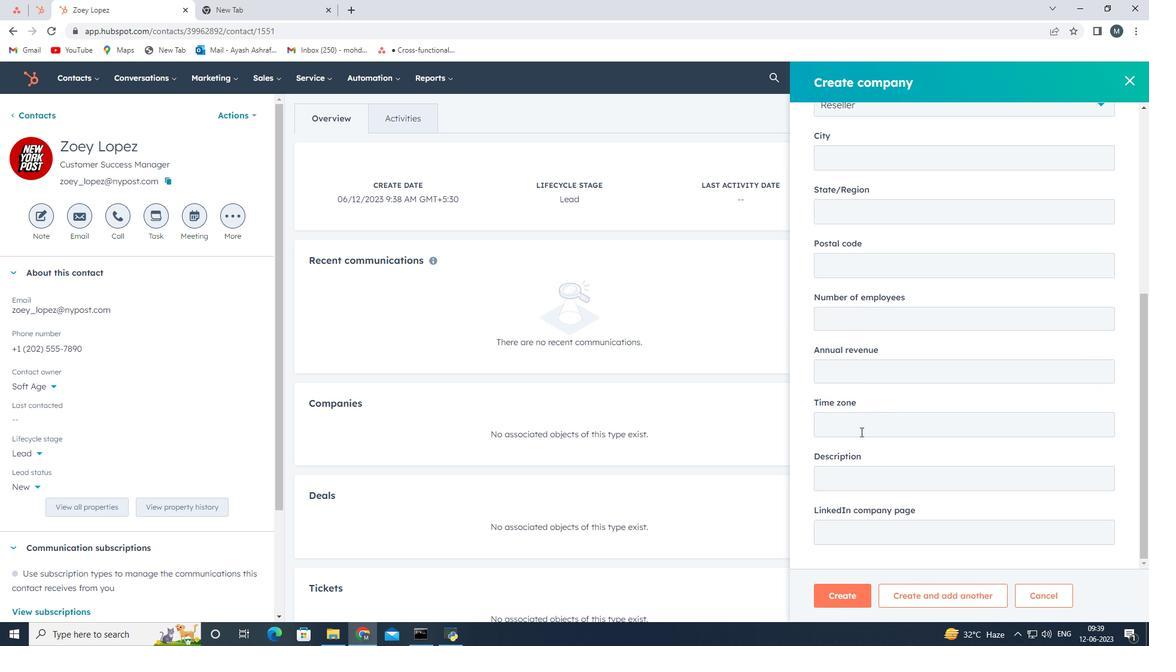 
Action: Mouse scrolled (859, 435) with delta (0, 0)
Screenshot: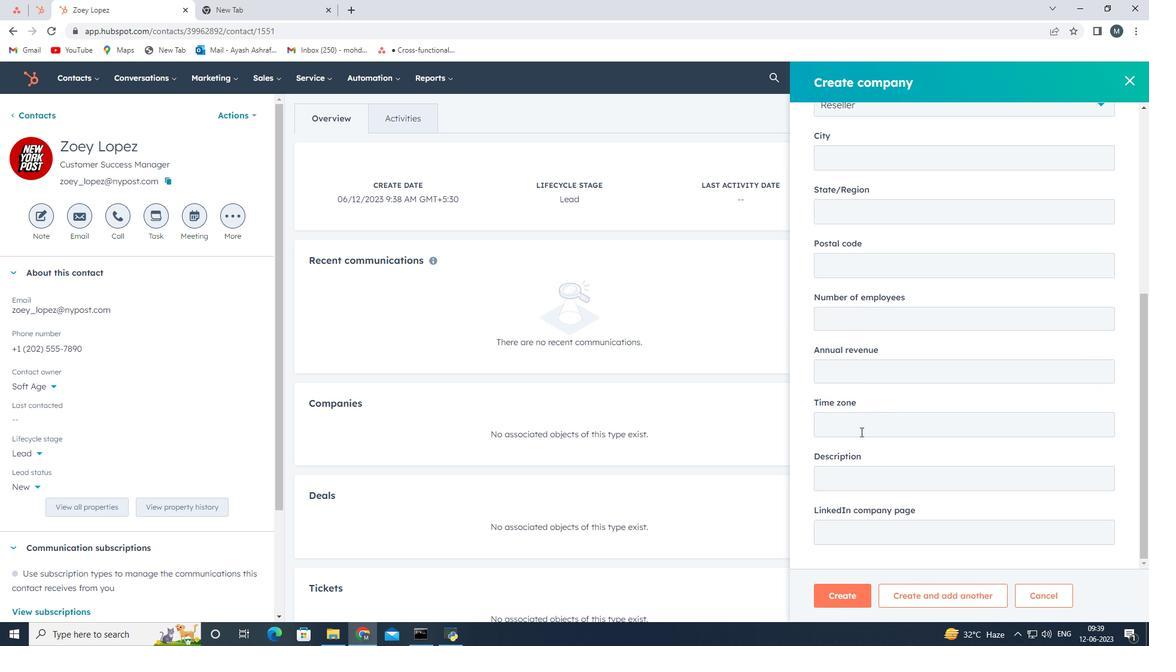 
Action: Mouse scrolled (859, 435) with delta (0, 0)
Screenshot: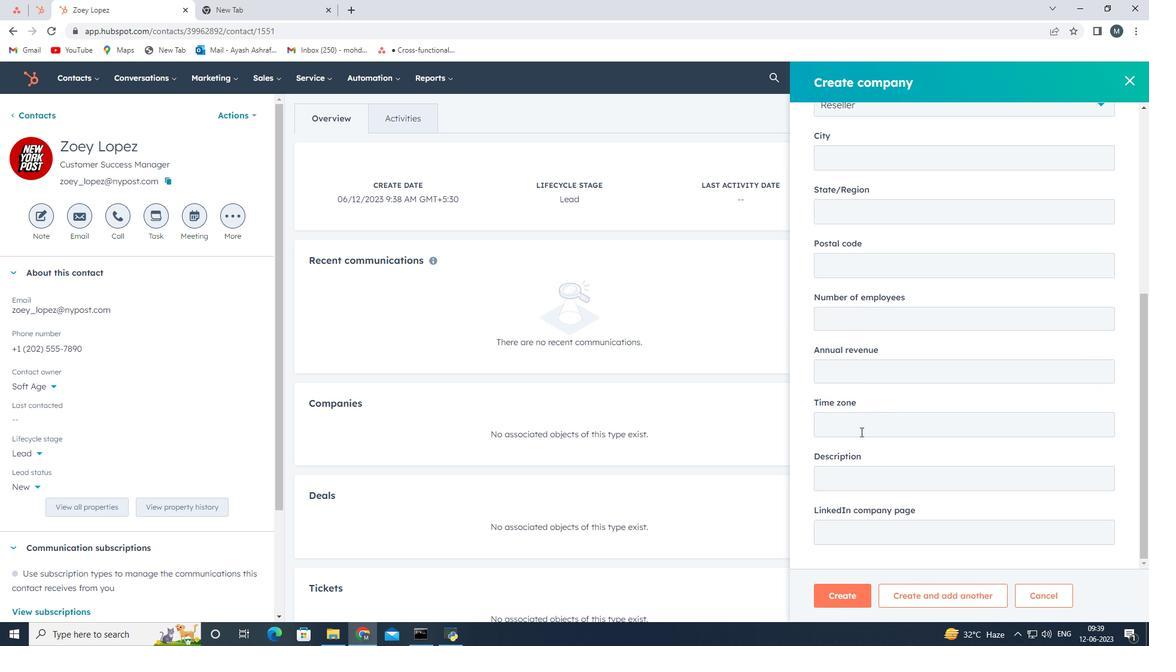 
Action: Mouse scrolled (859, 435) with delta (0, 0)
Screenshot: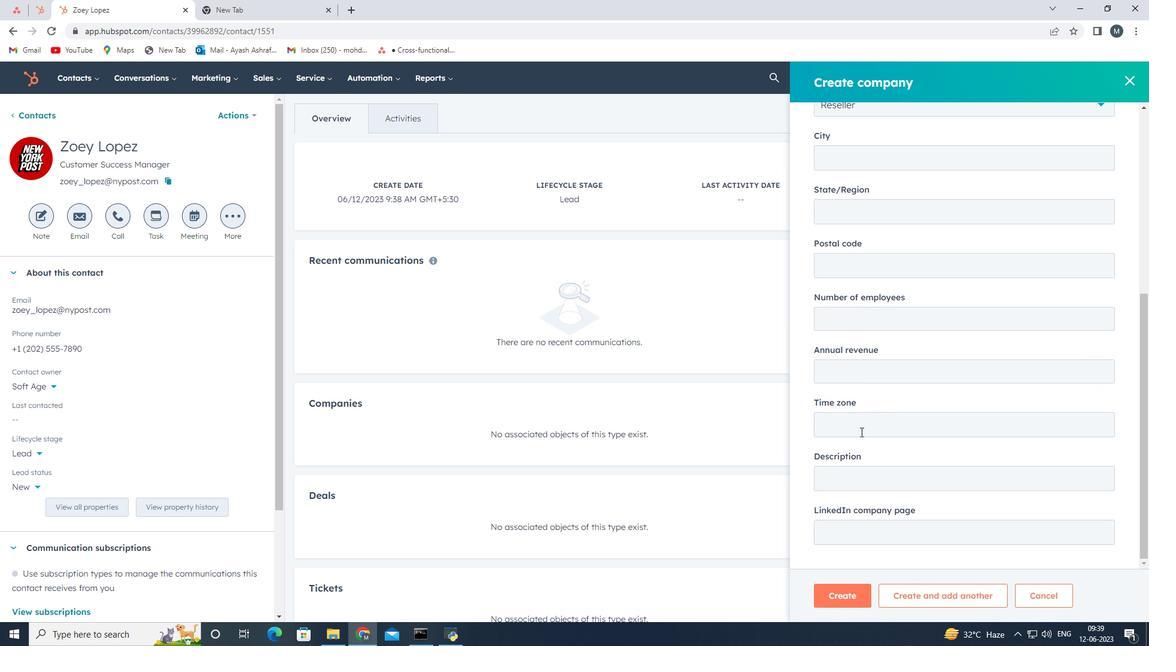 
Action: Mouse moved to (855, 516)
Screenshot: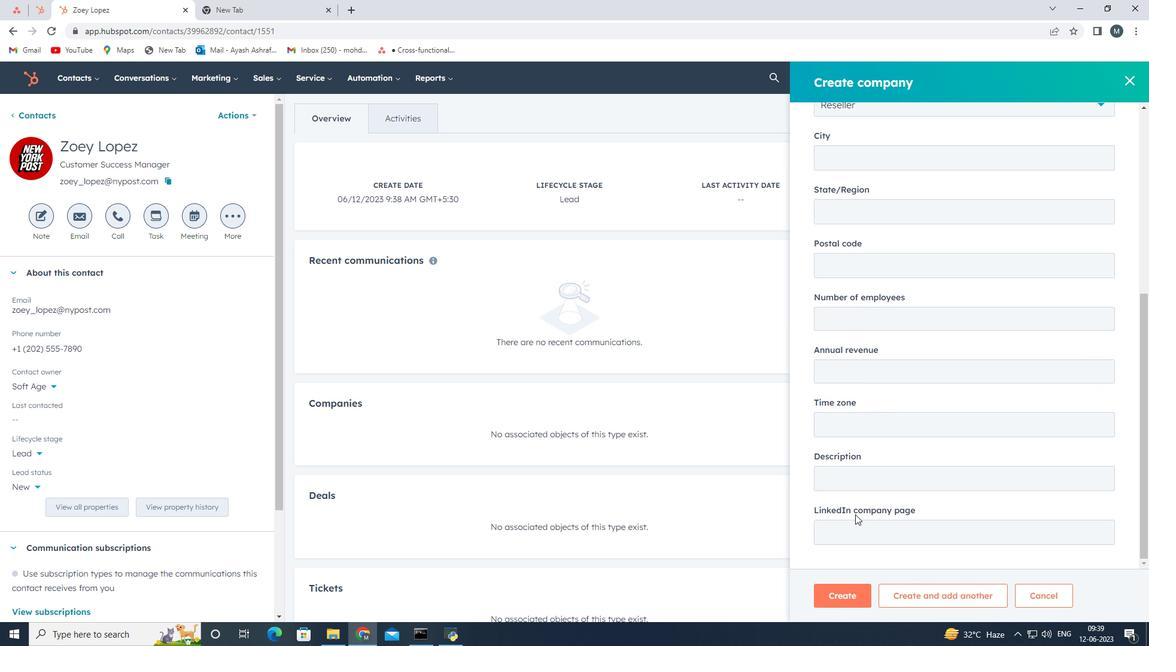 
Action: Mouse scrolled (855, 517) with delta (0, 0)
Screenshot: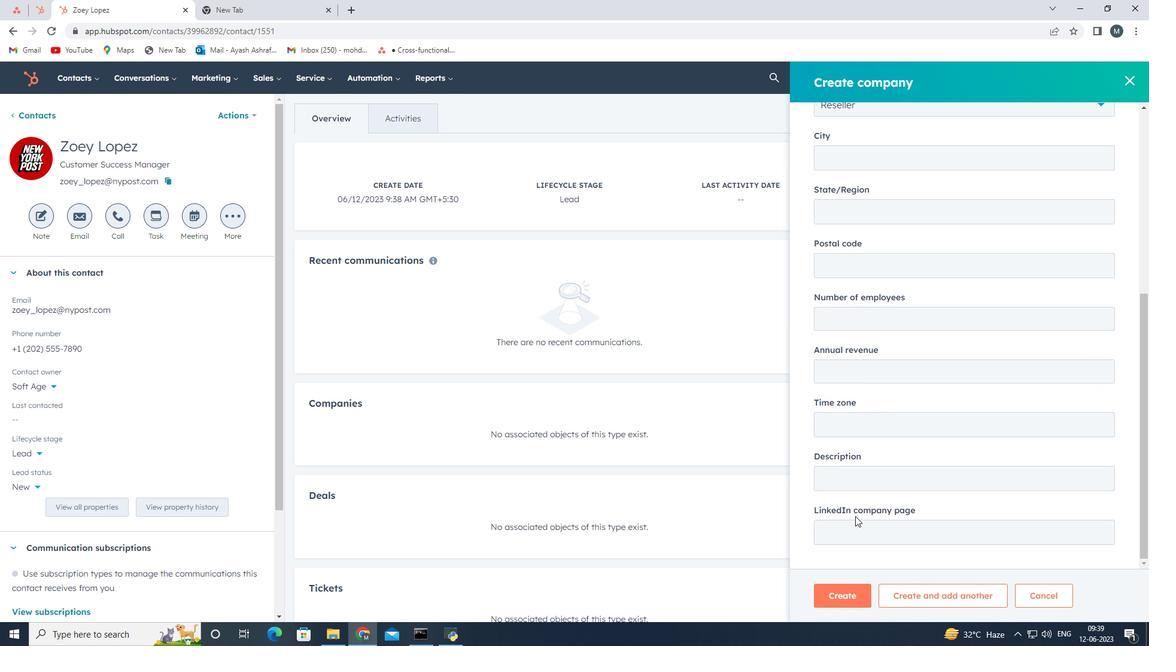 
Action: Mouse scrolled (855, 517) with delta (0, 0)
Screenshot: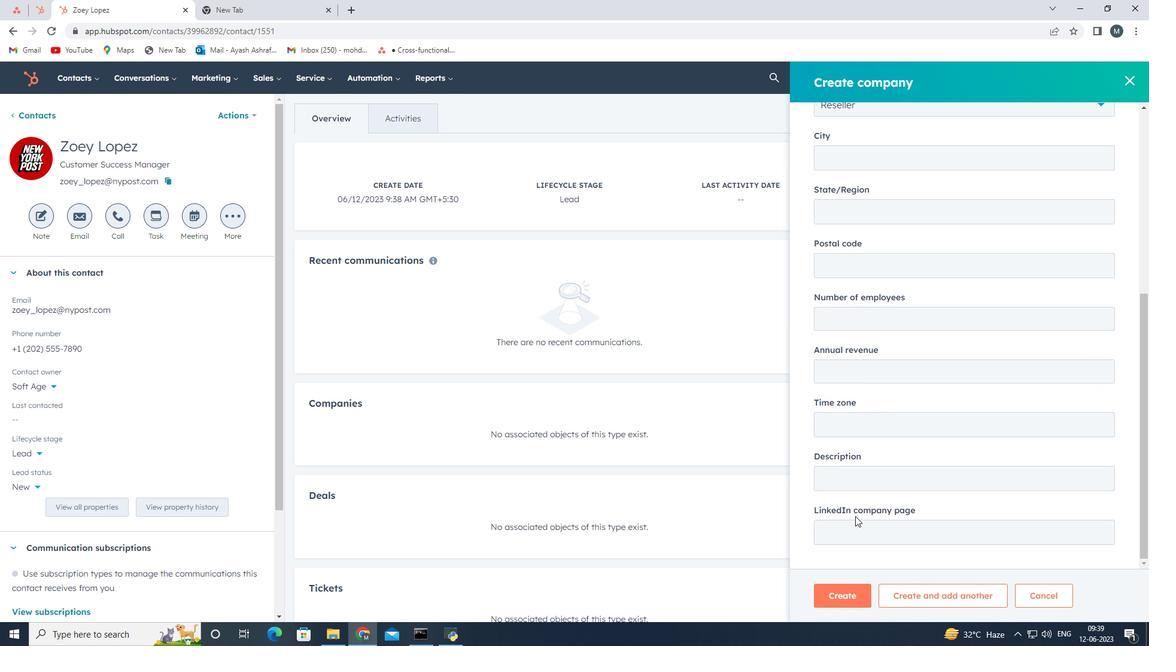 
Action: Mouse scrolled (855, 517) with delta (0, 0)
Screenshot: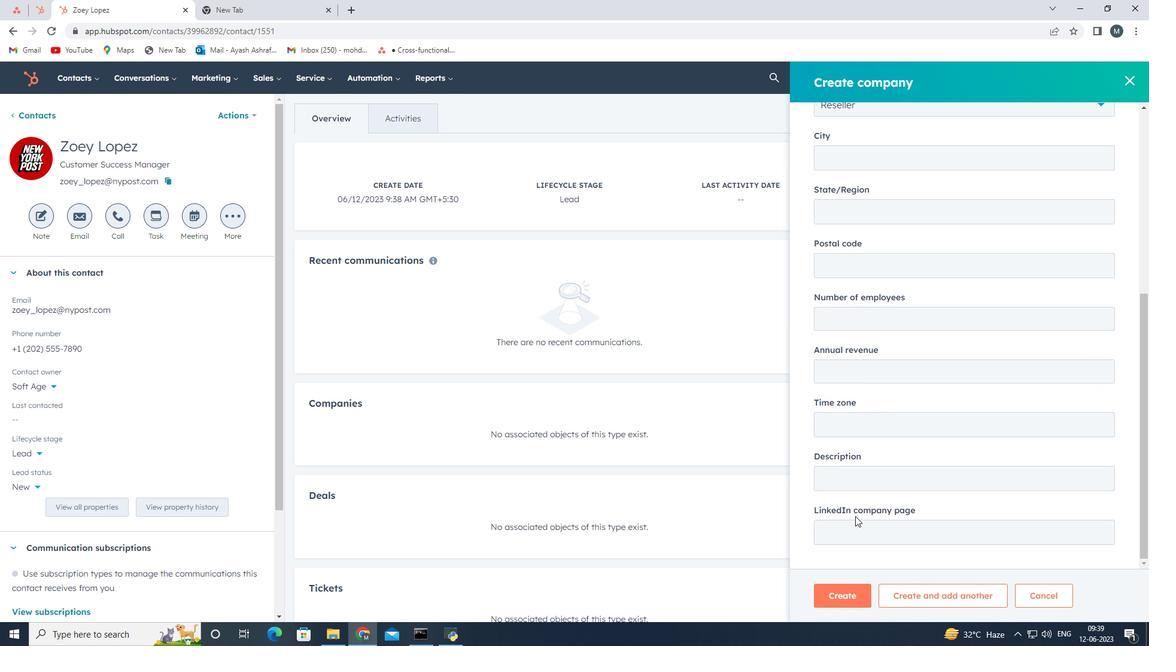 
Action: Mouse scrolled (855, 517) with delta (0, 0)
Screenshot: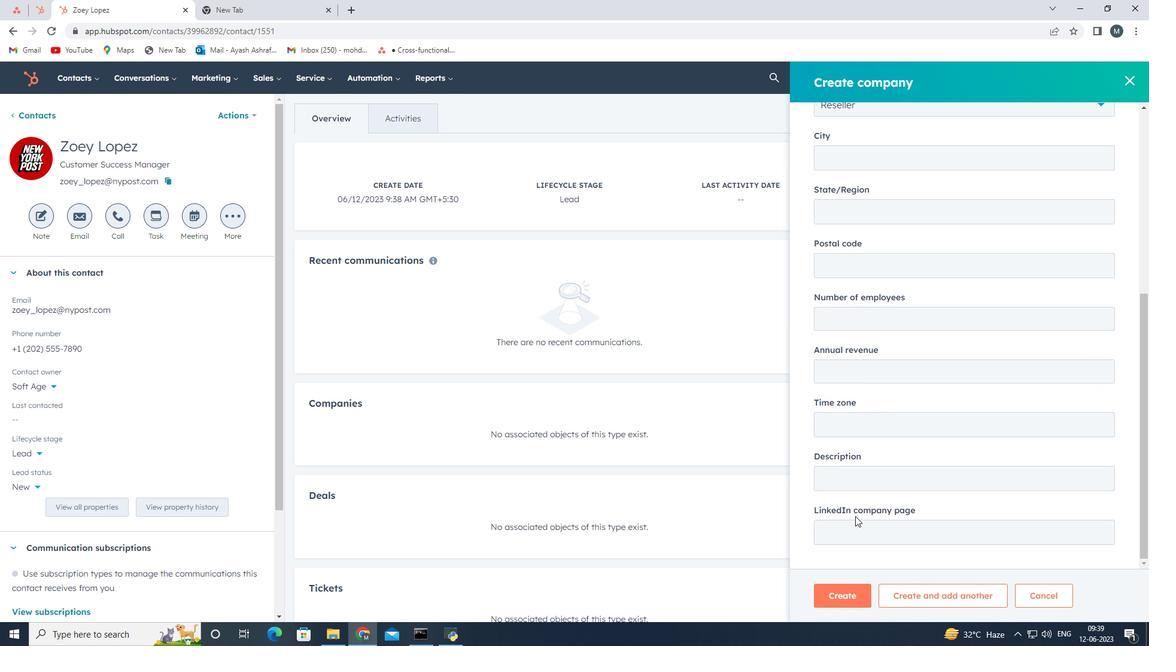
Action: Mouse moved to (837, 596)
Screenshot: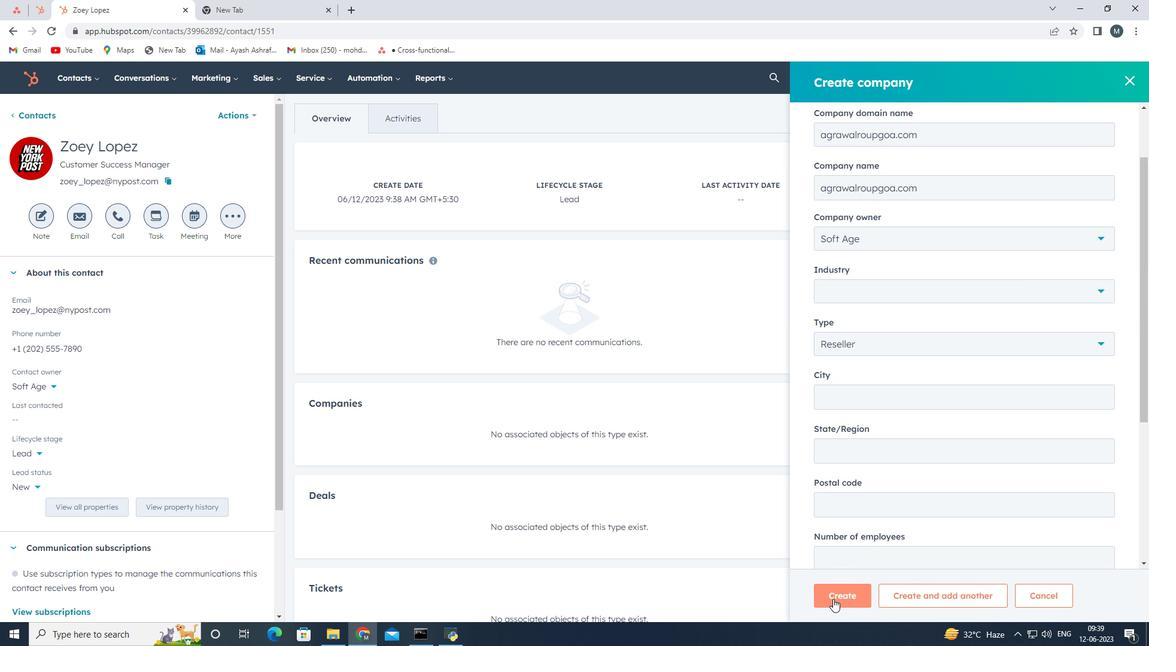 
Action: Mouse pressed left at (837, 596)
Screenshot: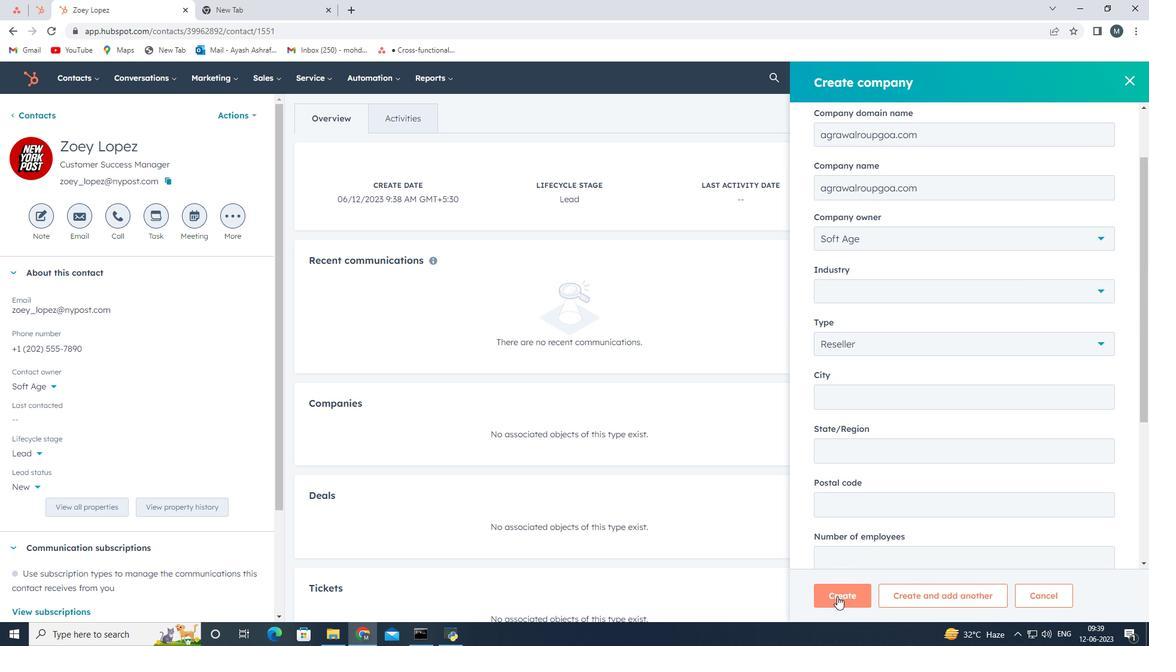 
Action: Mouse moved to (564, 399)
Screenshot: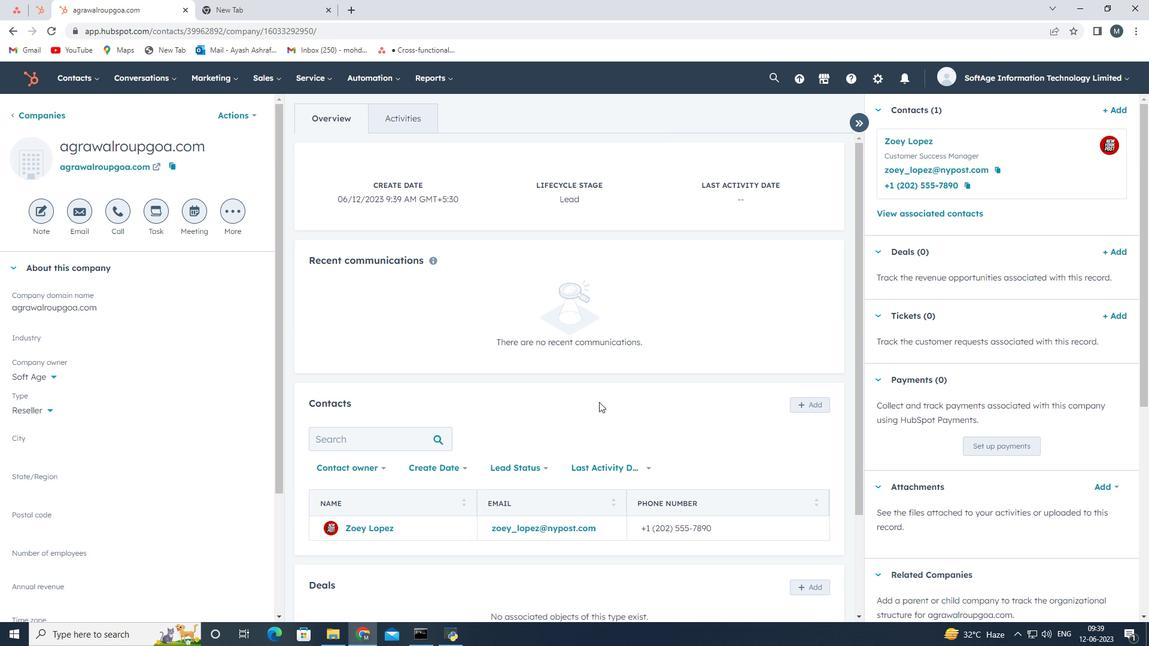 
